 Task: Find connections with filter location Santiago del Torno with filter topic #Socialnetworkingwith filter profile language English with filter current company Truecaller with filter school Institute of Product Leadership with filter industry Women's Handbag Manufacturing with filter service category Consulting with filter keywords title Finance Manager
Action: Mouse moved to (594, 87)
Screenshot: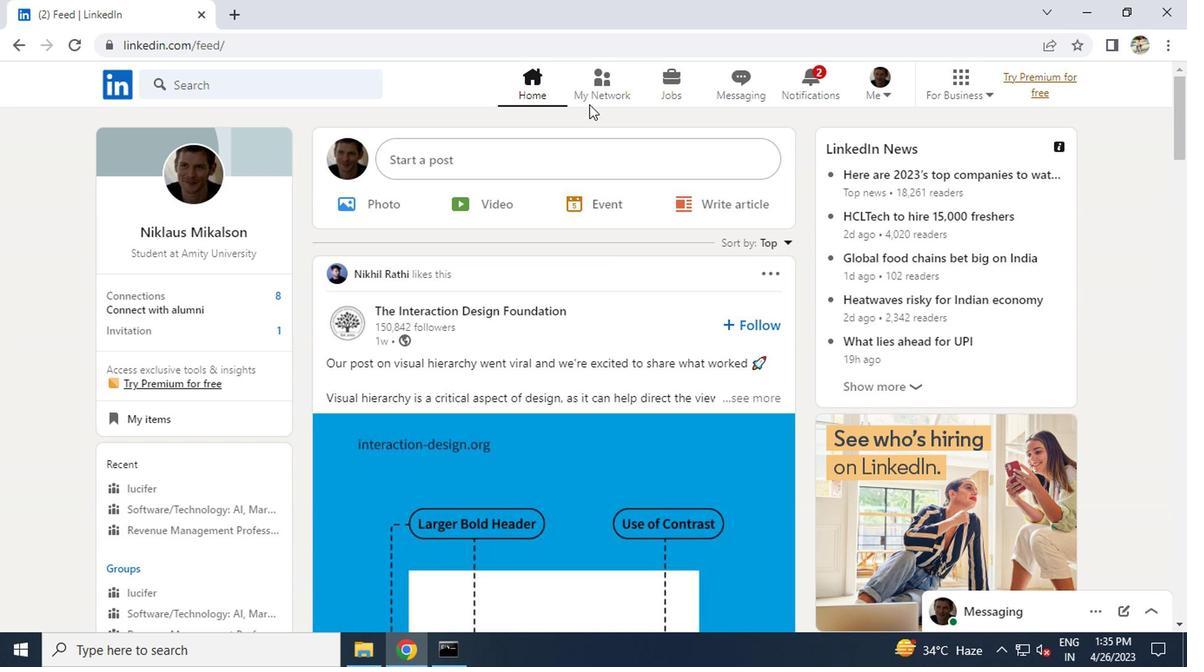 
Action: Mouse pressed left at (594, 87)
Screenshot: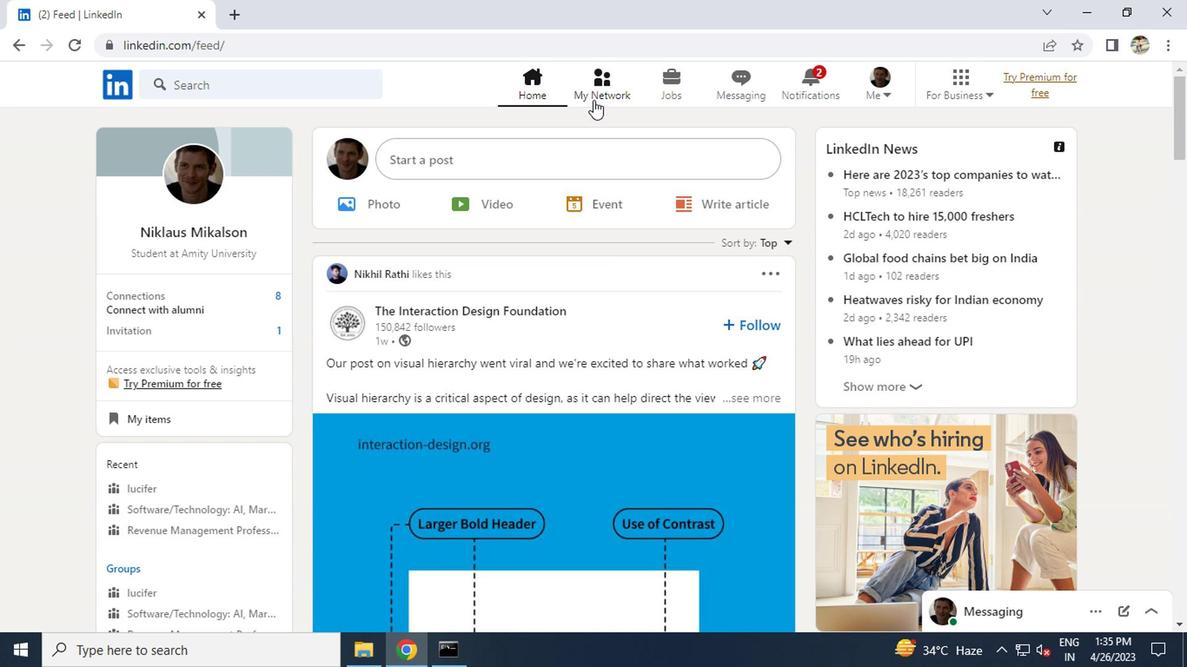 
Action: Mouse moved to (213, 178)
Screenshot: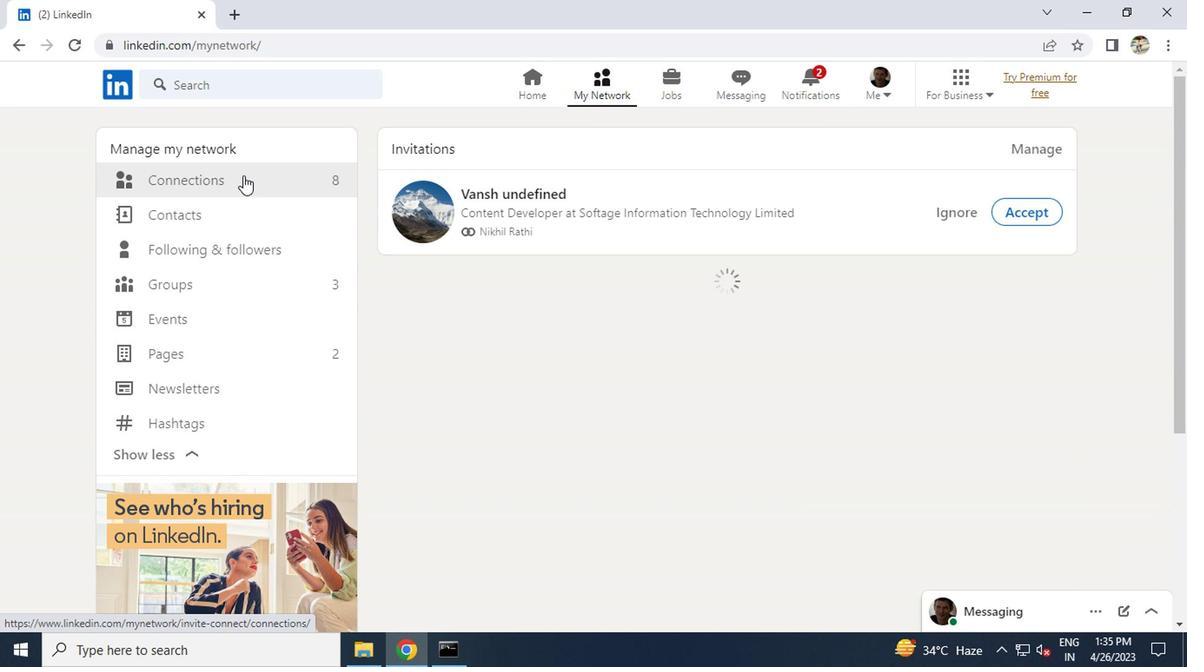 
Action: Mouse pressed left at (213, 178)
Screenshot: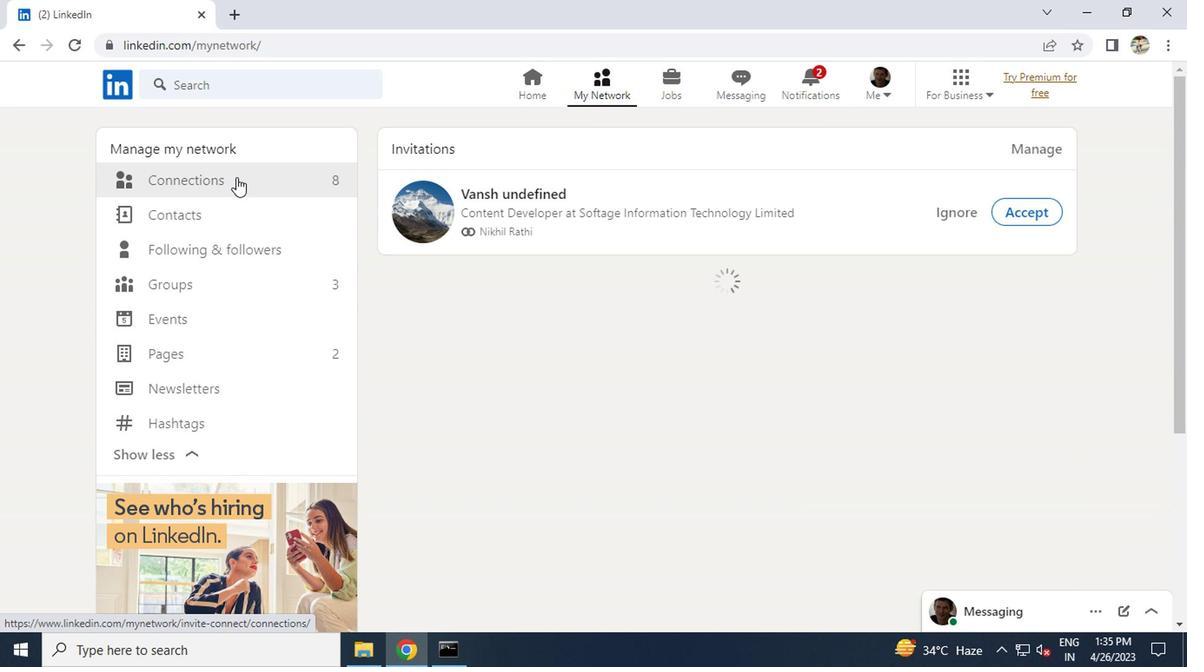 
Action: Mouse moved to (720, 176)
Screenshot: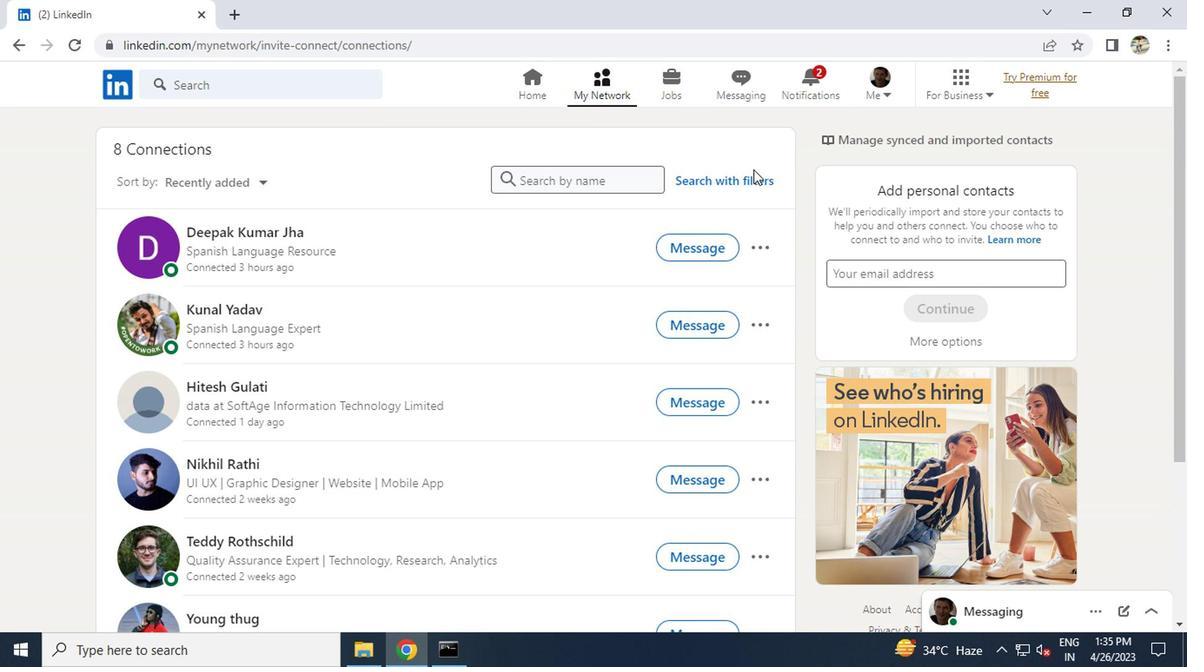 
Action: Mouse pressed left at (720, 176)
Screenshot: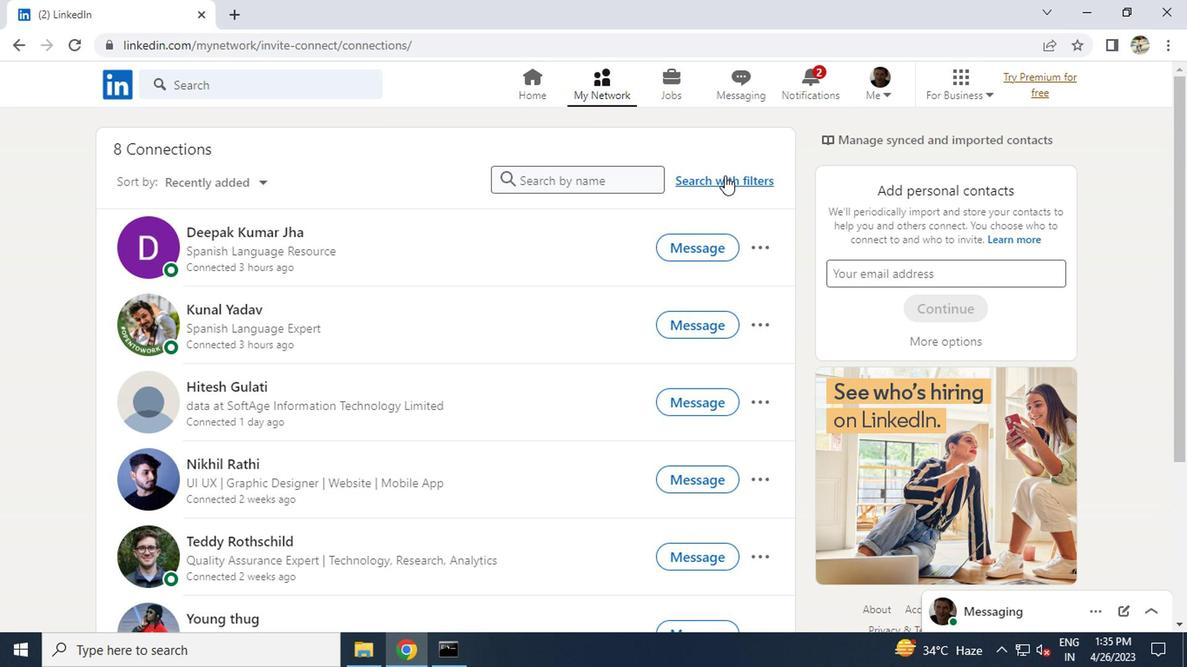 
Action: Mouse moved to (563, 131)
Screenshot: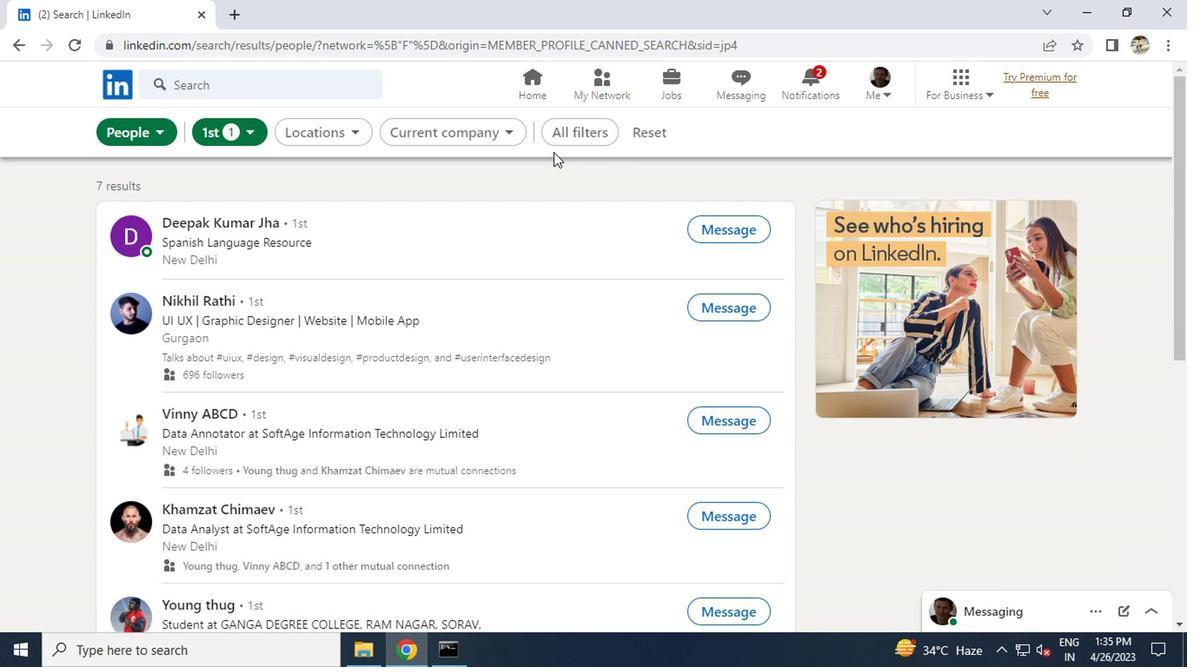 
Action: Mouse pressed left at (563, 131)
Screenshot: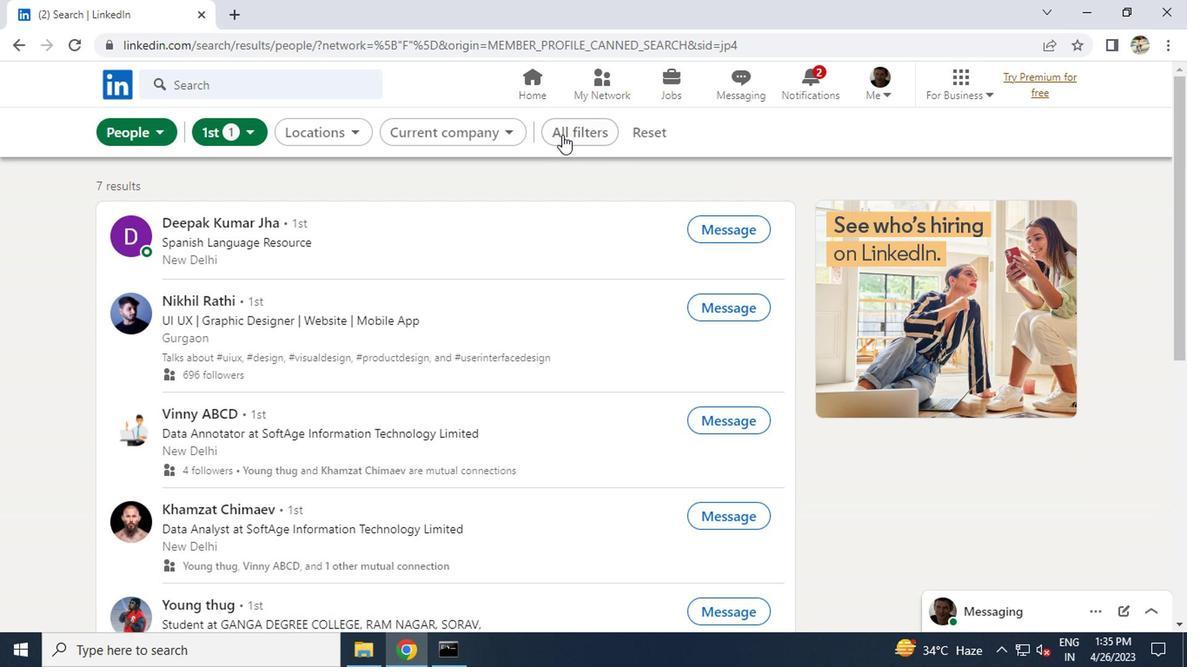 
Action: Mouse moved to (972, 401)
Screenshot: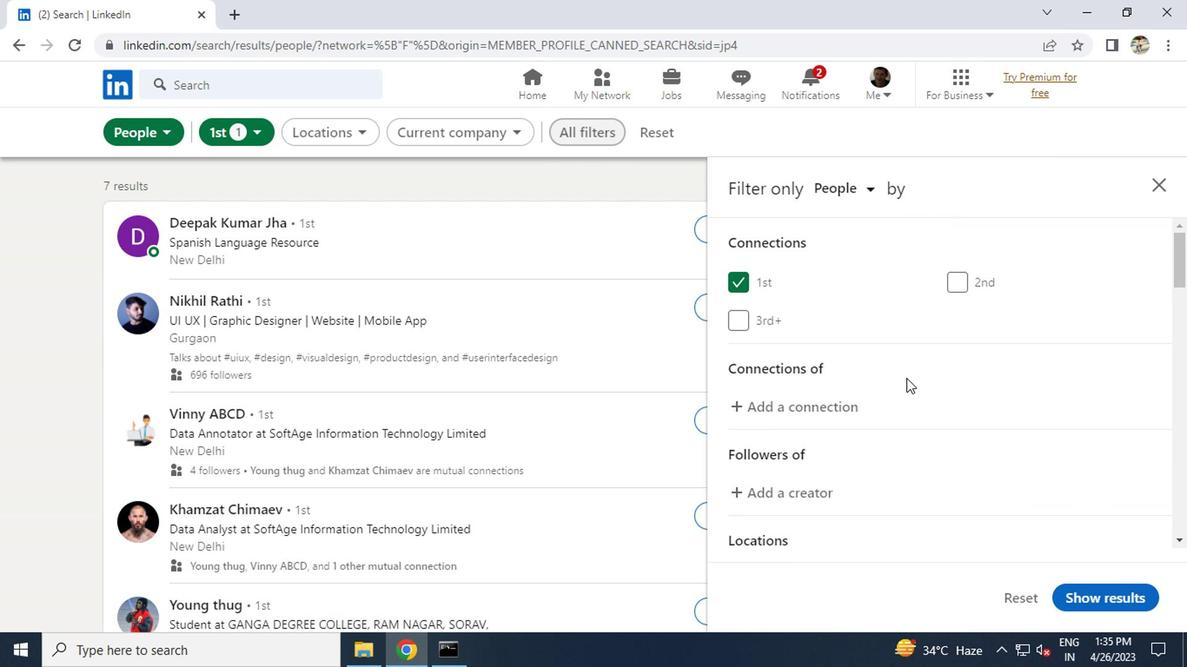 
Action: Mouse scrolled (972, 400) with delta (0, -1)
Screenshot: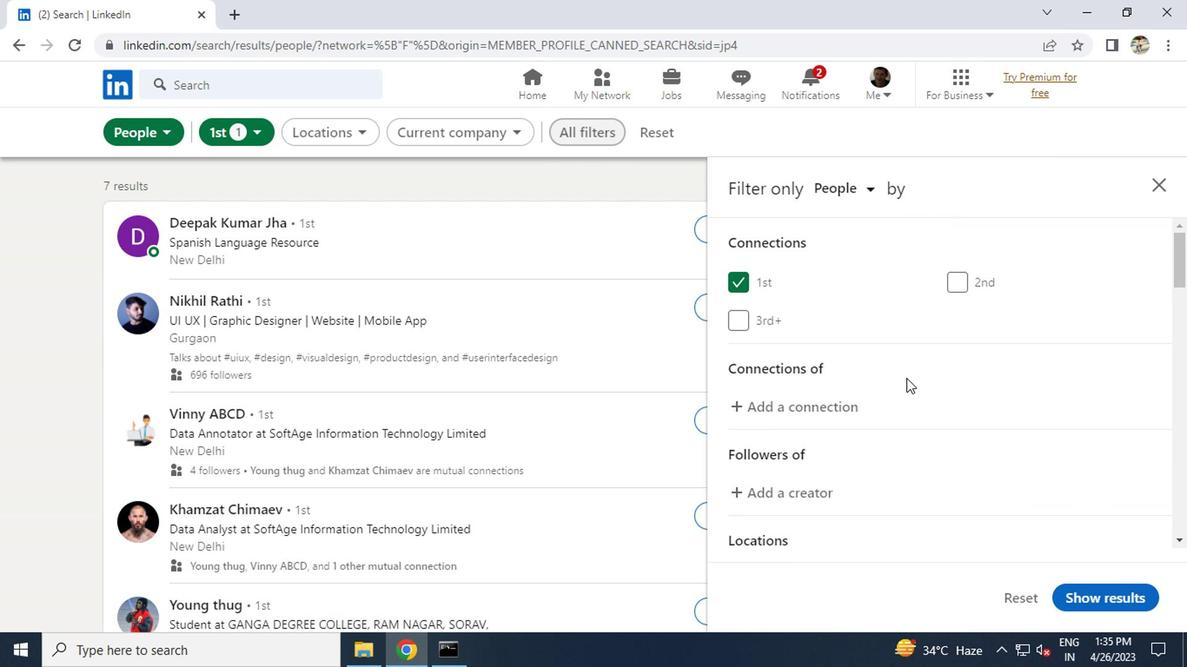 
Action: Mouse moved to (975, 401)
Screenshot: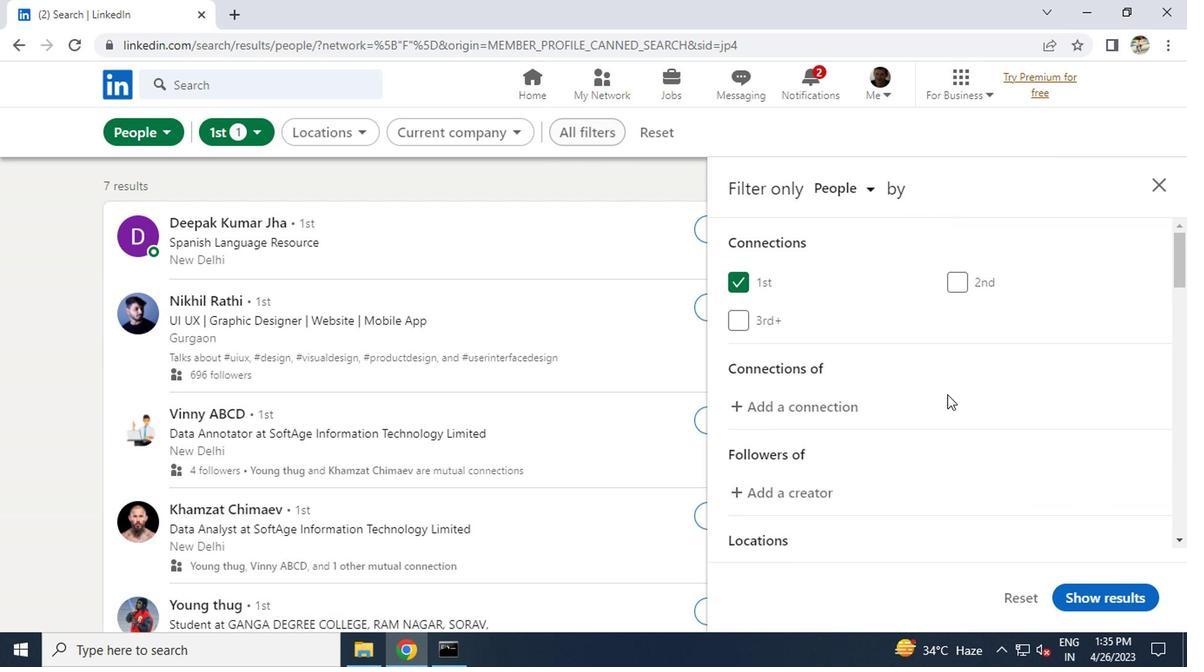 
Action: Mouse scrolled (975, 400) with delta (0, -1)
Screenshot: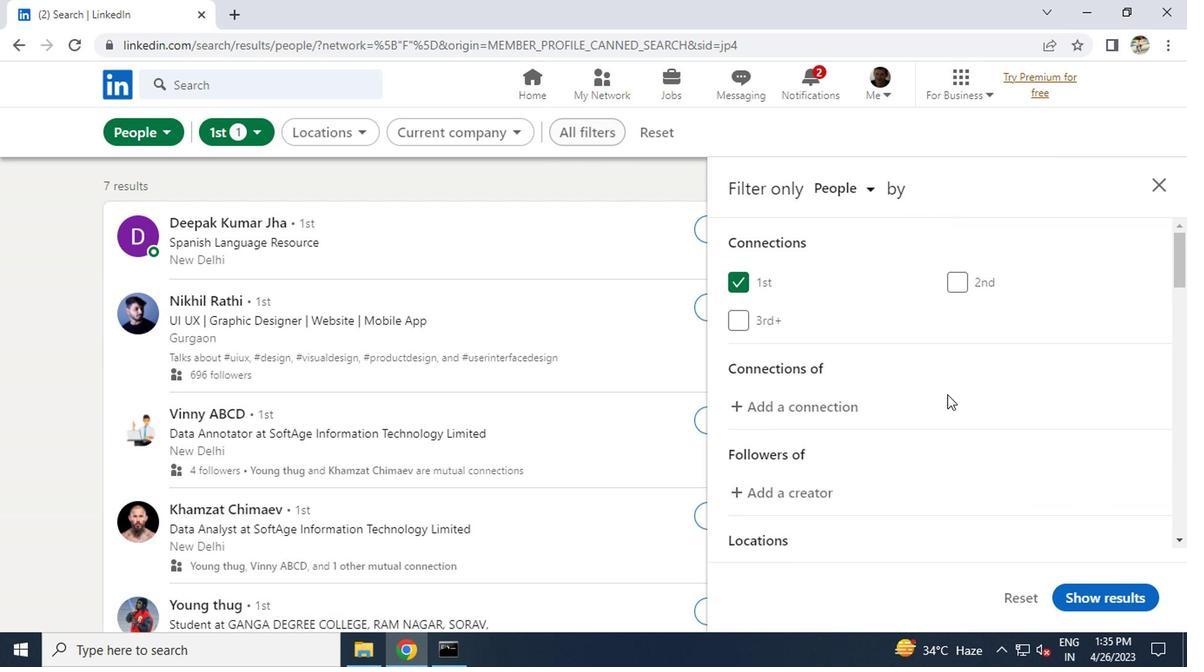 
Action: Mouse moved to (976, 400)
Screenshot: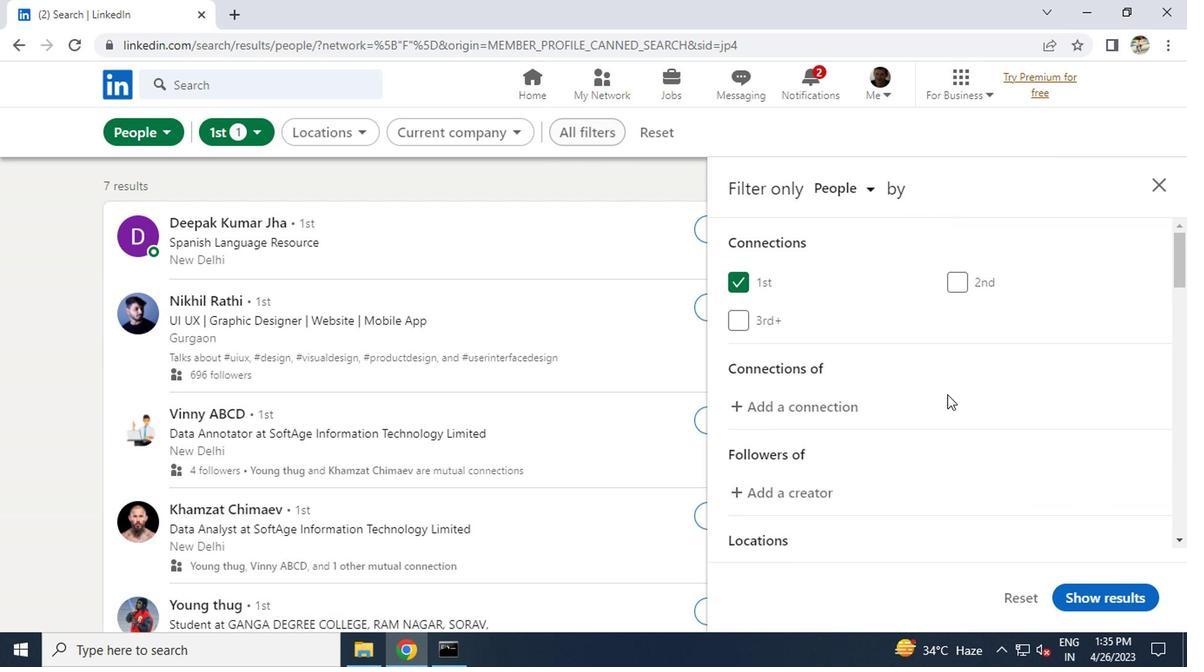 
Action: Mouse scrolled (976, 400) with delta (0, 0)
Screenshot: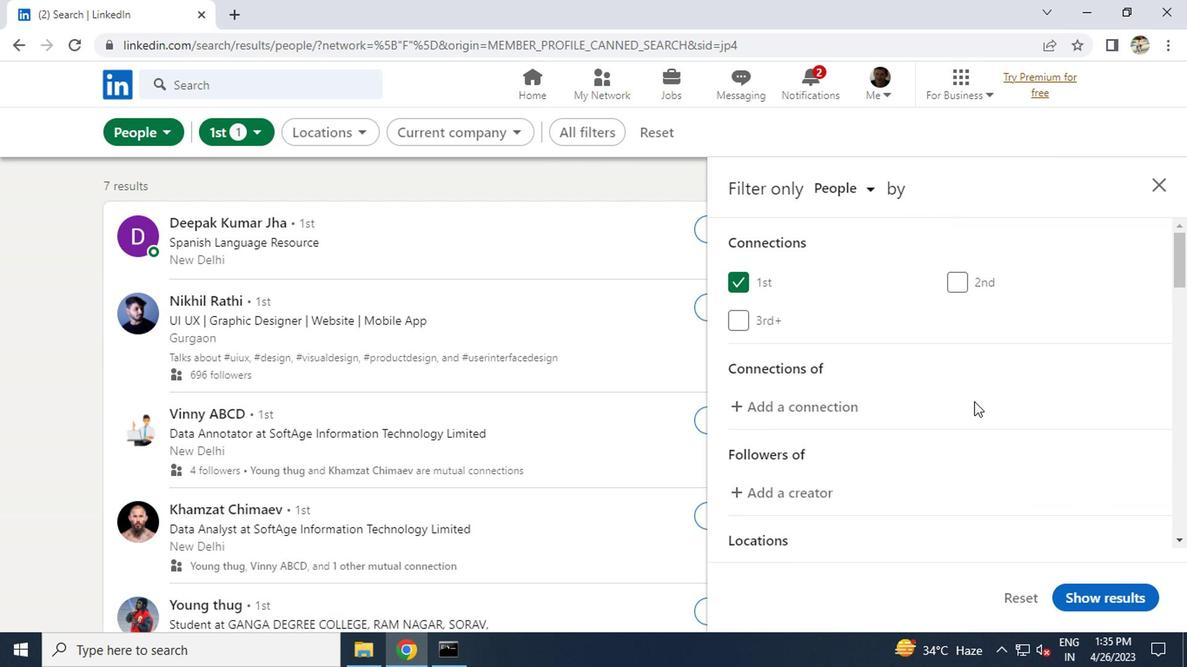 
Action: Mouse moved to (980, 390)
Screenshot: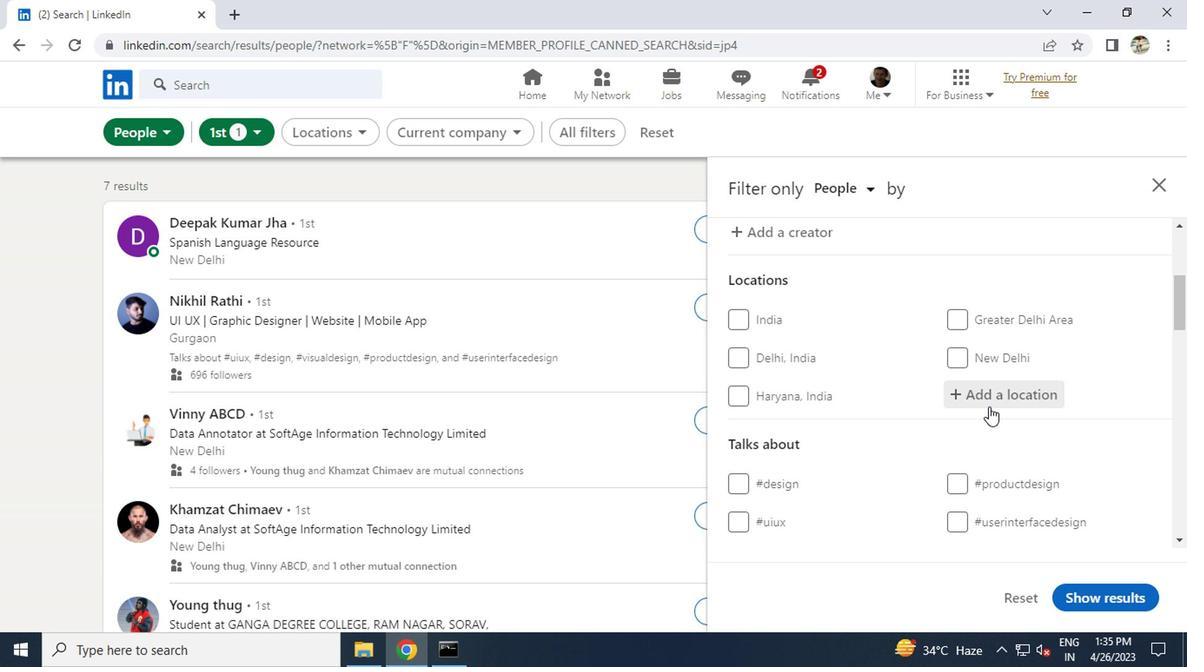 
Action: Mouse pressed left at (980, 390)
Screenshot: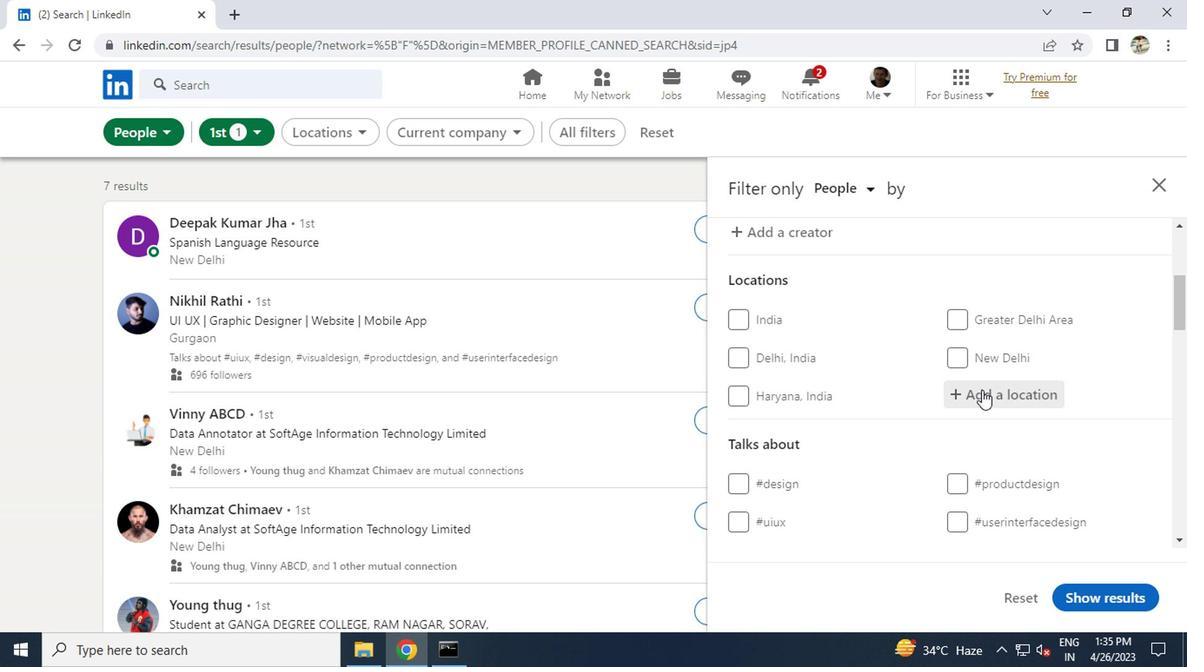 
Action: Key pressed <Key.caps_lock>s<Key.caps_lock>anti
Screenshot: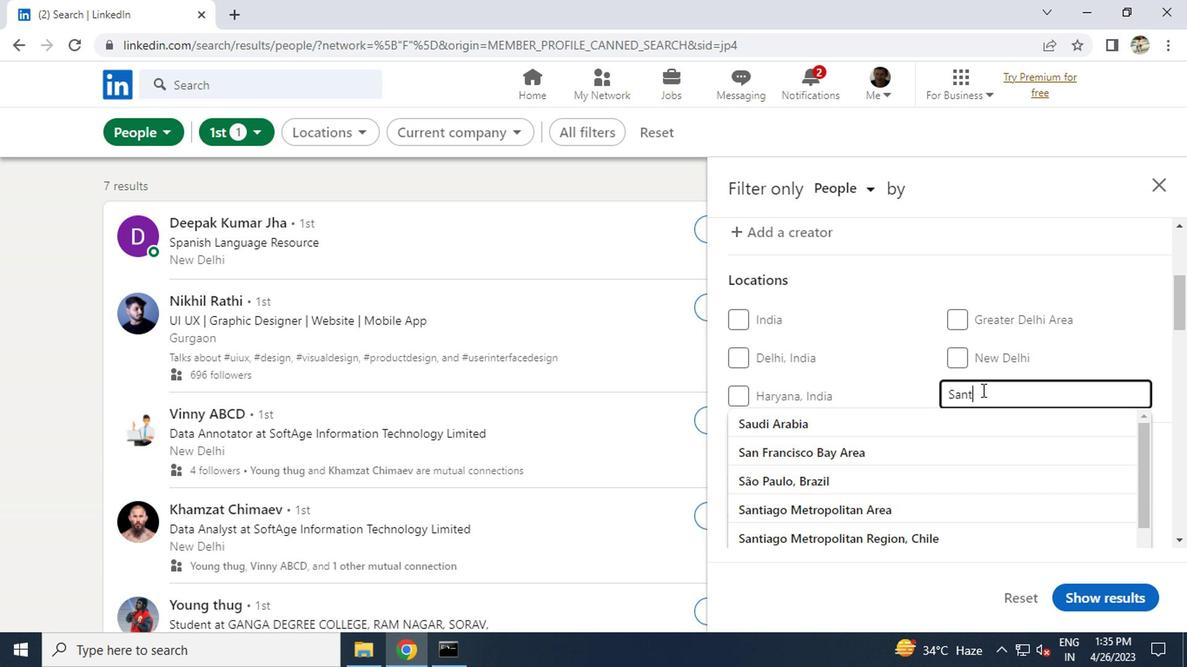 
Action: Mouse moved to (980, 389)
Screenshot: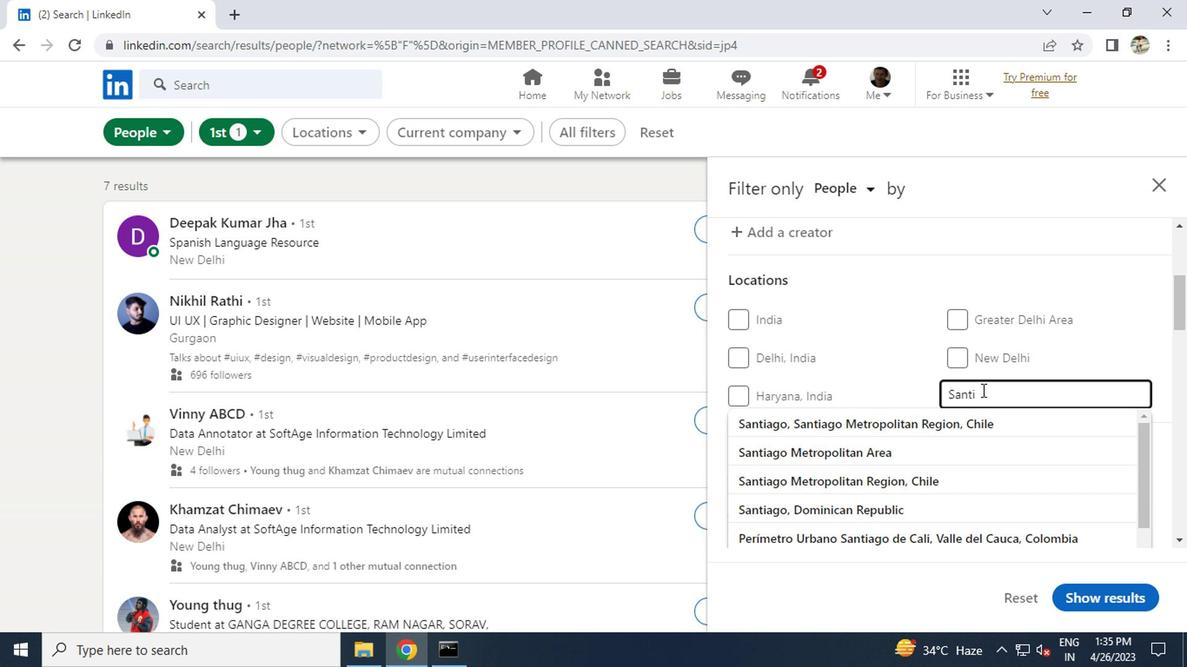 
Action: Key pressed ago<Key.space>del<Key.space><Key.caps_lock>t<Key.caps_lock>orno<Key.enter>
Screenshot: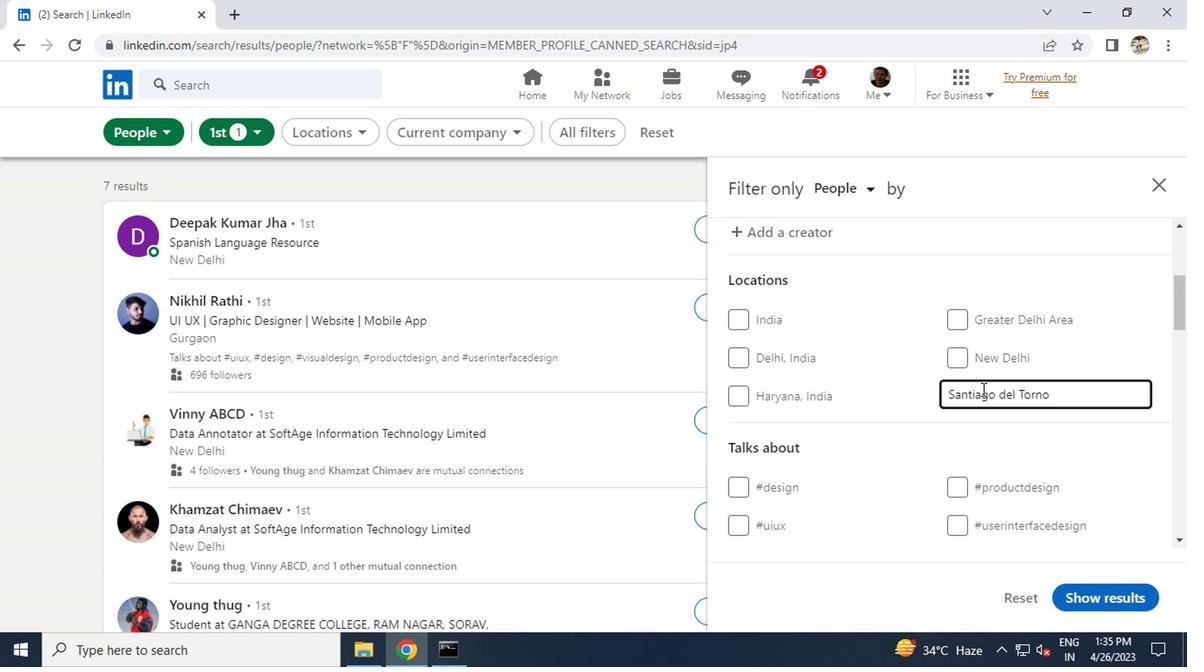 
Action: Mouse scrolled (980, 388) with delta (0, 0)
Screenshot: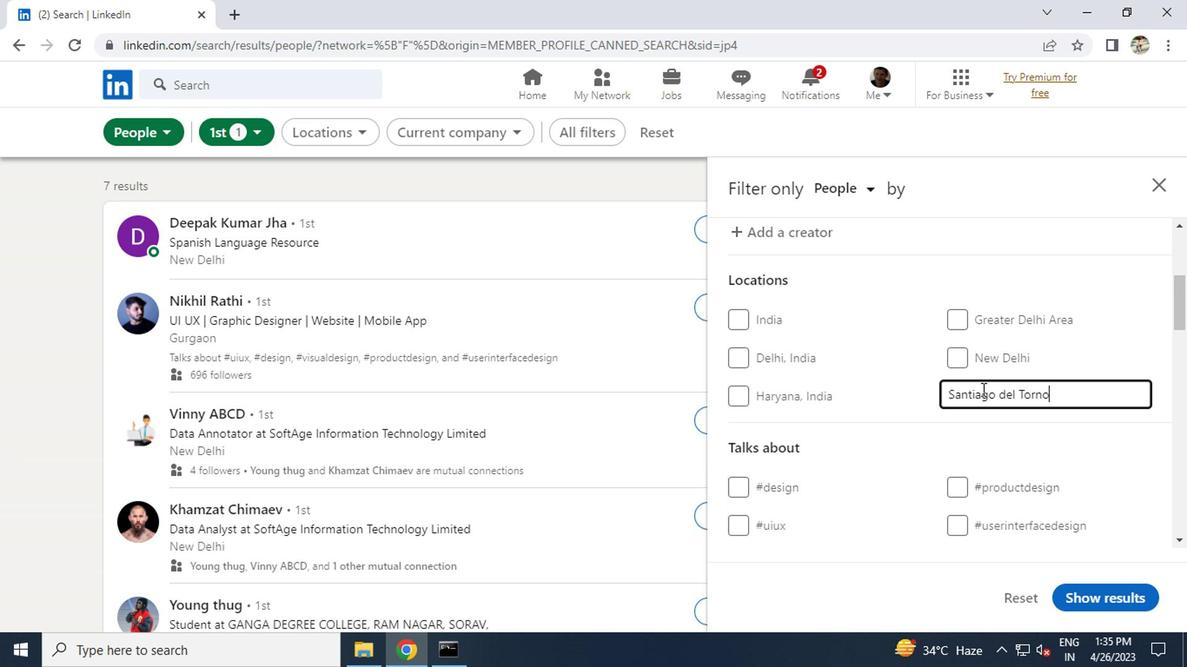 
Action: Mouse moved to (976, 481)
Screenshot: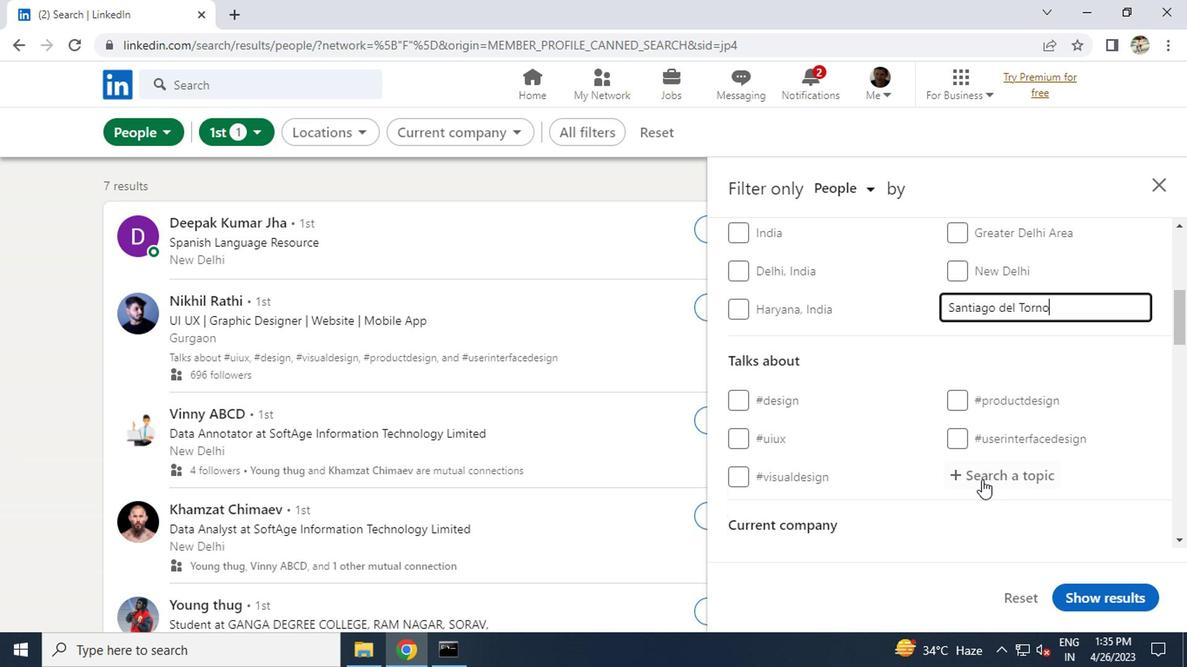 
Action: Mouse pressed left at (976, 481)
Screenshot: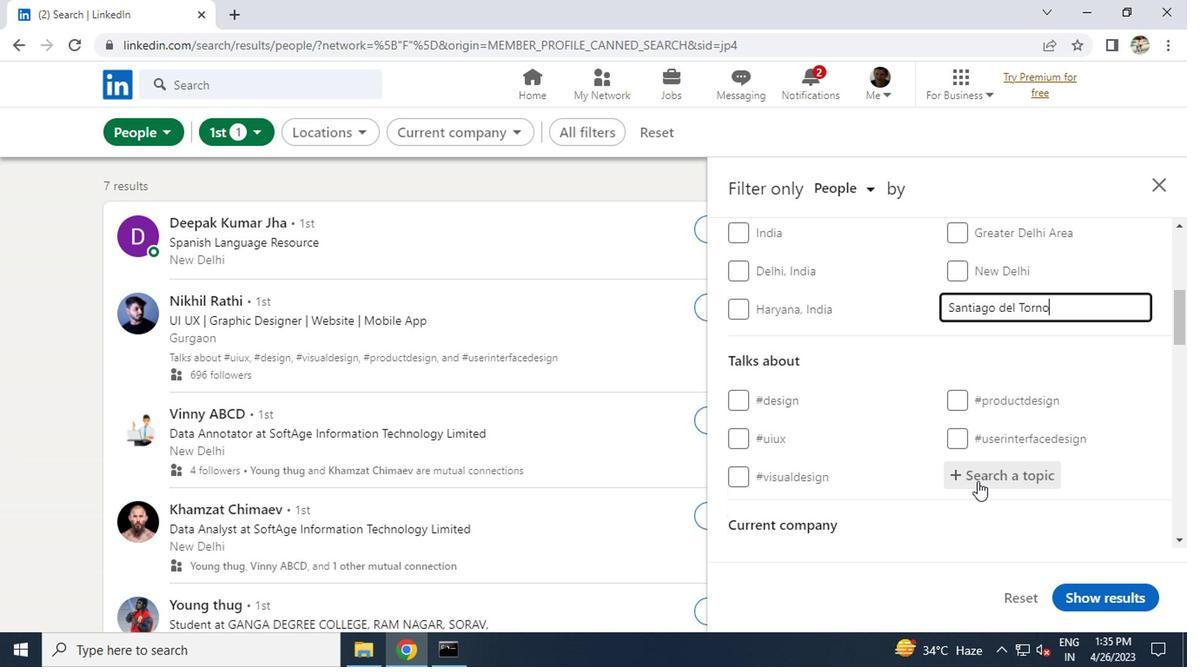 
Action: Key pressed <Key.shift><Key.shift>#<Key.caps_lock>S<Key.caps_lock>OCIALNETWORKING
Screenshot: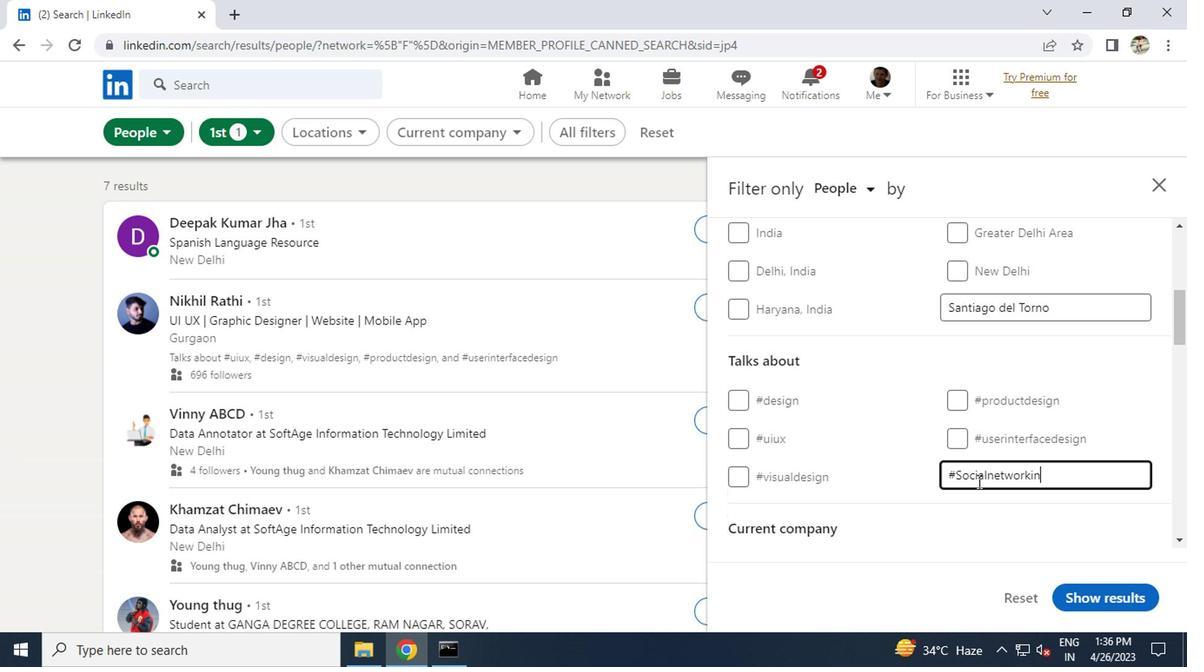 
Action: Mouse scrolled (976, 480) with delta (0, -1)
Screenshot: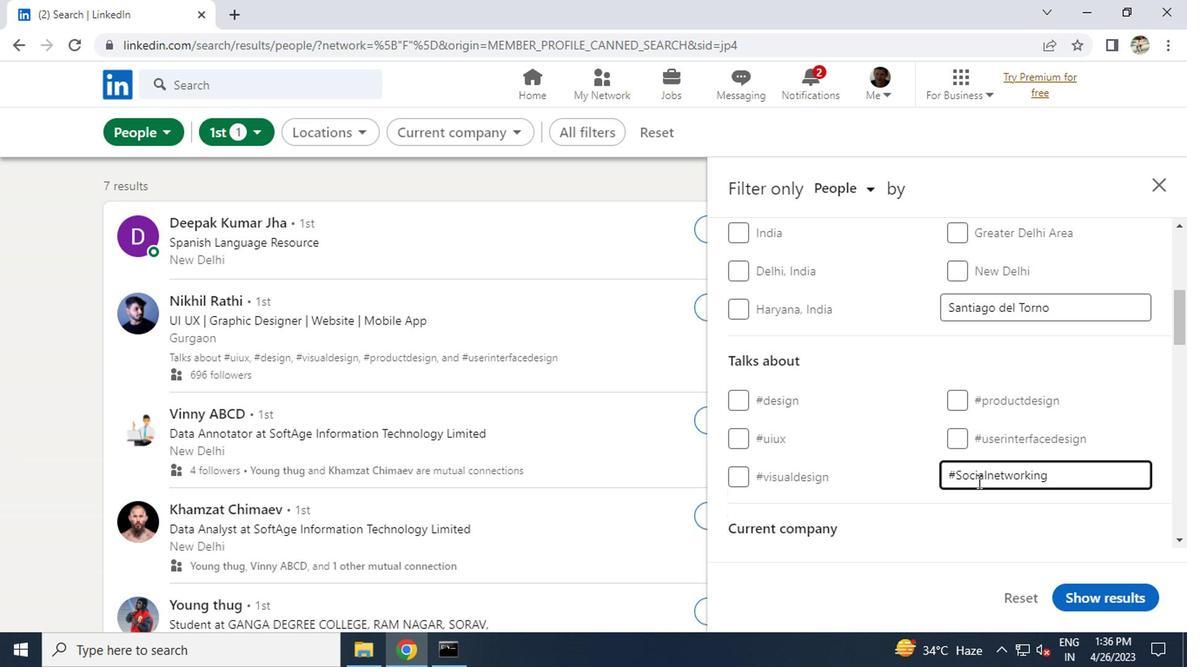 
Action: Mouse scrolled (976, 480) with delta (0, -1)
Screenshot: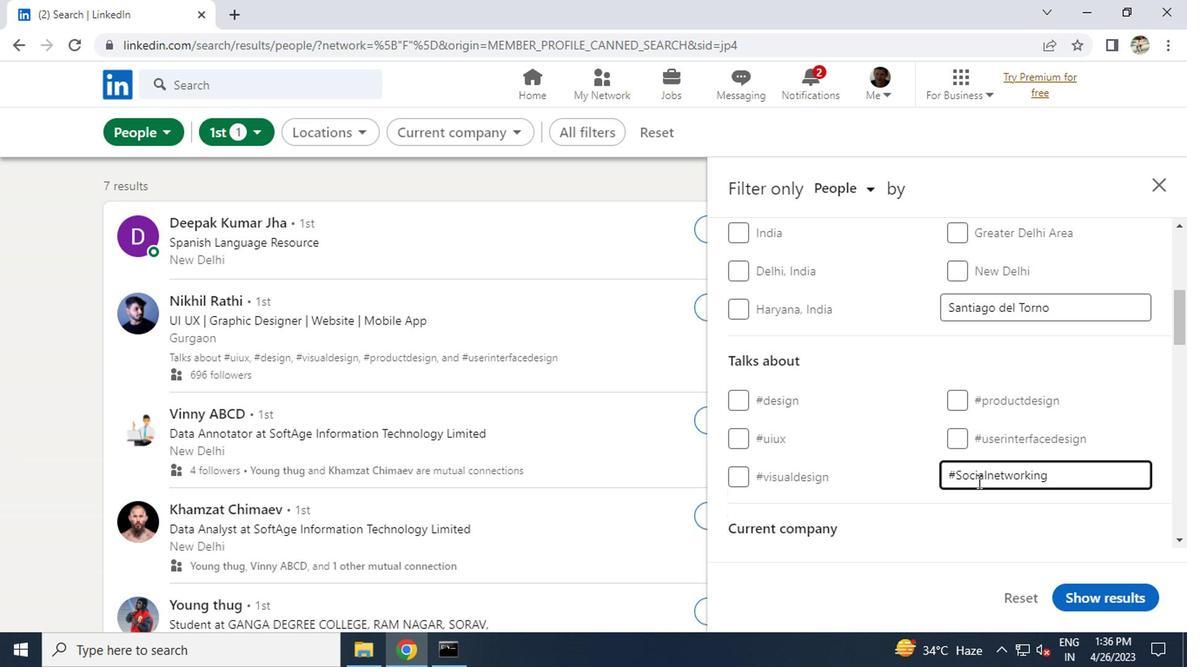 
Action: Mouse moved to (941, 469)
Screenshot: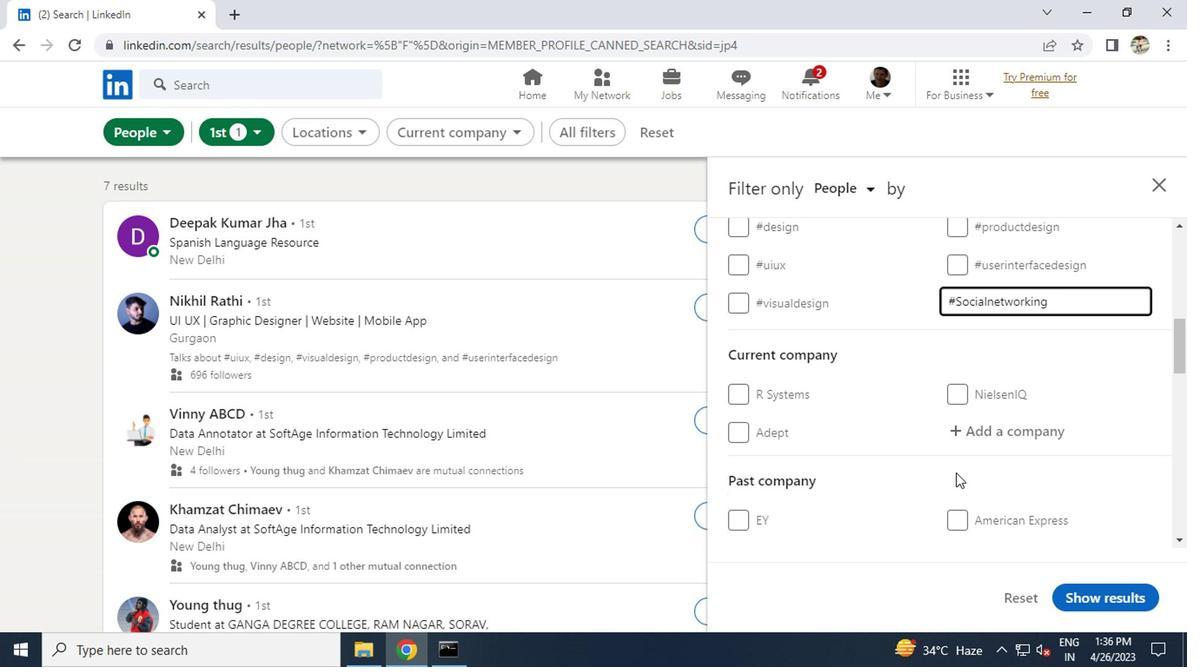 
Action: Mouse scrolled (941, 469) with delta (0, 0)
Screenshot: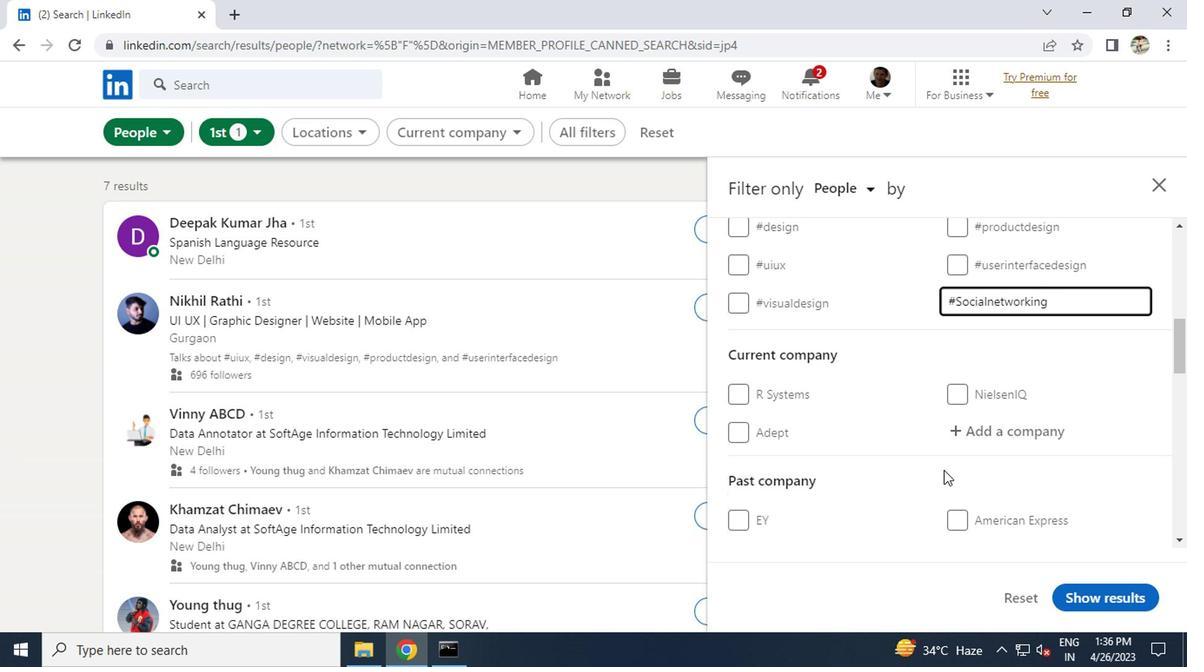 
Action: Mouse scrolled (941, 469) with delta (0, 0)
Screenshot: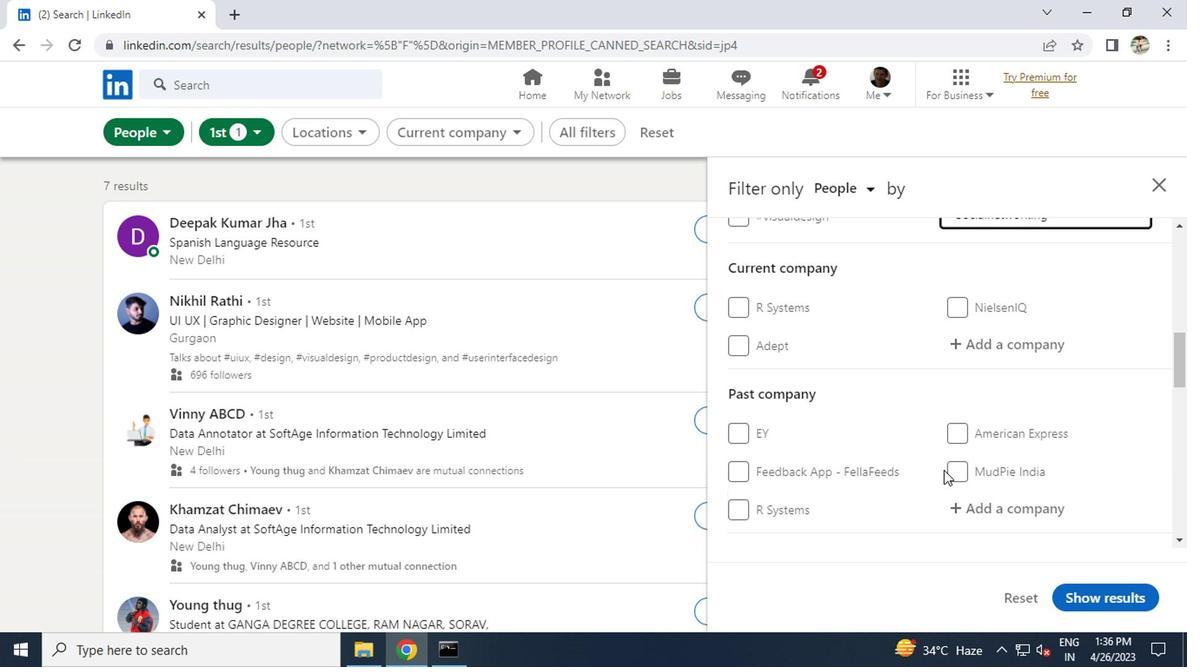 
Action: Mouse scrolled (941, 469) with delta (0, 0)
Screenshot: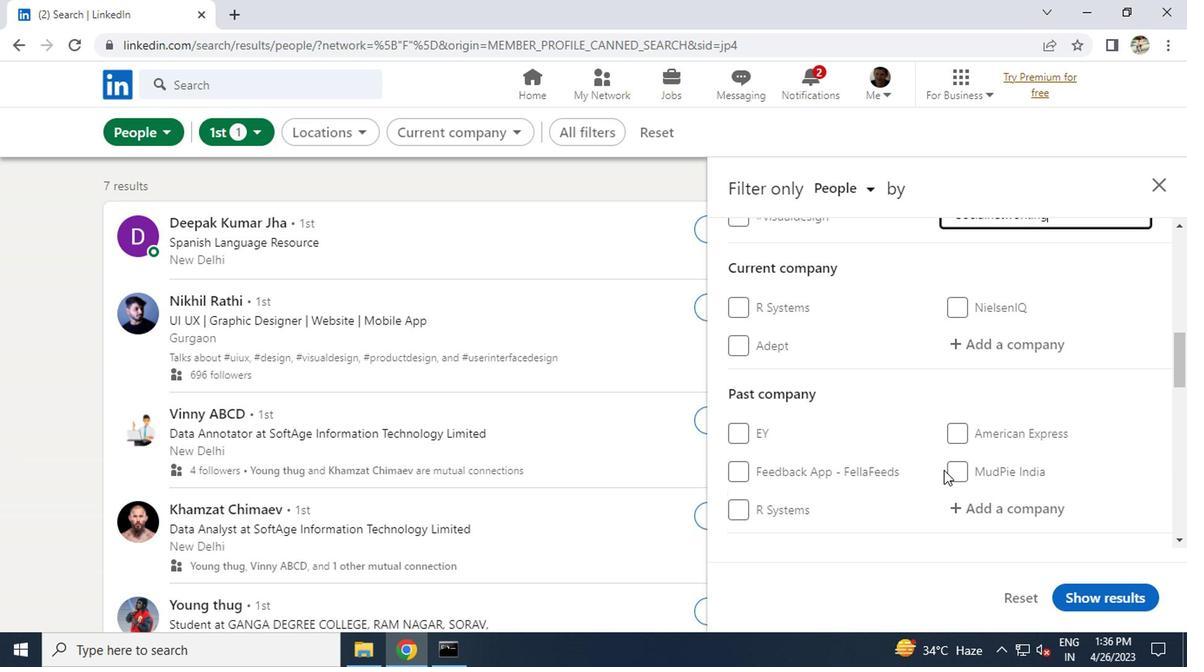 
Action: Mouse scrolled (941, 469) with delta (0, 0)
Screenshot: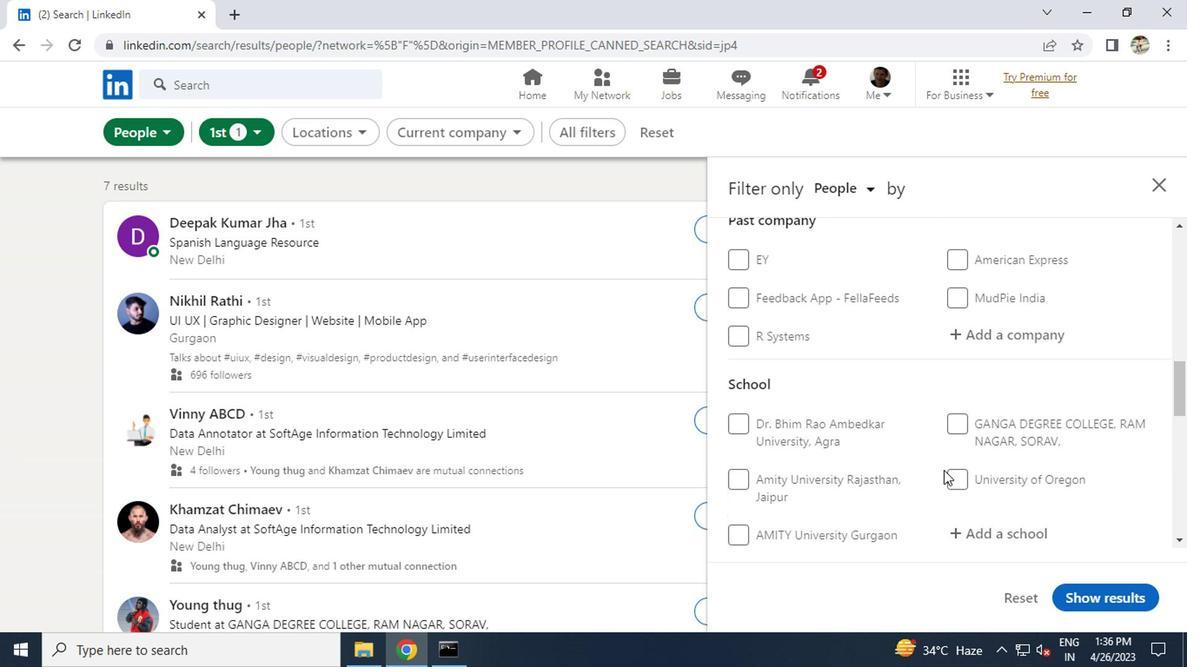 
Action: Mouse scrolled (941, 469) with delta (0, 0)
Screenshot: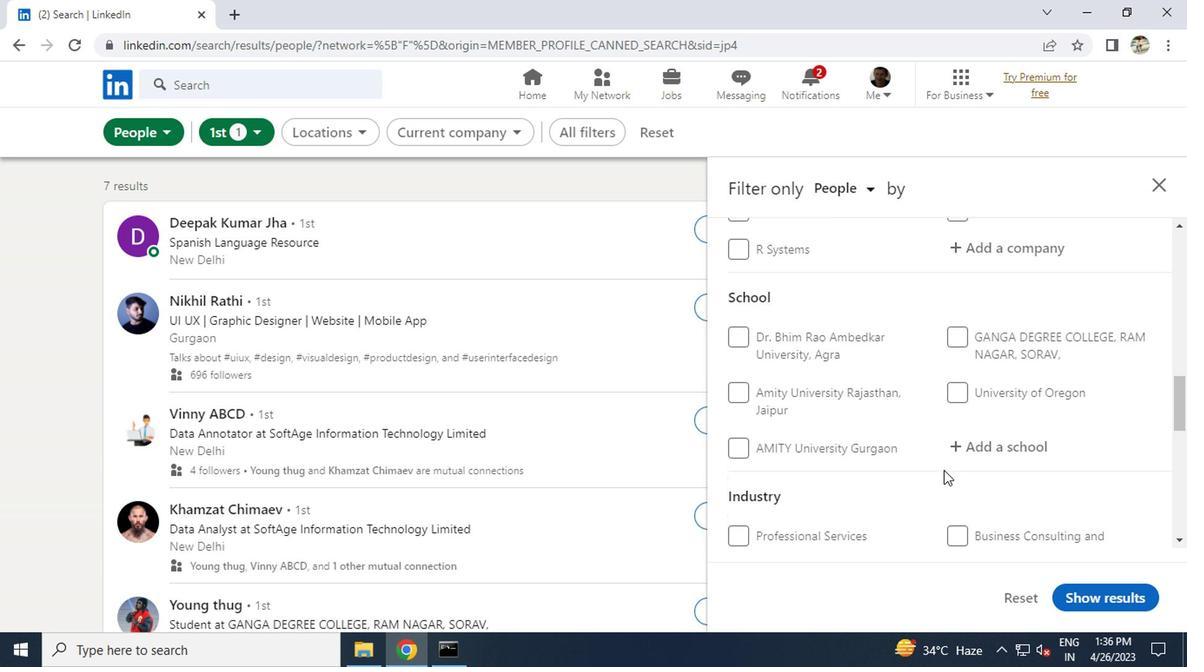 
Action: Mouse scrolled (941, 469) with delta (0, 0)
Screenshot: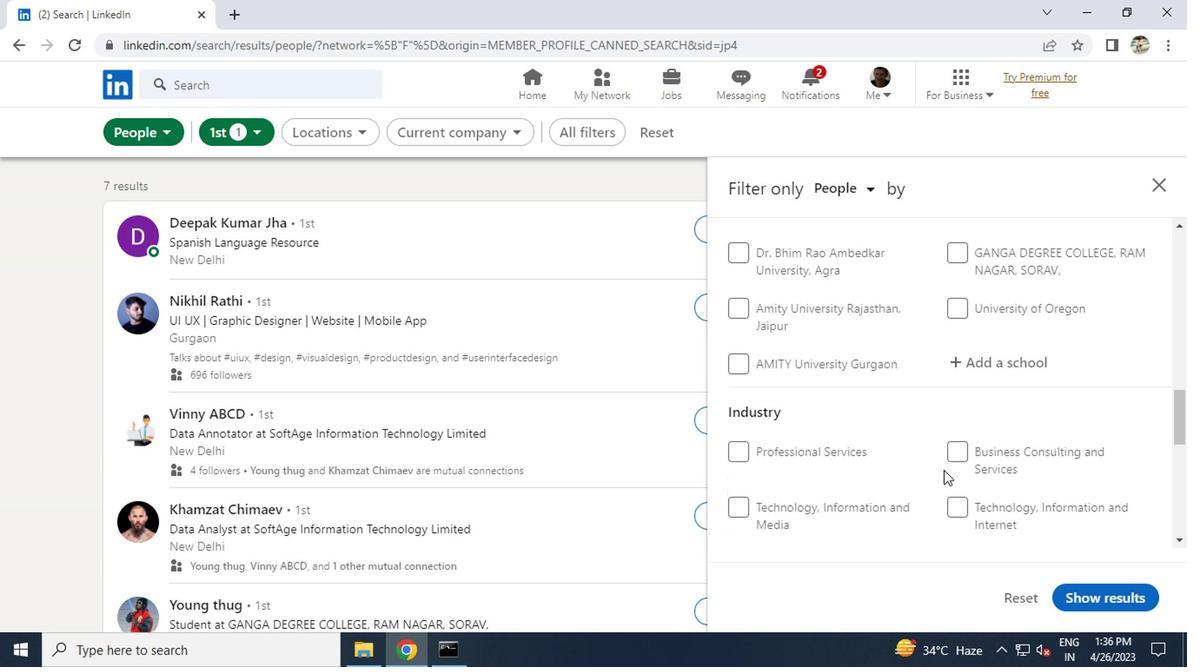 
Action: Mouse scrolled (941, 469) with delta (0, 0)
Screenshot: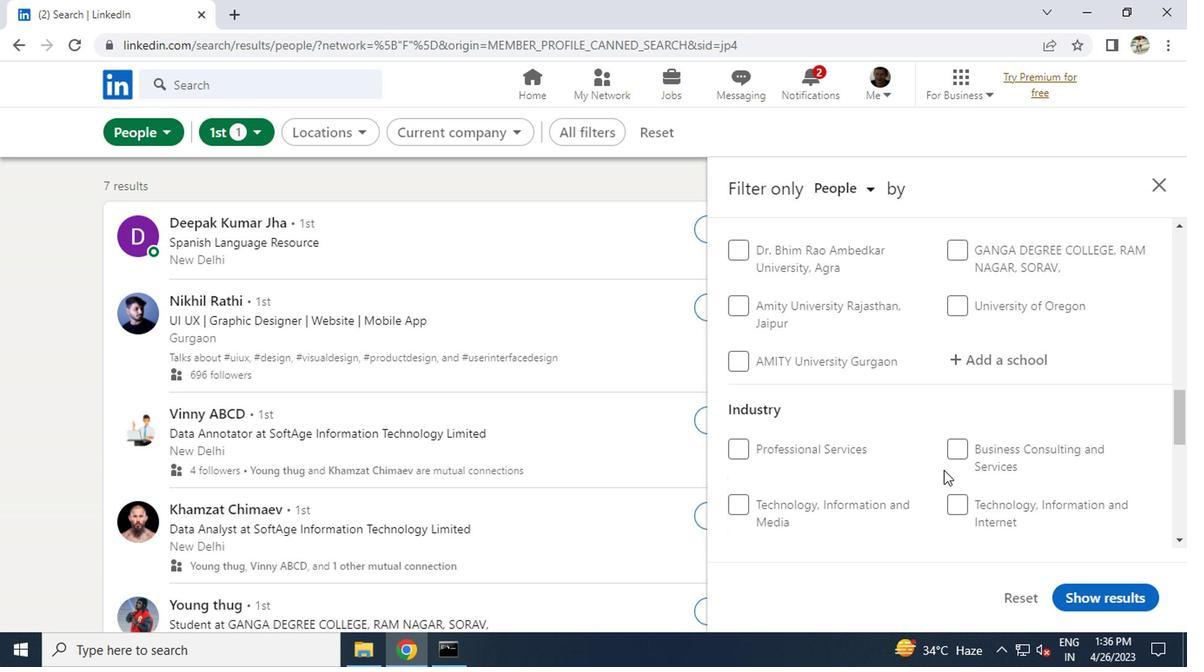 
Action: Mouse moved to (907, 462)
Screenshot: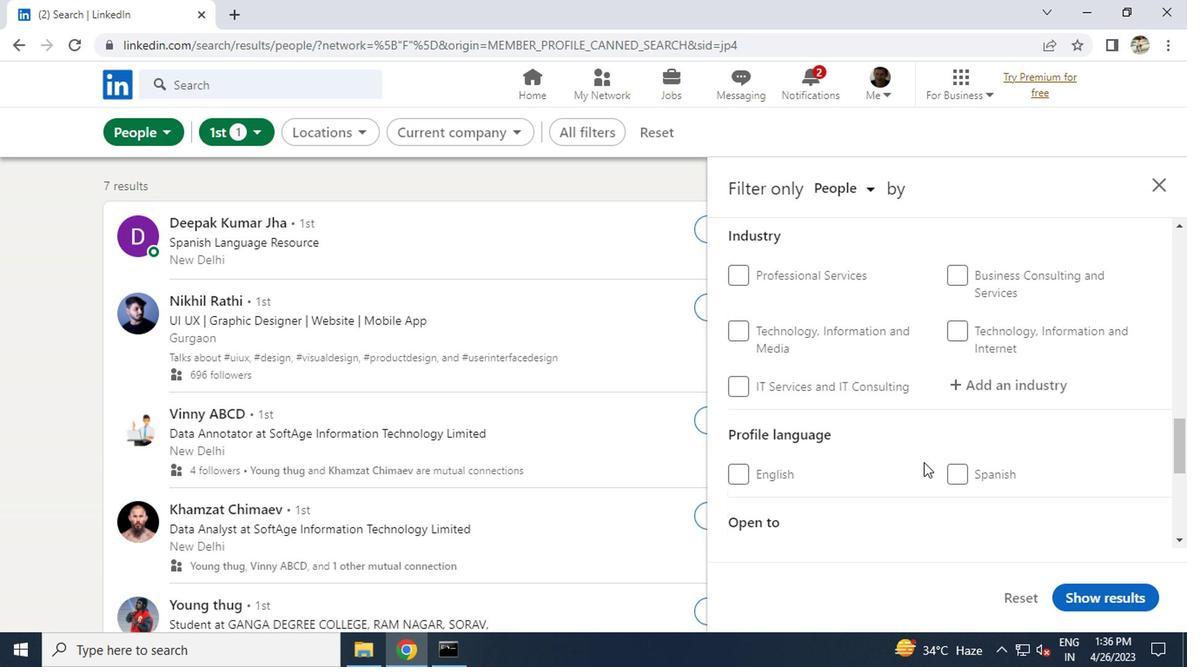 
Action: Mouse scrolled (907, 461) with delta (0, -1)
Screenshot: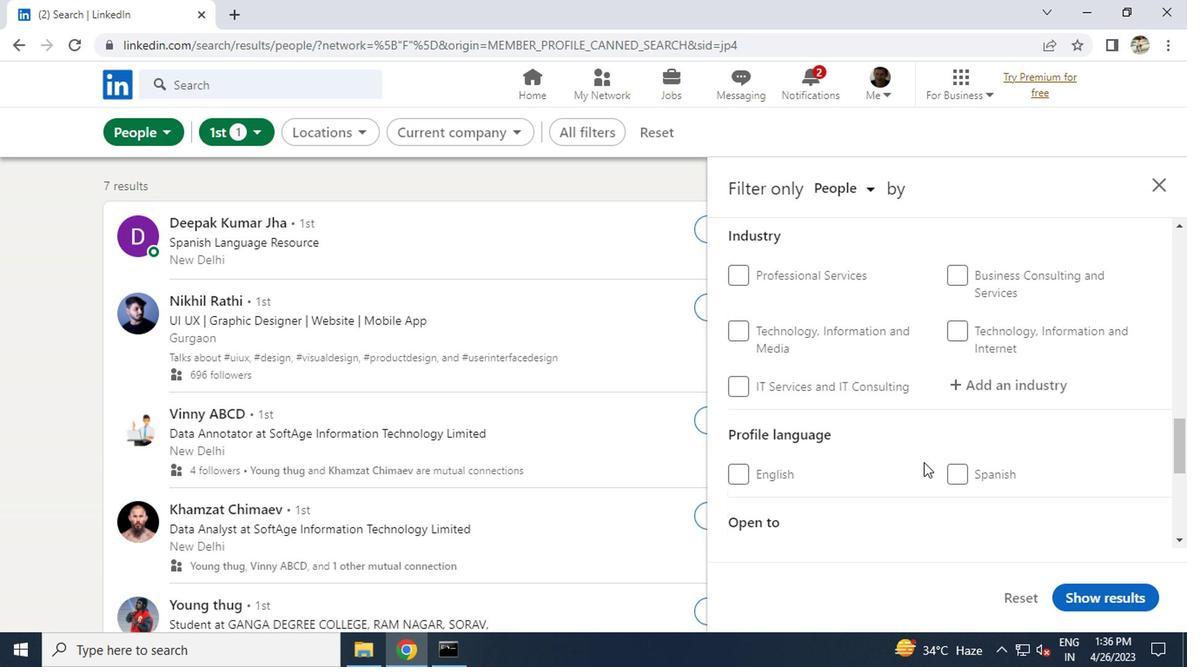
Action: Mouse moved to (905, 462)
Screenshot: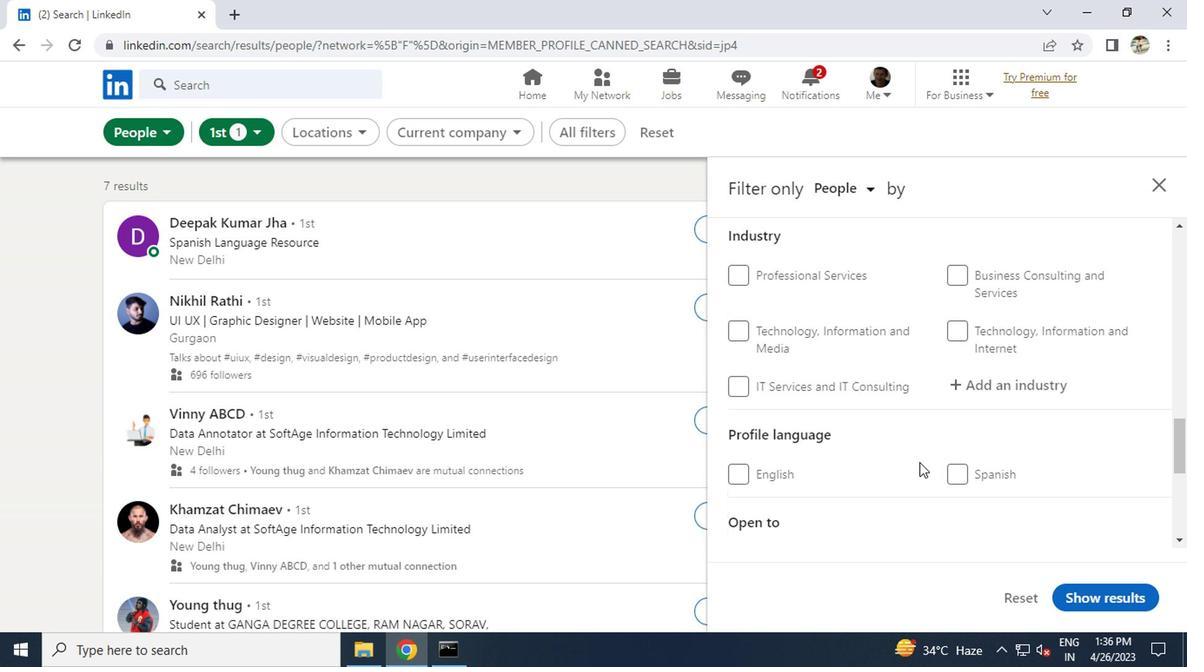 
Action: Mouse scrolled (905, 461) with delta (0, -1)
Screenshot: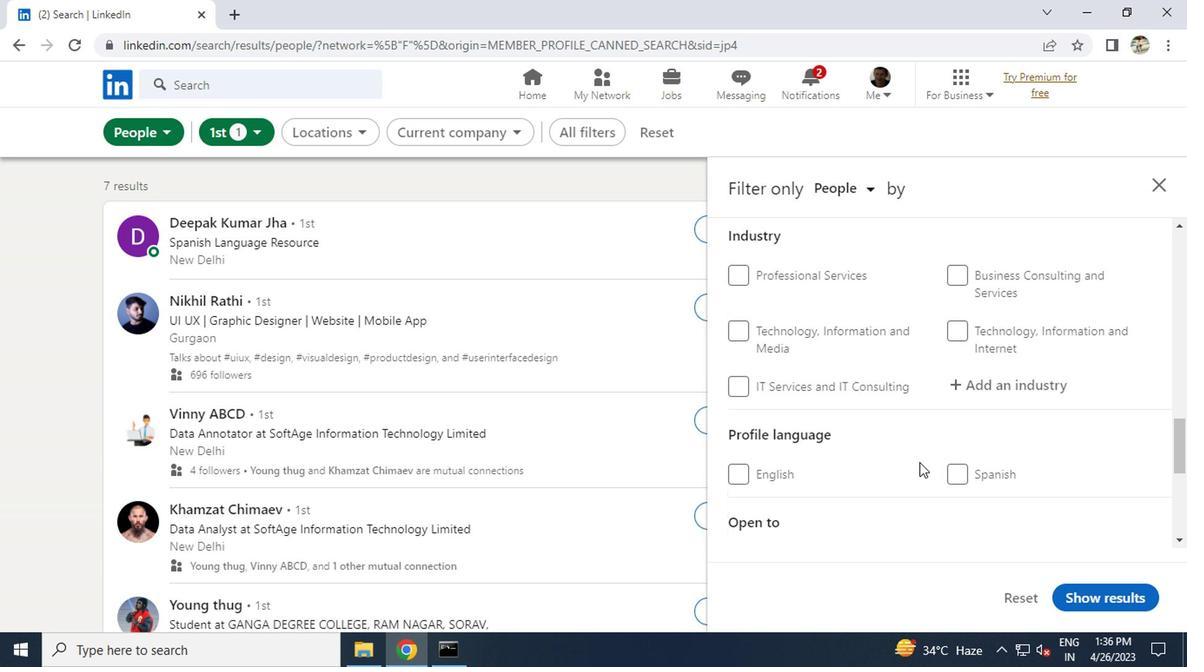 
Action: Mouse moved to (730, 304)
Screenshot: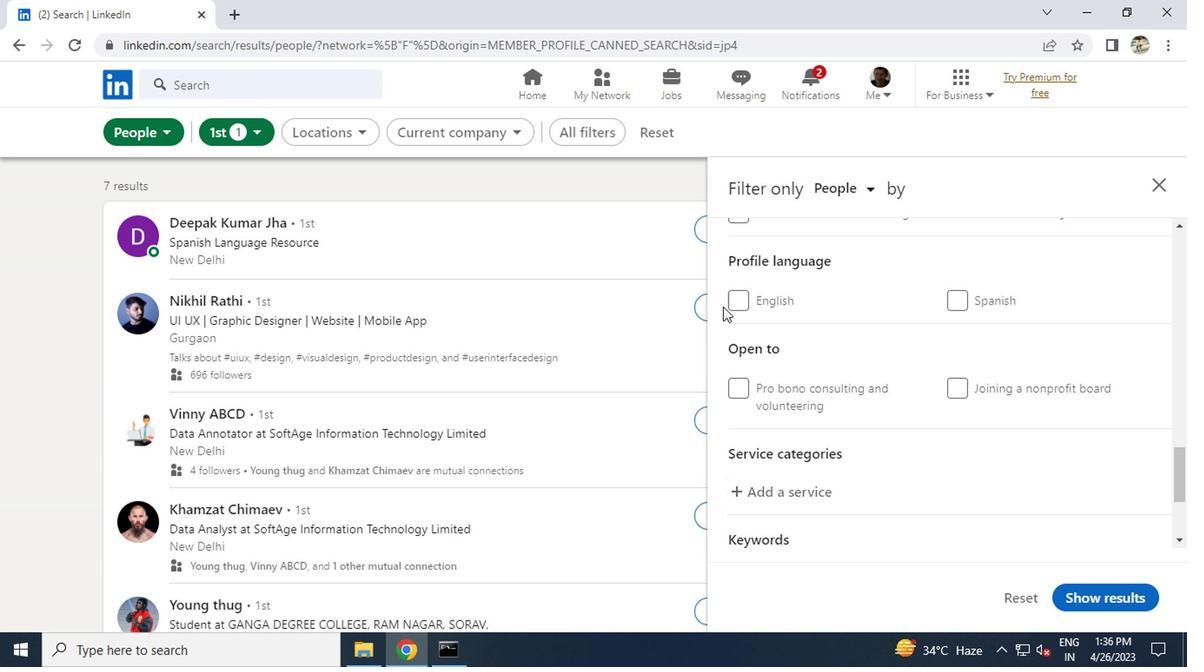 
Action: Mouse pressed left at (730, 304)
Screenshot: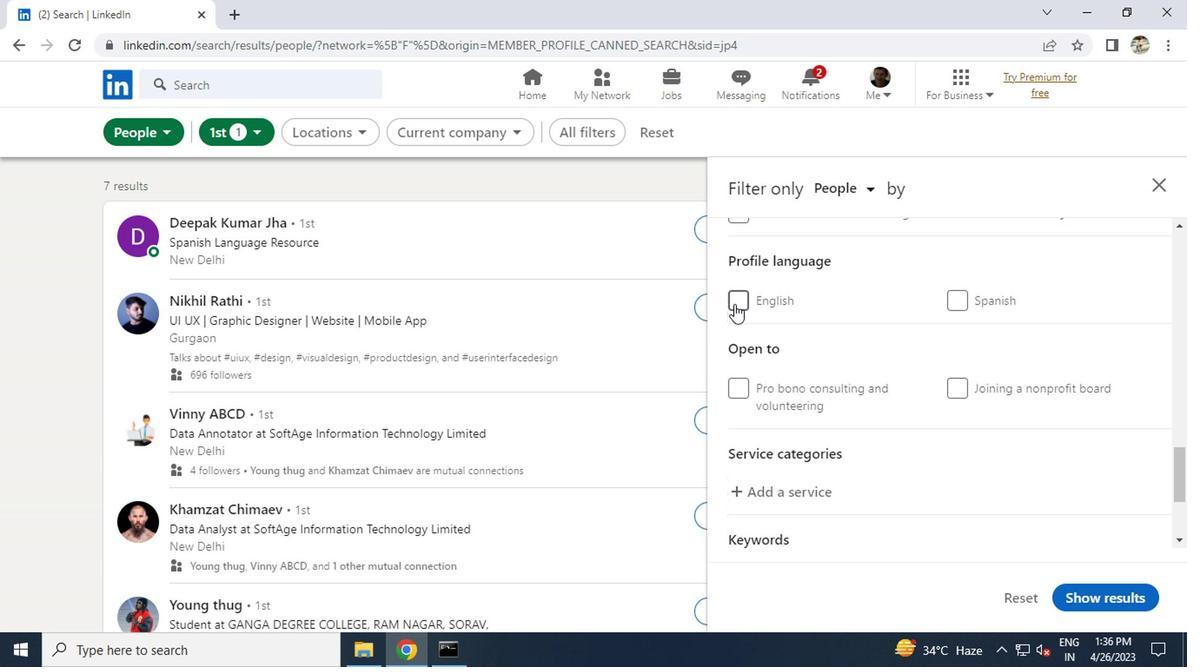 
Action: Mouse moved to (737, 301)
Screenshot: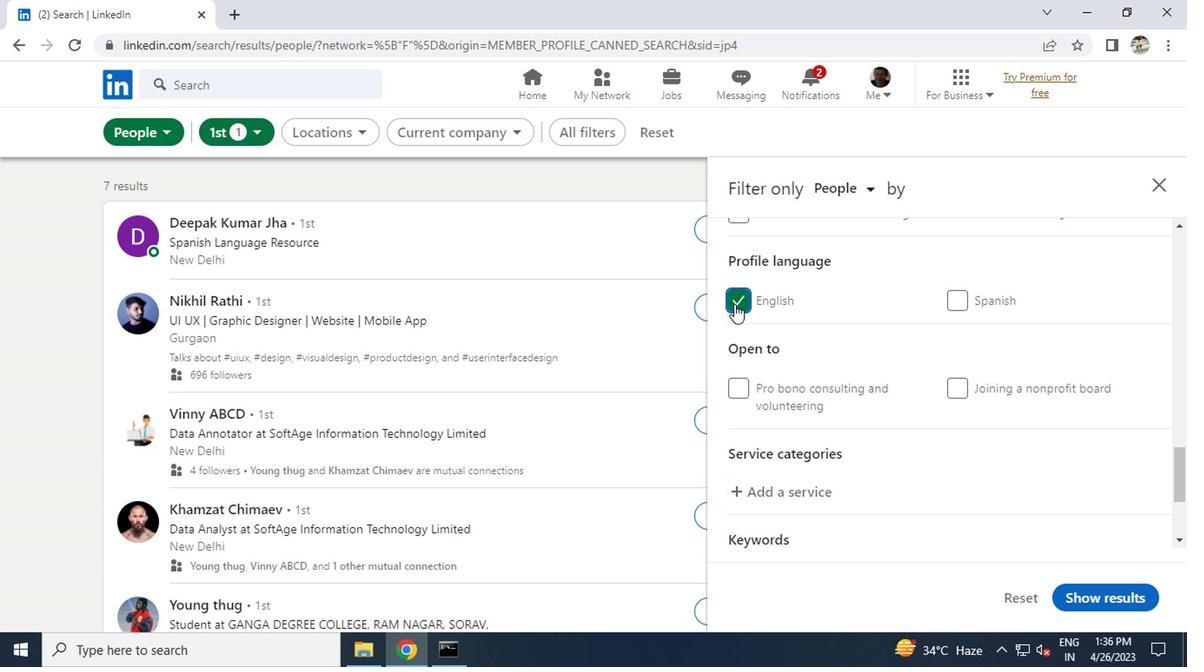 
Action: Mouse scrolled (737, 302) with delta (0, 0)
Screenshot: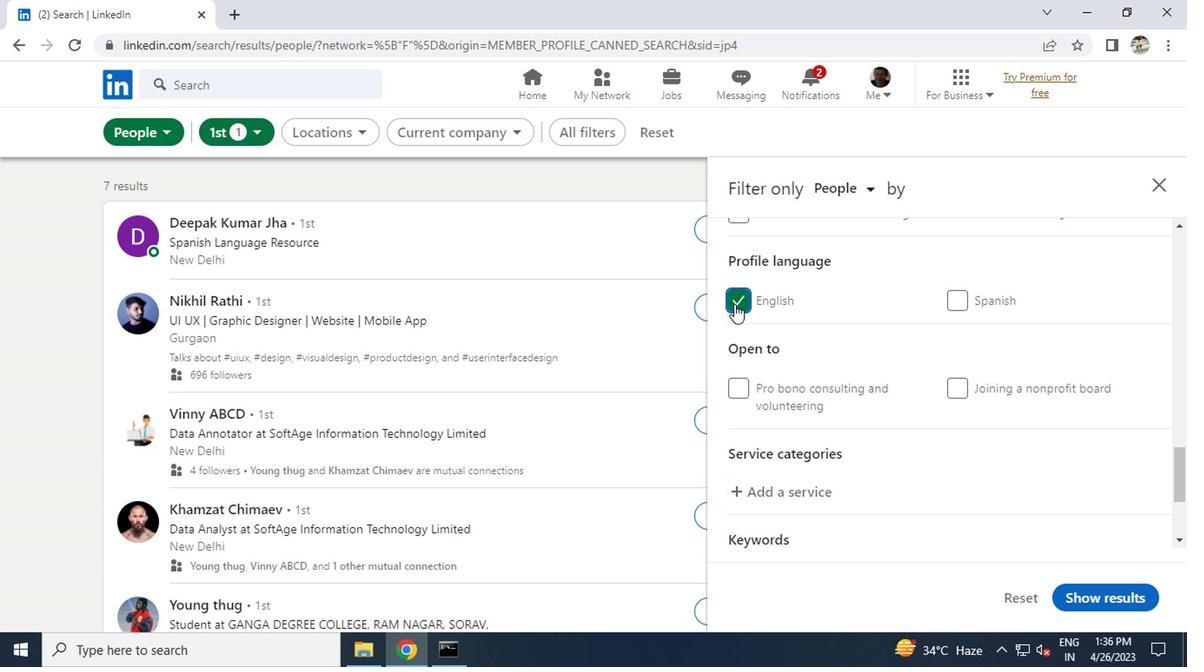 
Action: Mouse moved to (737, 300)
Screenshot: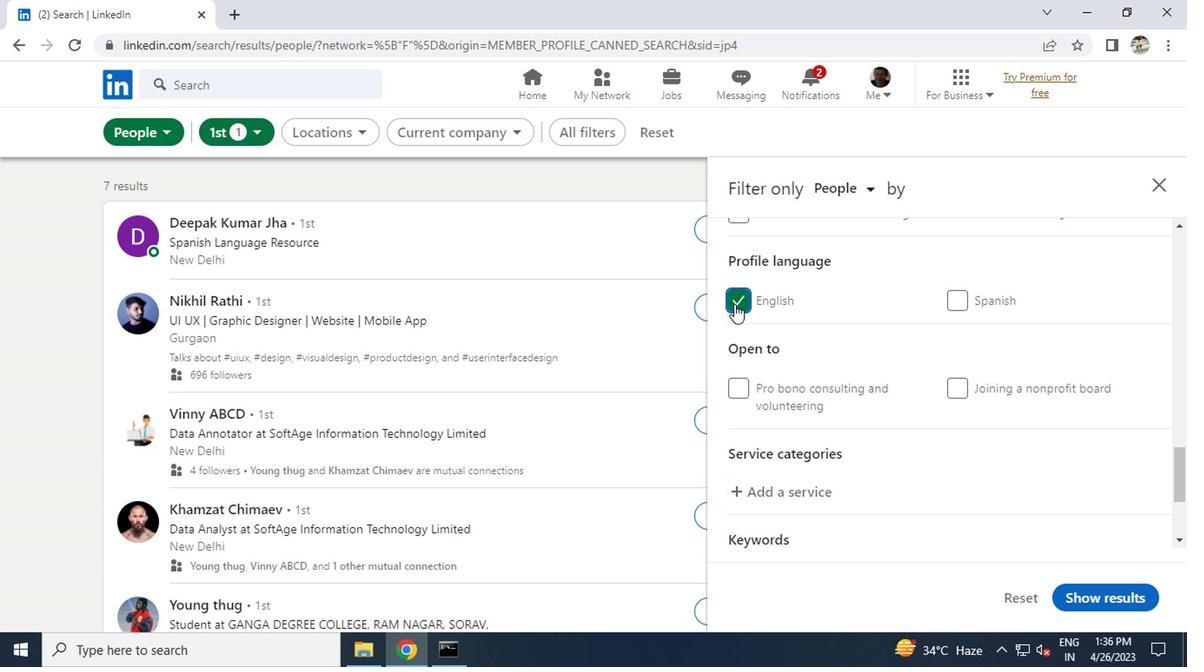 
Action: Mouse scrolled (737, 301) with delta (0, 1)
Screenshot: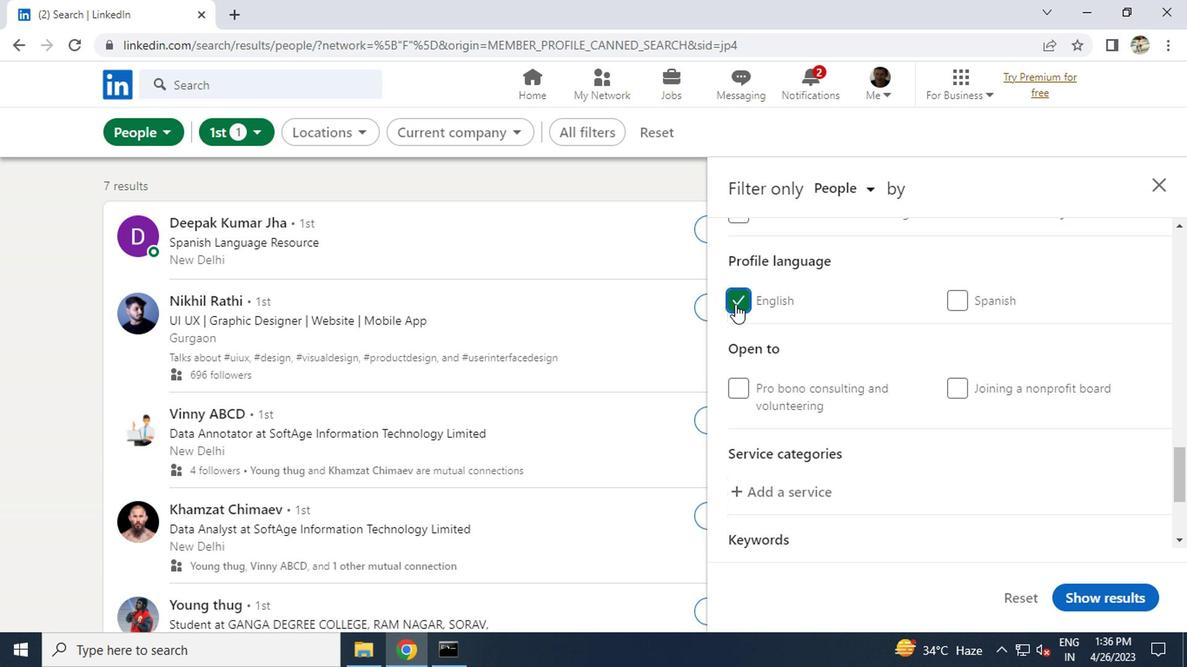 
Action: Mouse scrolled (737, 301) with delta (0, 1)
Screenshot: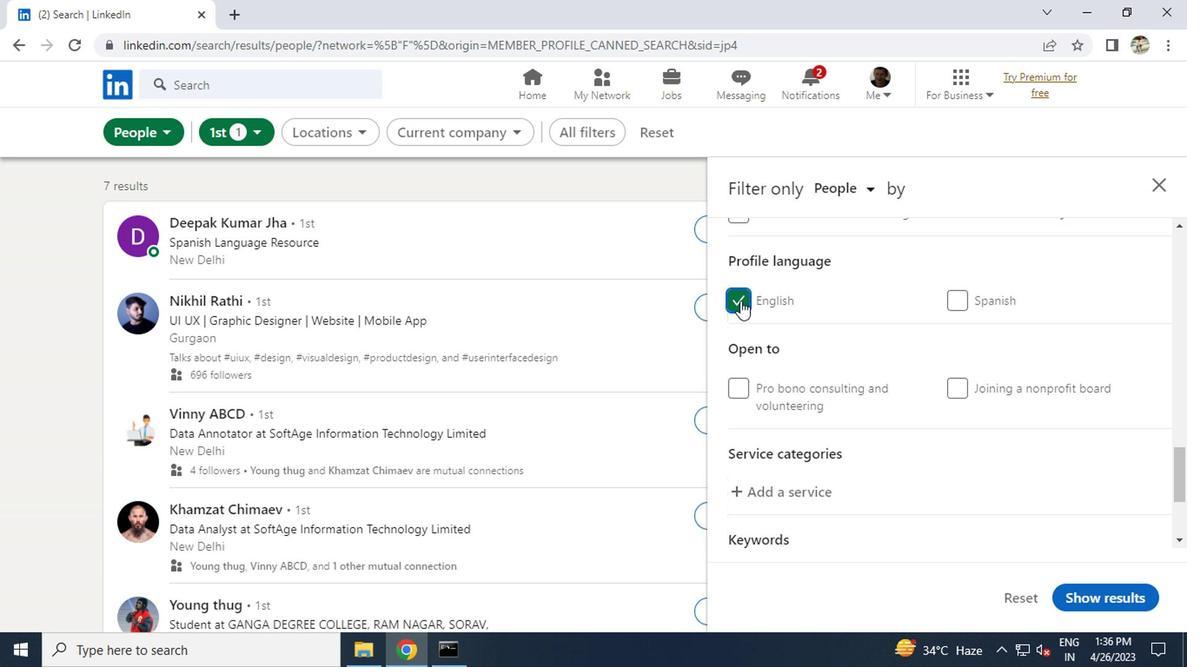 
Action: Mouse scrolled (737, 301) with delta (0, 1)
Screenshot: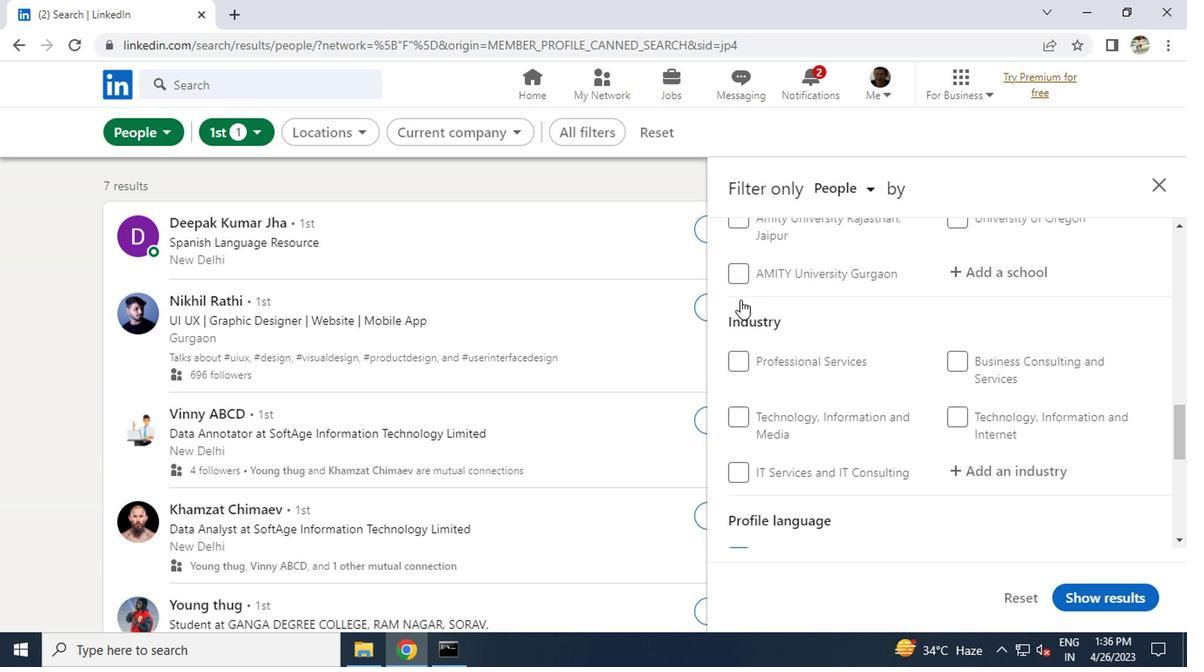 
Action: Mouse moved to (751, 328)
Screenshot: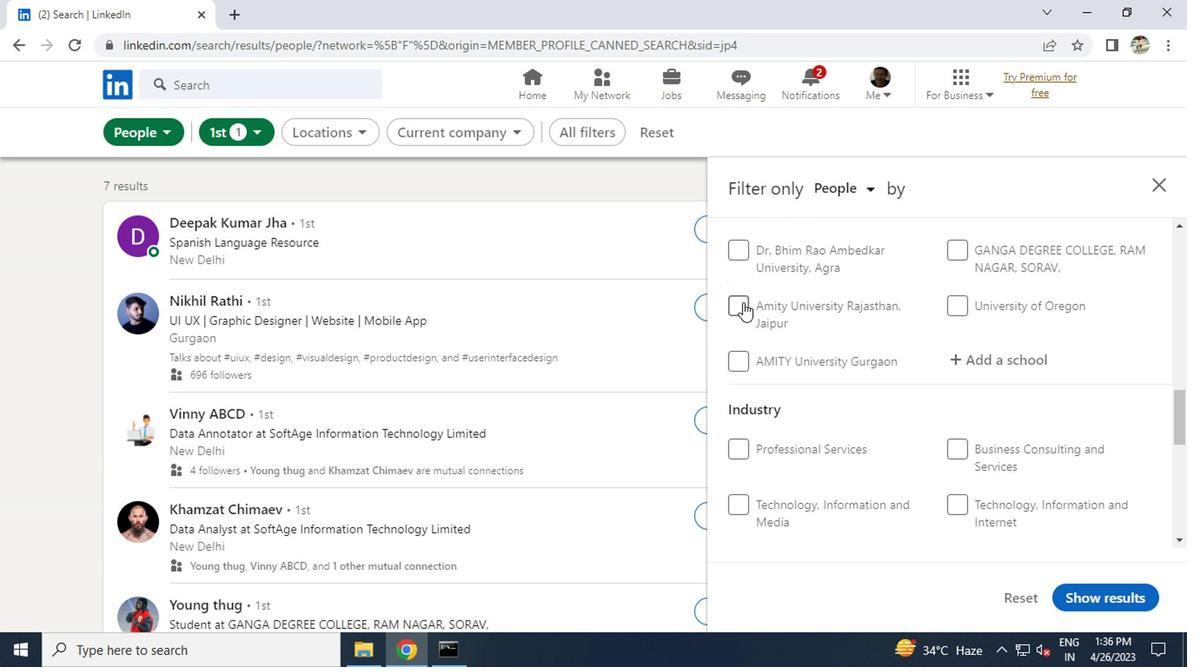 
Action: Mouse scrolled (751, 330) with delta (0, 1)
Screenshot: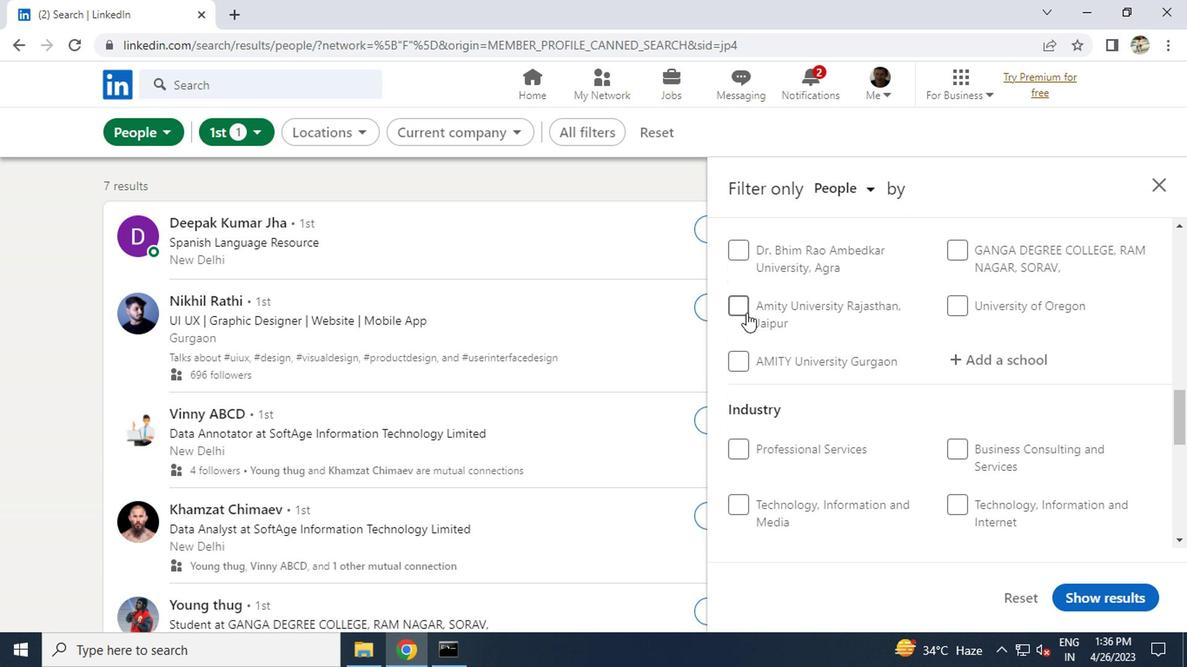 
Action: Mouse scrolled (751, 330) with delta (0, 1)
Screenshot: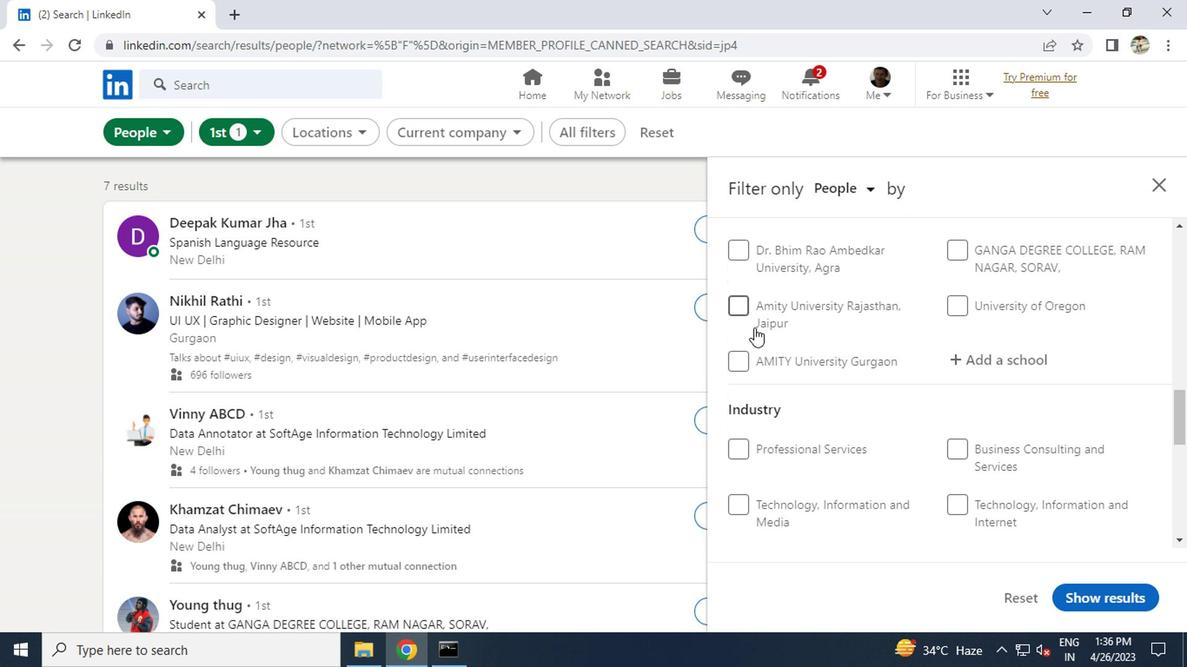 
Action: Mouse moved to (754, 352)
Screenshot: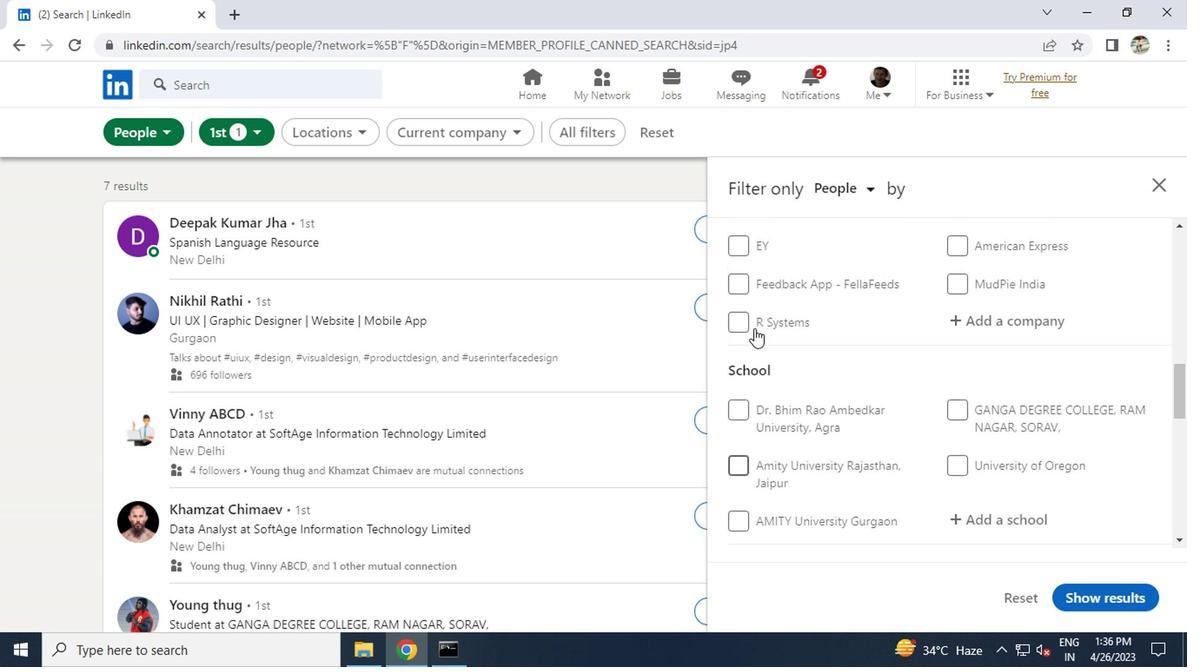 
Action: Mouse scrolled (754, 353) with delta (0, 0)
Screenshot: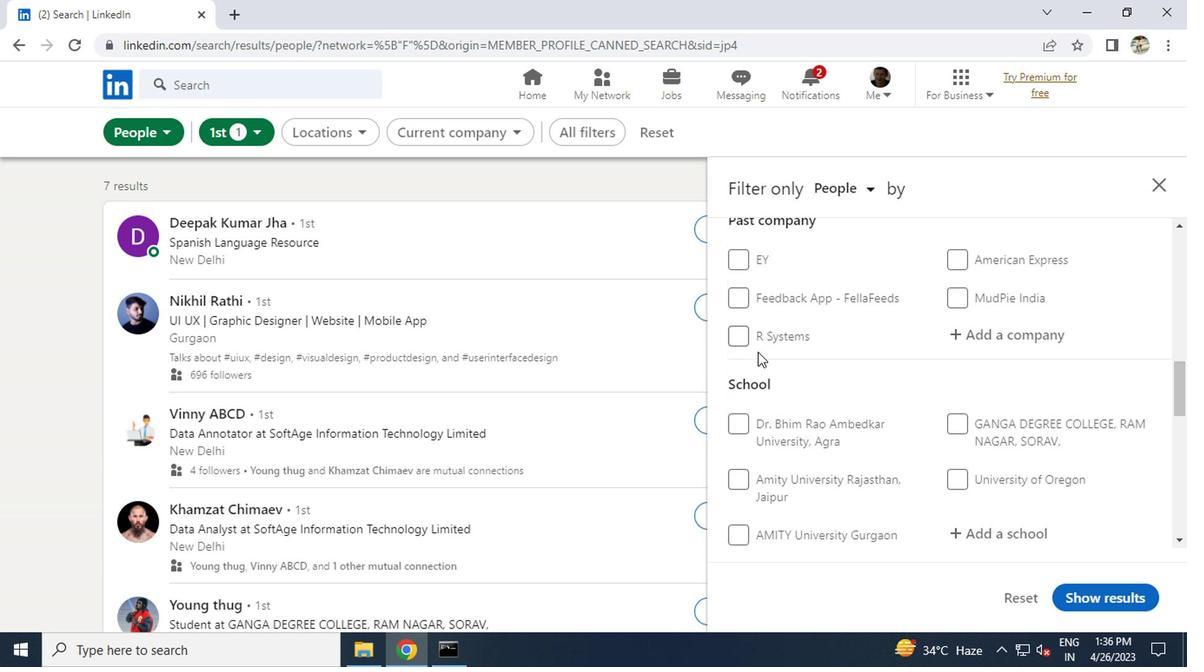 
Action: Mouse moved to (754, 354)
Screenshot: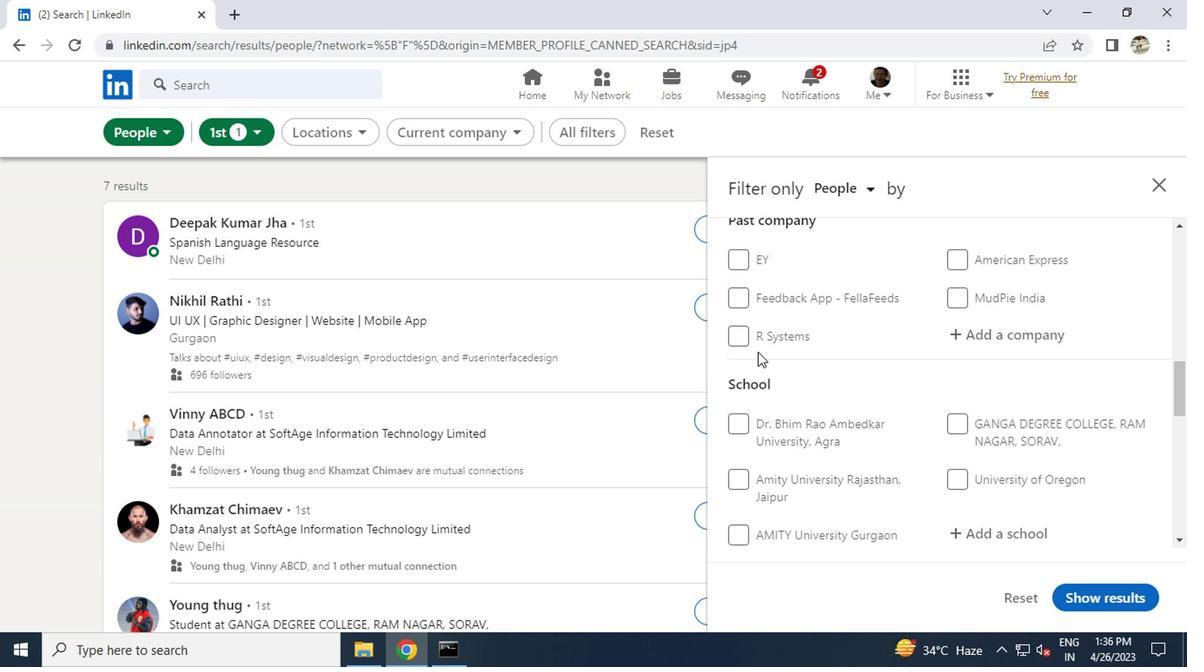
Action: Mouse scrolled (754, 356) with delta (0, 1)
Screenshot: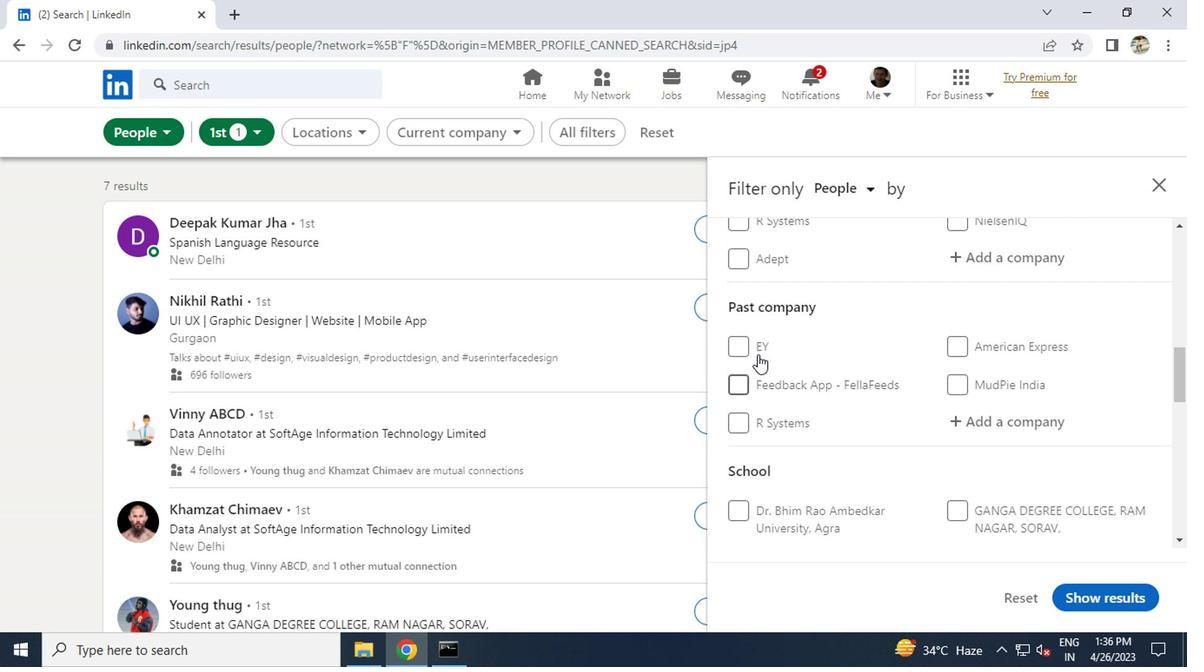 
Action: Mouse scrolled (754, 356) with delta (0, 1)
Screenshot: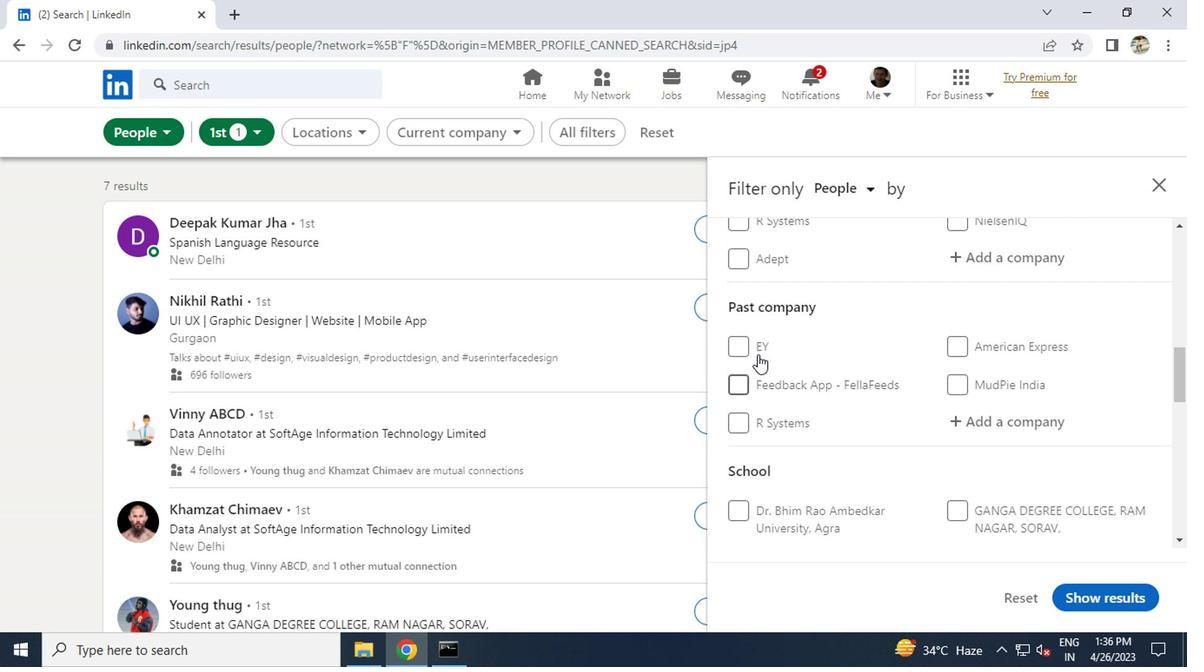 
Action: Mouse moved to (963, 425)
Screenshot: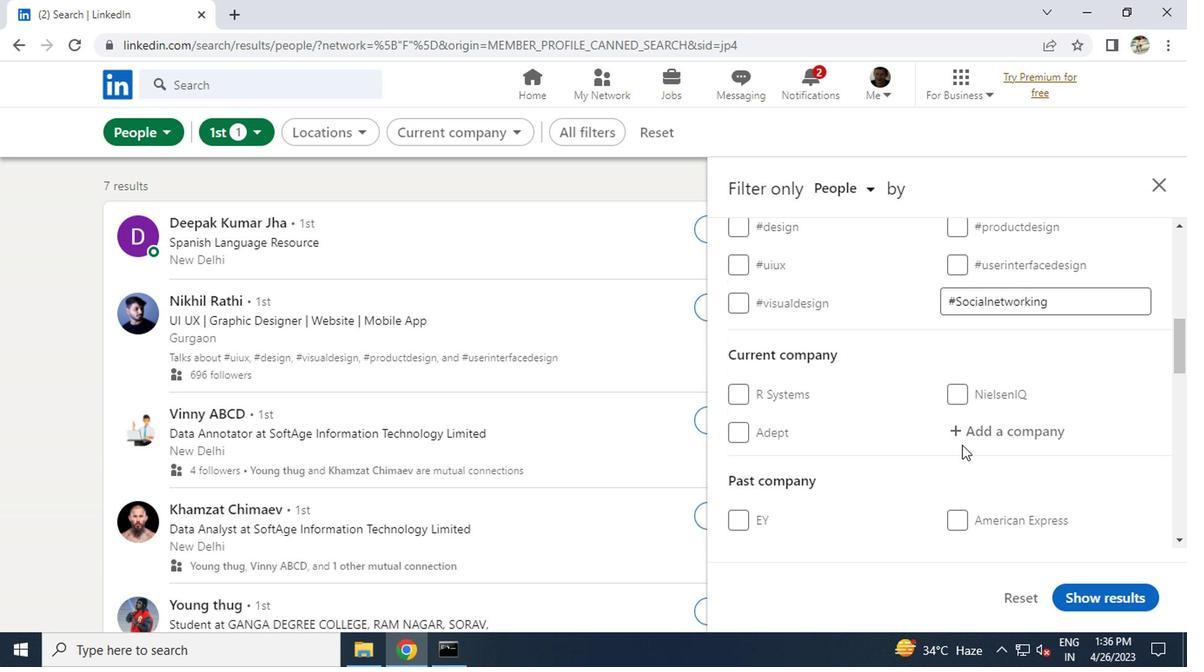
Action: Mouse pressed left at (963, 425)
Screenshot: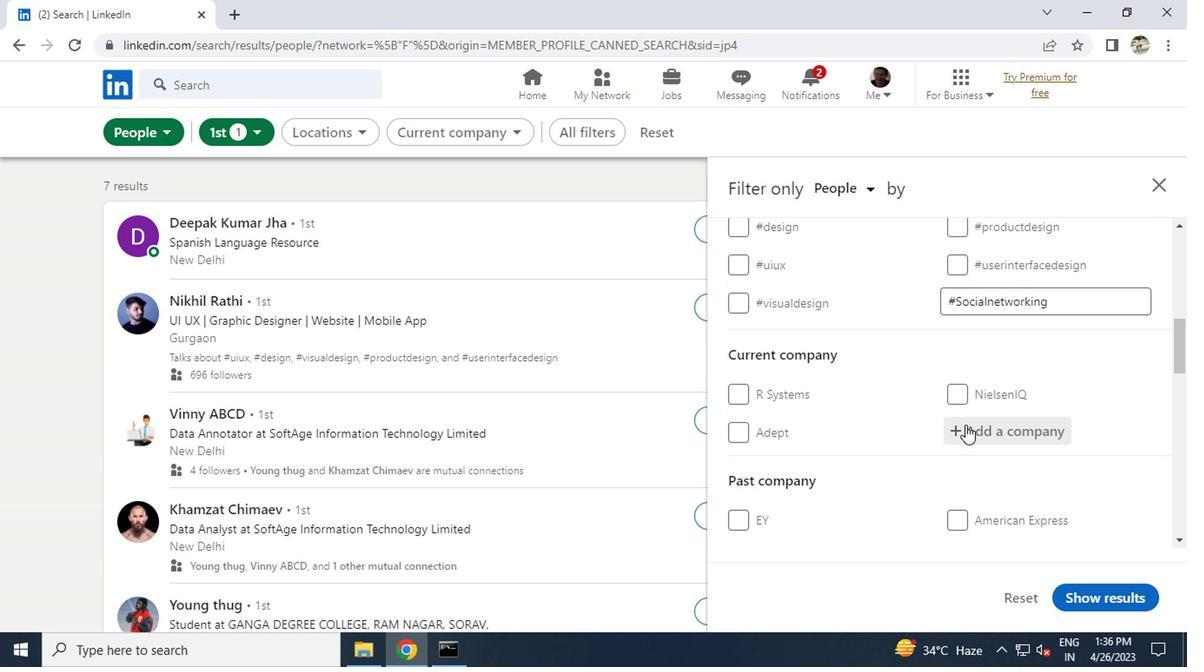 
Action: Key pressed <Key.caps_lock>Y<Key.backspace>T<Key.caps_lock>RUE
Screenshot: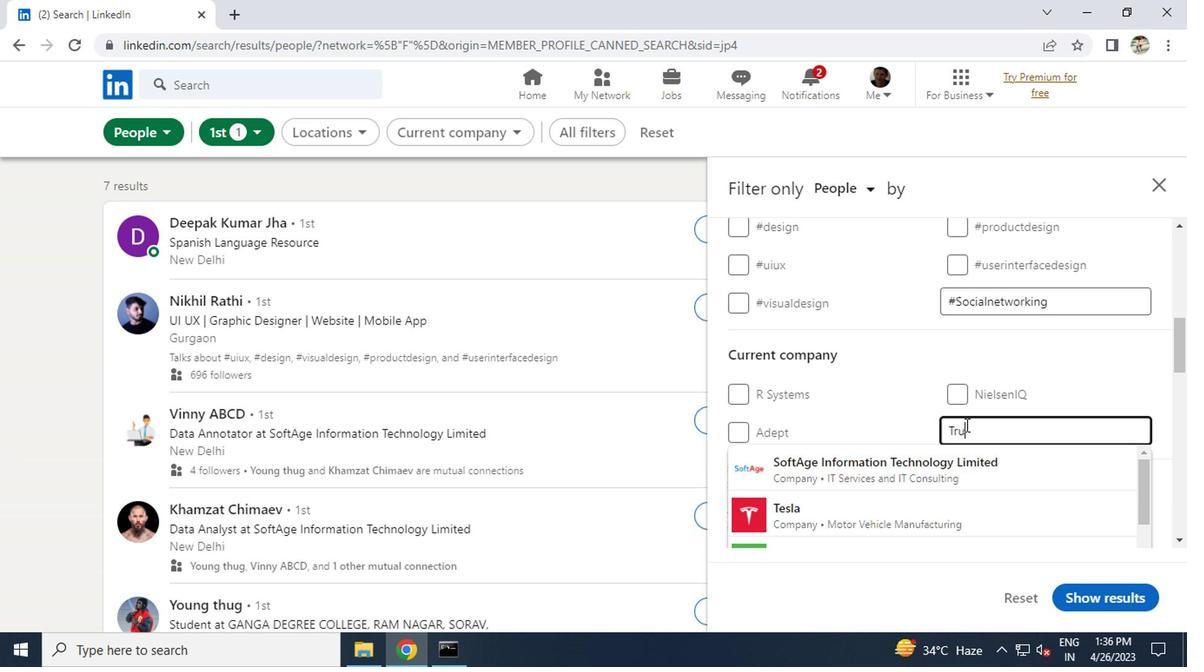
Action: Mouse moved to (963, 425)
Screenshot: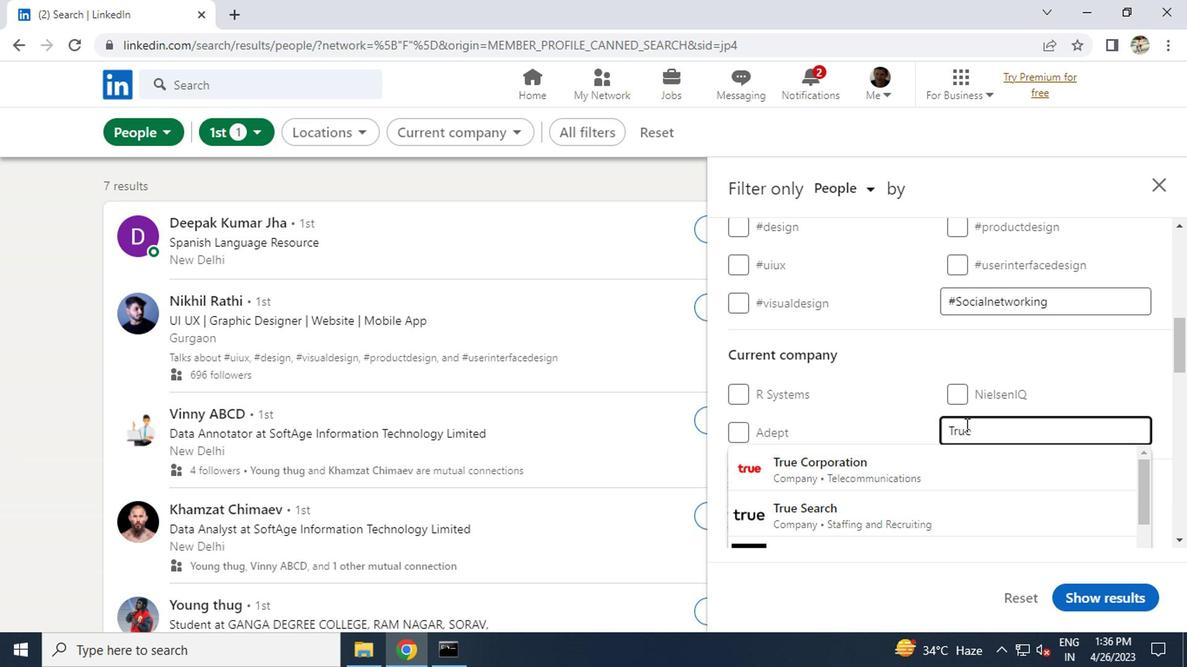 
Action: Key pressed C
Screenshot: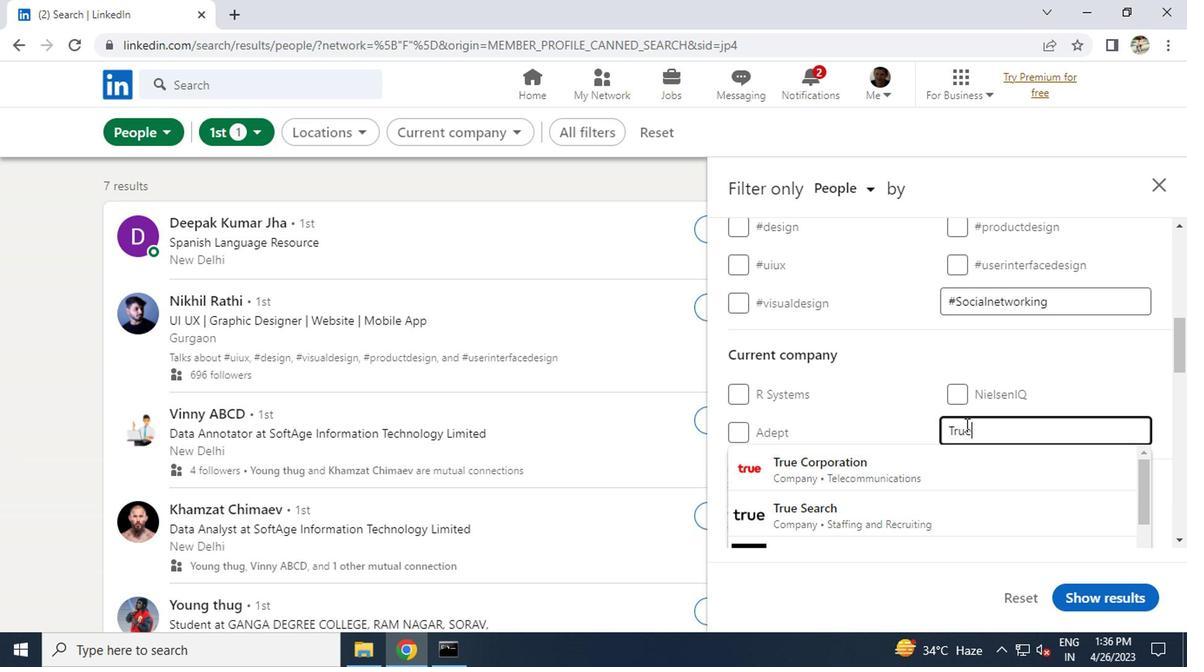 
Action: Mouse moved to (965, 424)
Screenshot: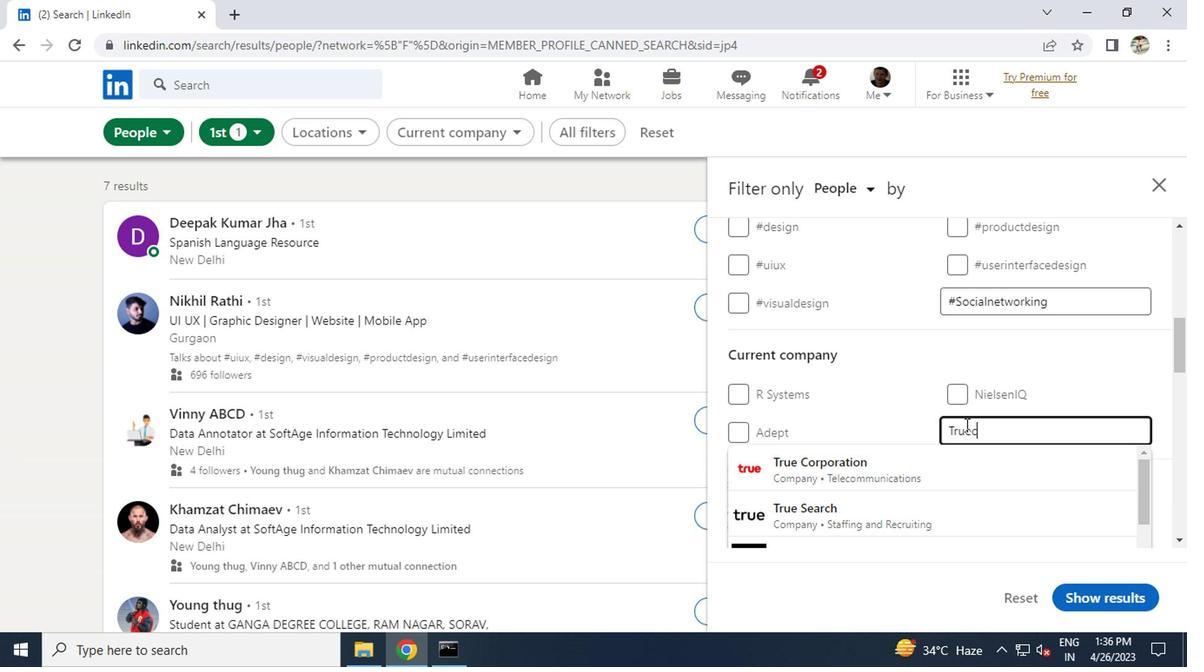 
Action: Key pressed ALL
Screenshot: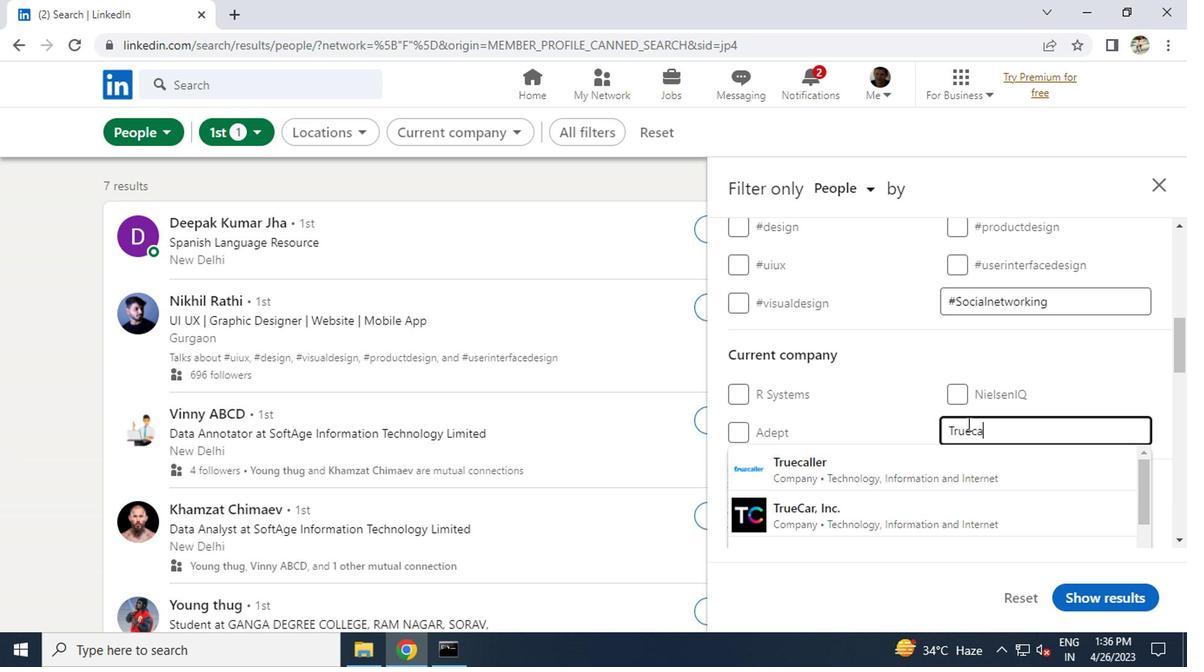
Action: Mouse moved to (869, 452)
Screenshot: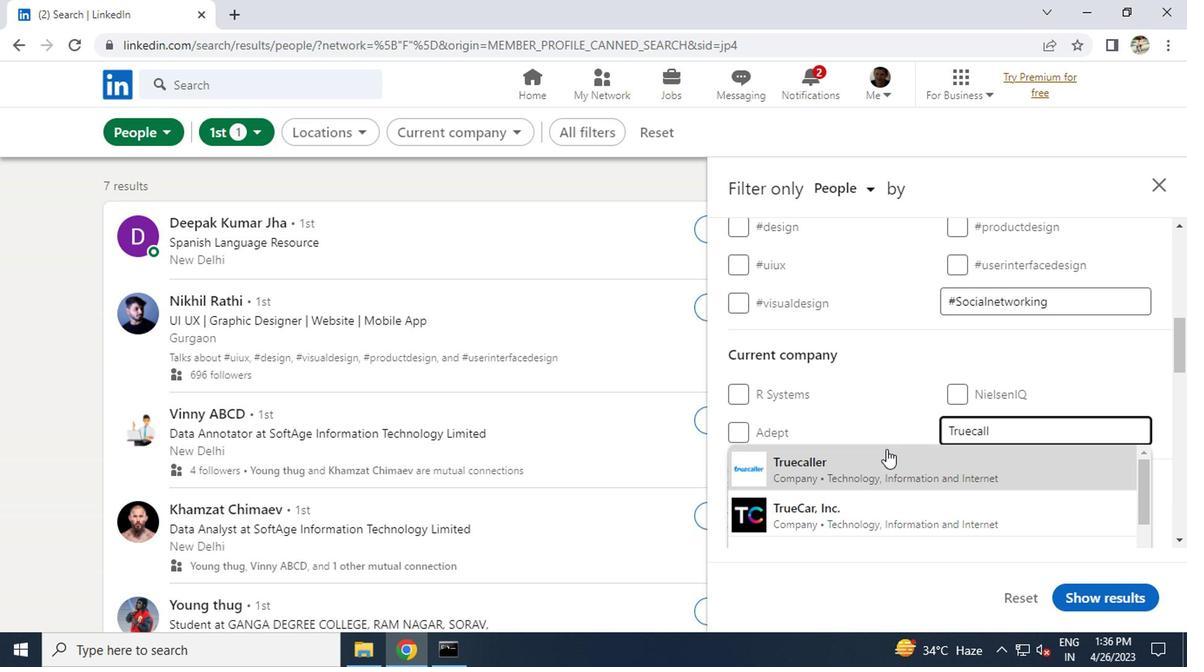 
Action: Mouse pressed left at (869, 452)
Screenshot: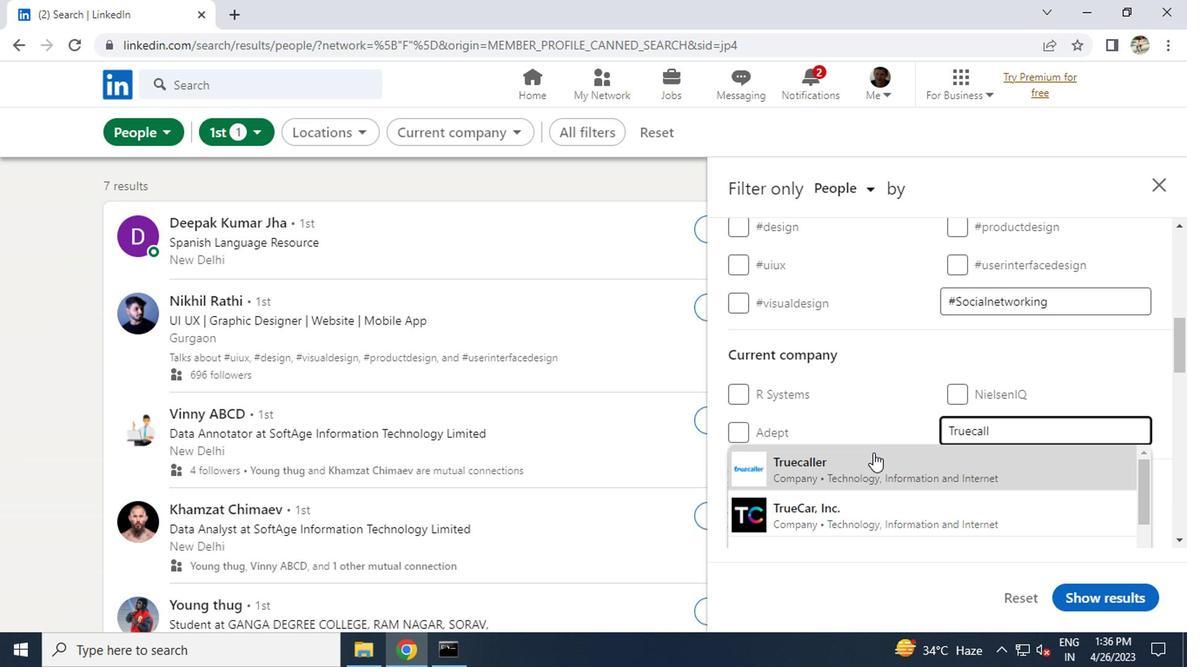 
Action: Mouse scrolled (869, 451) with delta (0, 0)
Screenshot: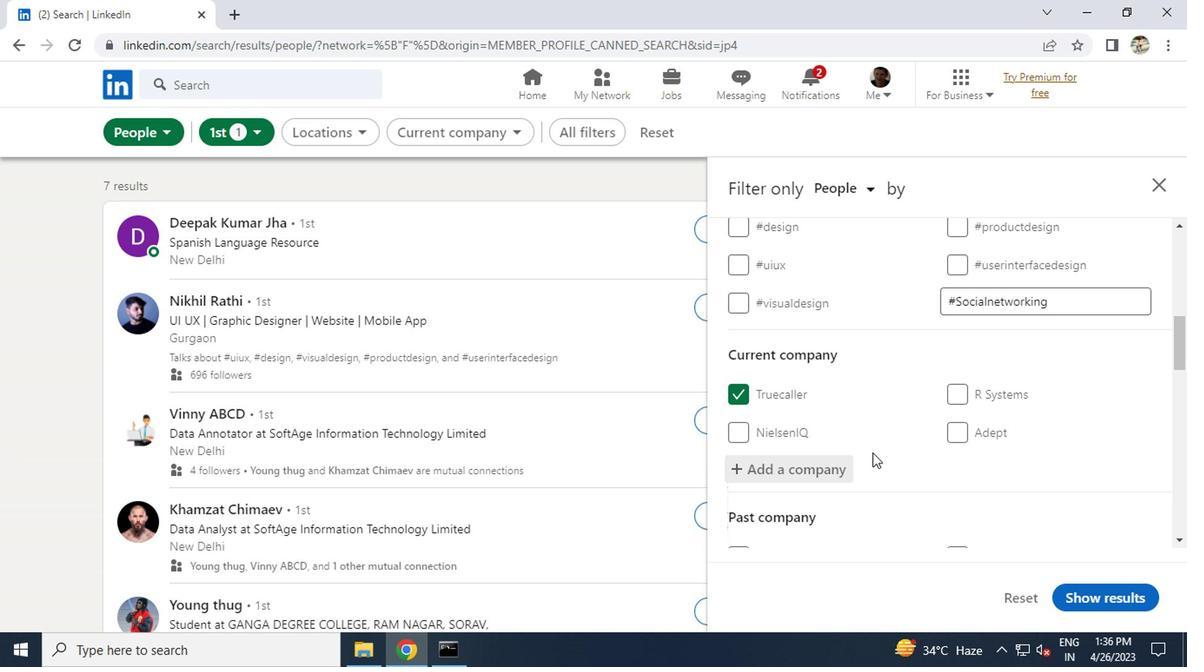 
Action: Mouse moved to (869, 452)
Screenshot: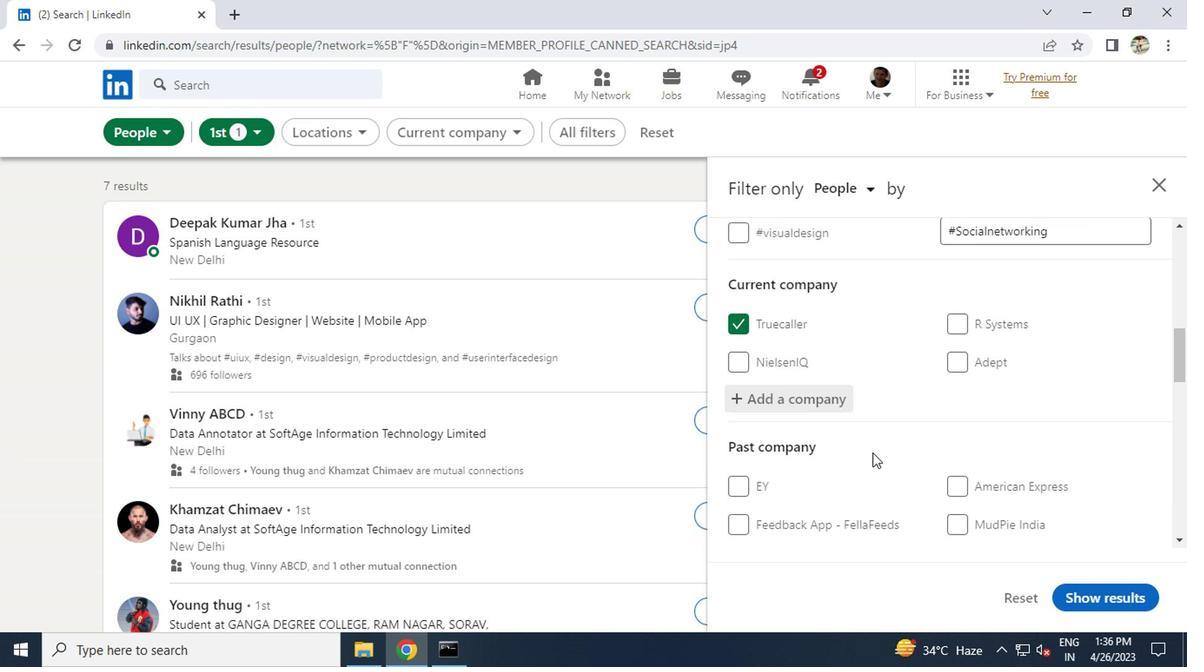 
Action: Mouse scrolled (869, 451) with delta (0, 0)
Screenshot: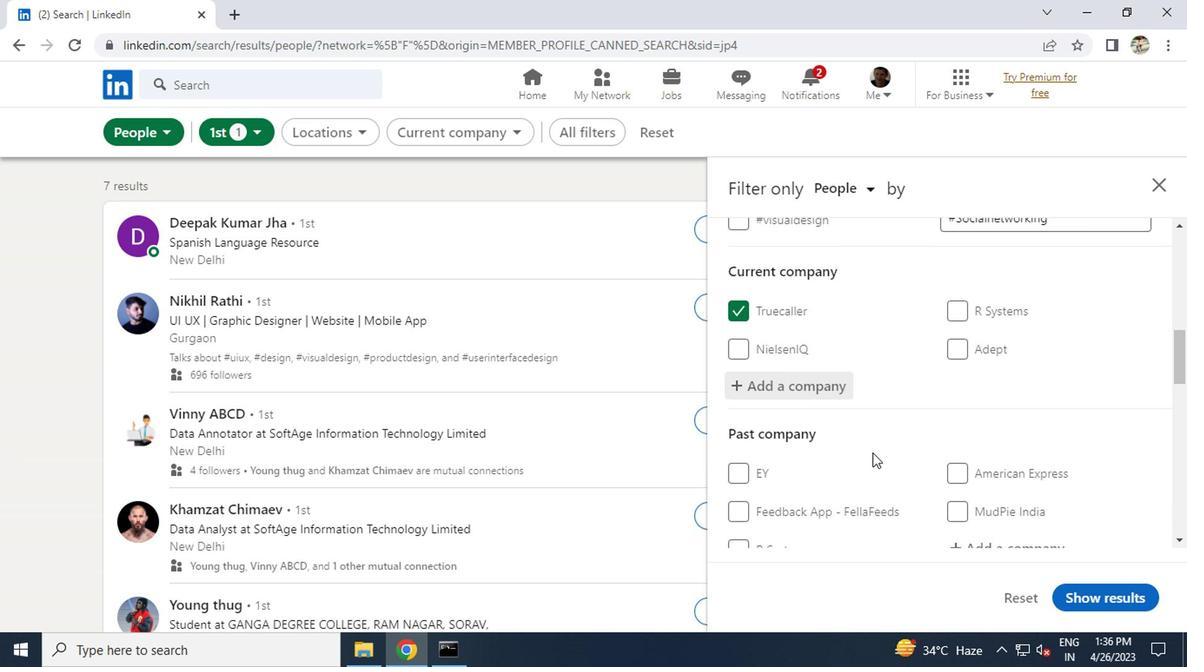 
Action: Mouse scrolled (869, 451) with delta (0, 0)
Screenshot: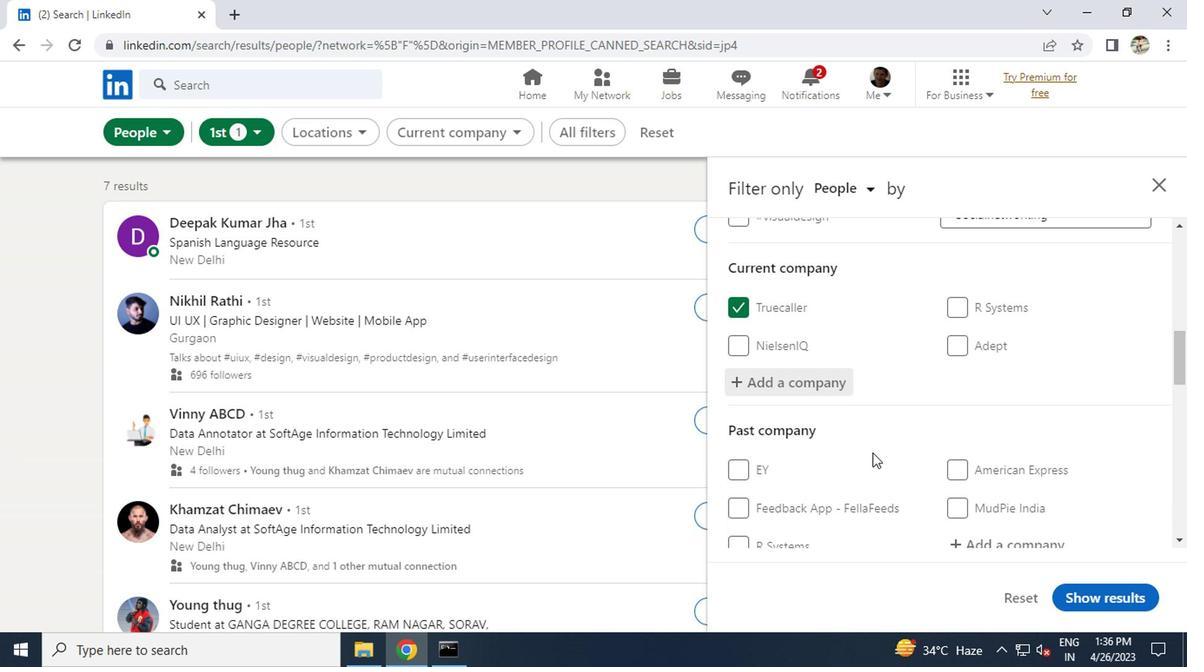
Action: Mouse moved to (872, 445)
Screenshot: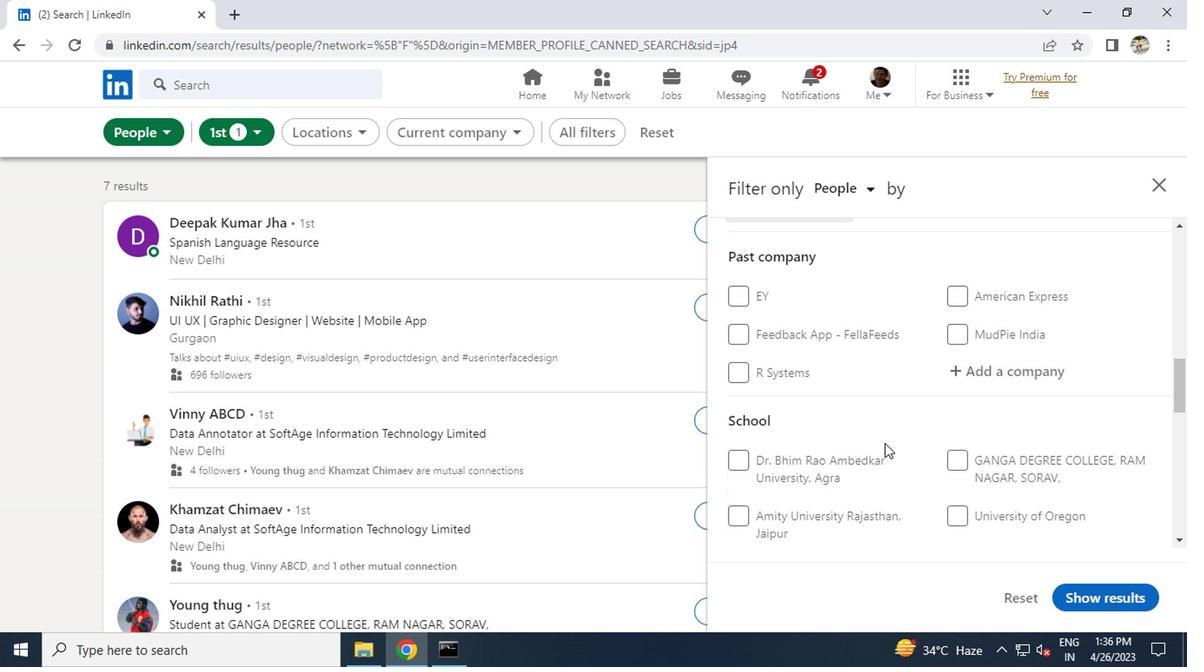 
Action: Mouse scrolled (872, 445) with delta (0, 0)
Screenshot: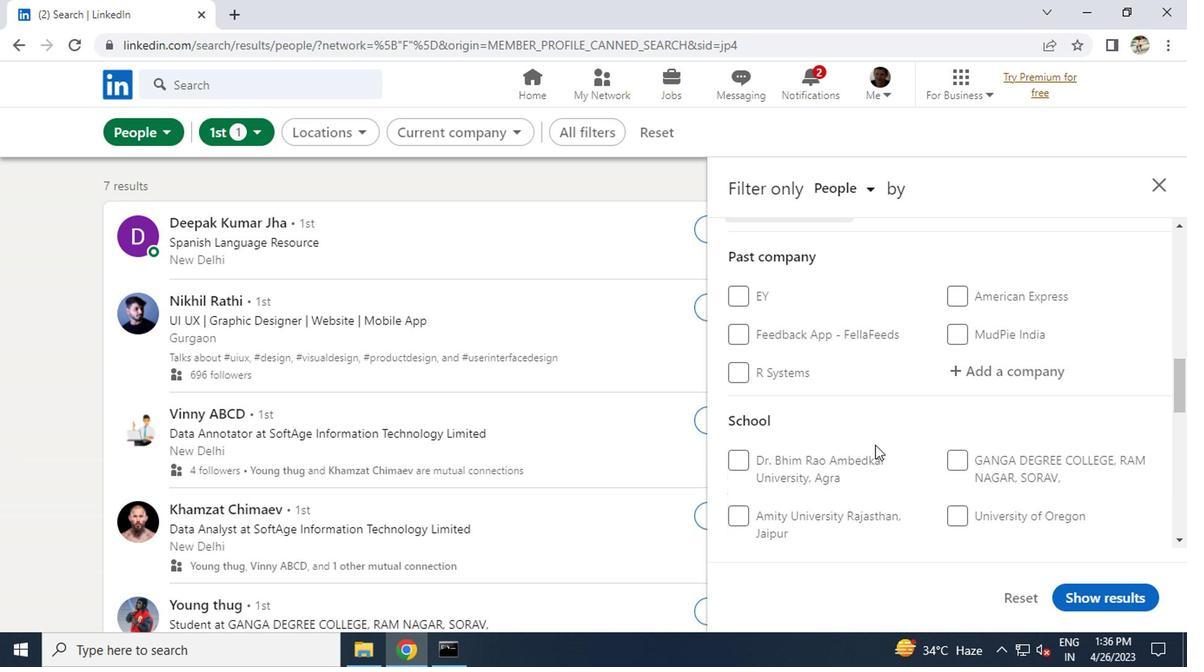 
Action: Mouse moved to (964, 482)
Screenshot: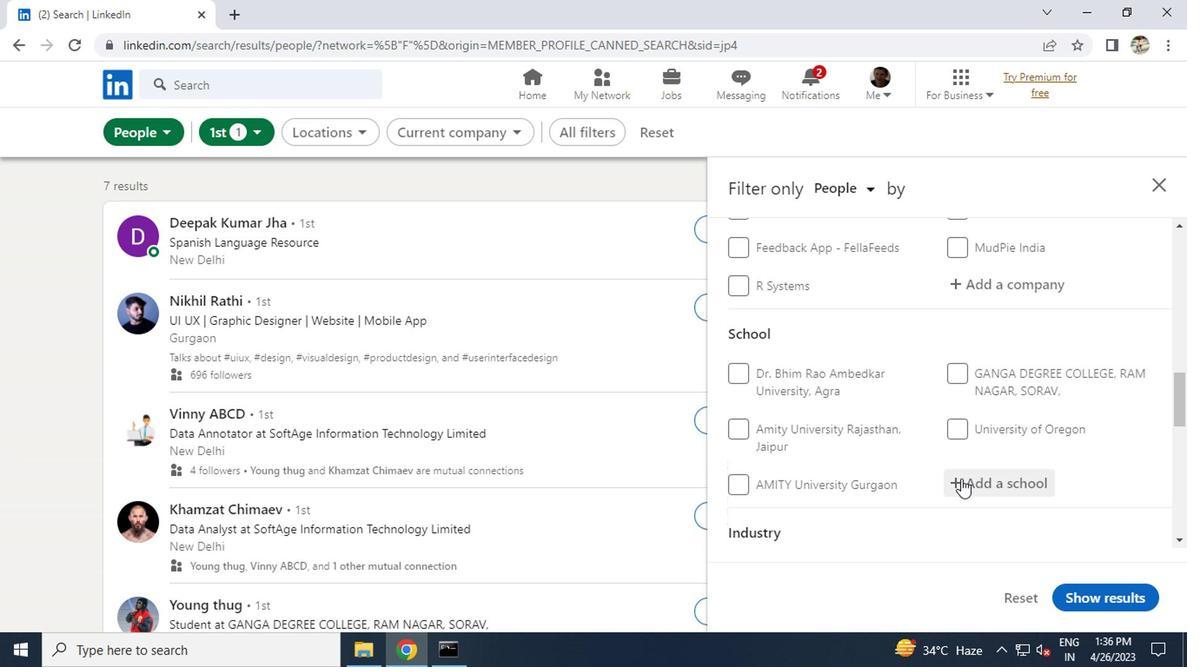 
Action: Mouse pressed left at (964, 482)
Screenshot: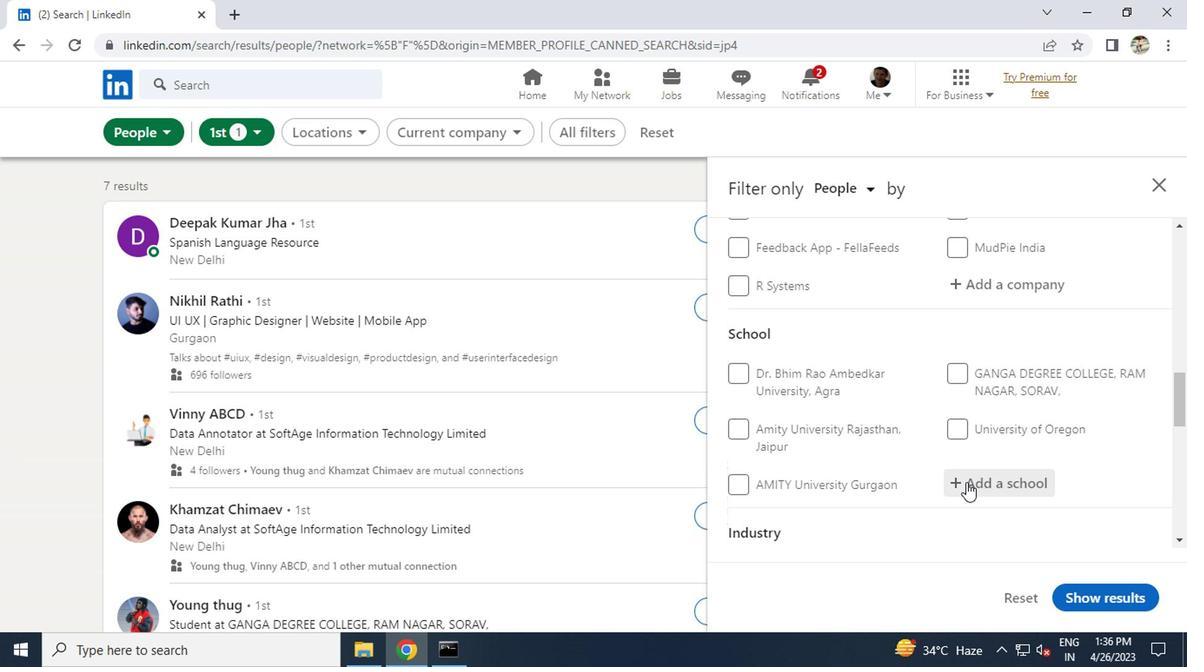 
Action: Key pressed <Key.caps_lock>I<Key.caps_lock>NSTITUTE<Key.space>OF<Key.space><Key.caps_lock>P<Key.caps_lock>R
Screenshot: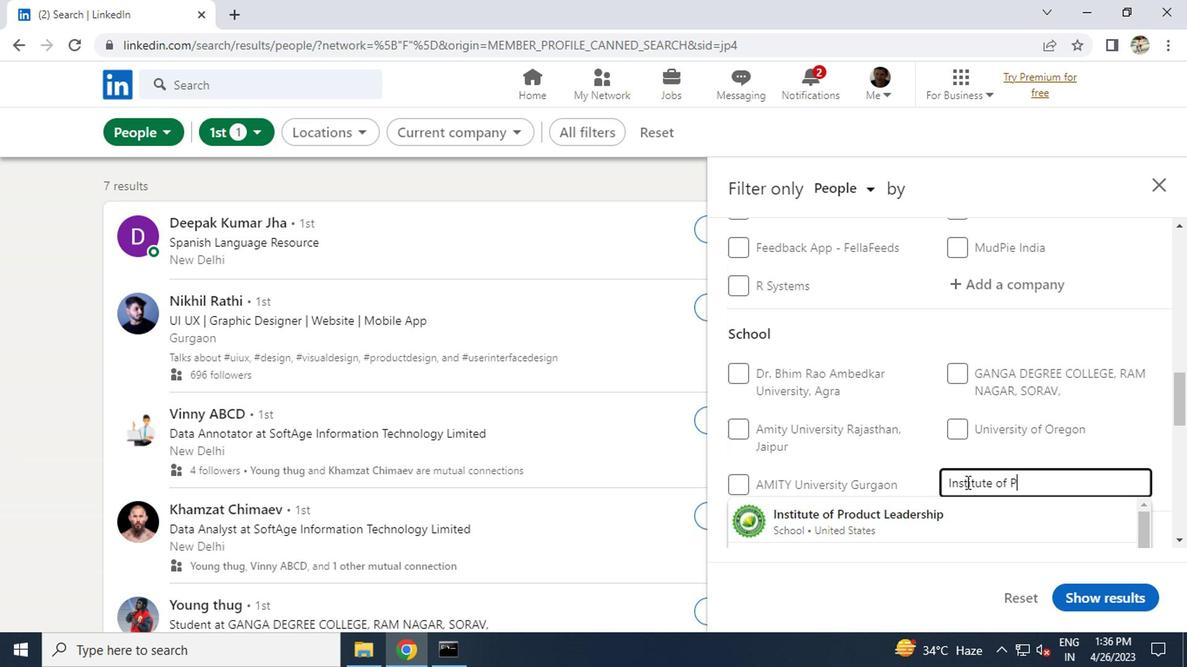 
Action: Mouse moved to (884, 521)
Screenshot: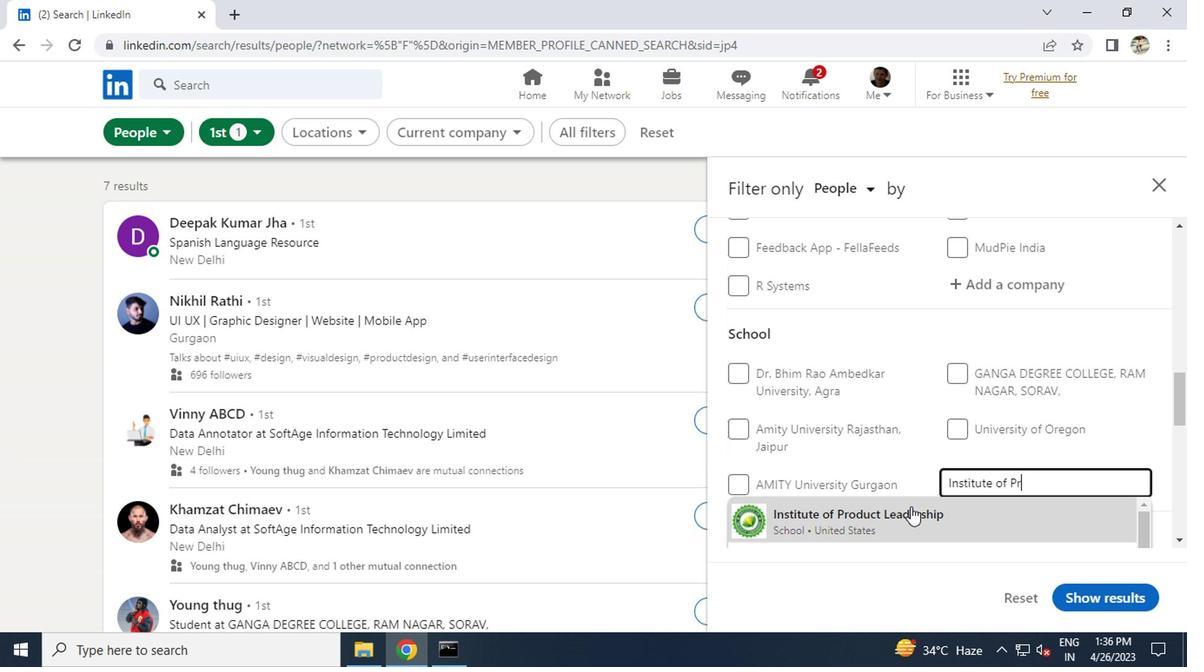 
Action: Mouse pressed left at (884, 521)
Screenshot: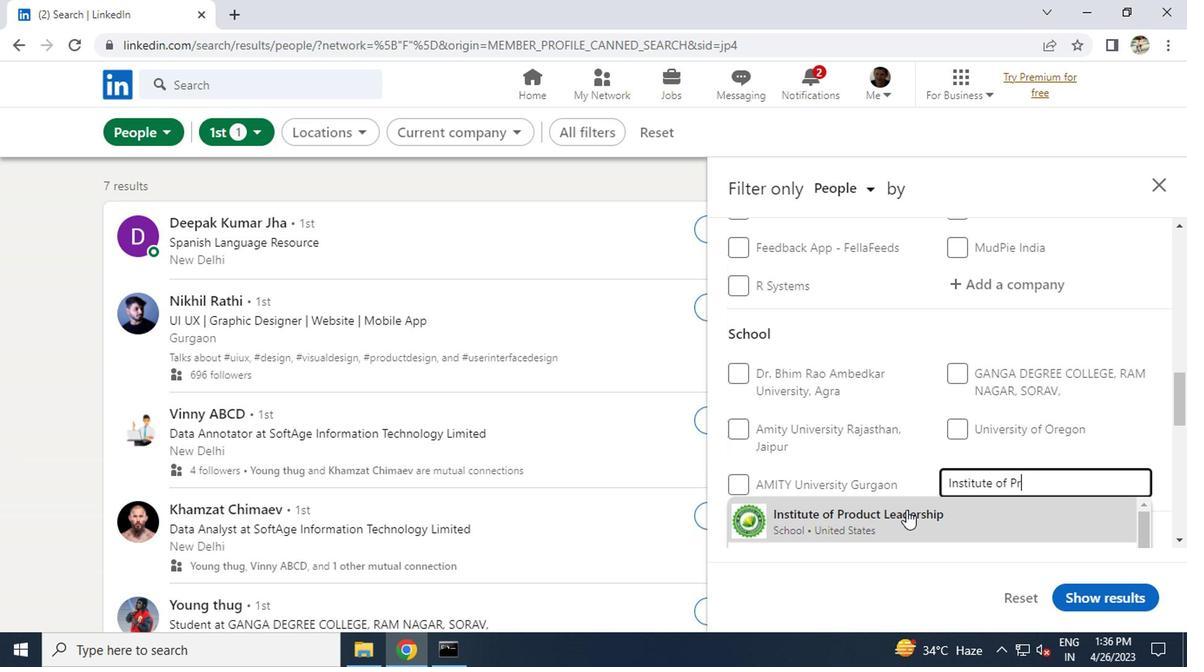 
Action: Mouse moved to (878, 498)
Screenshot: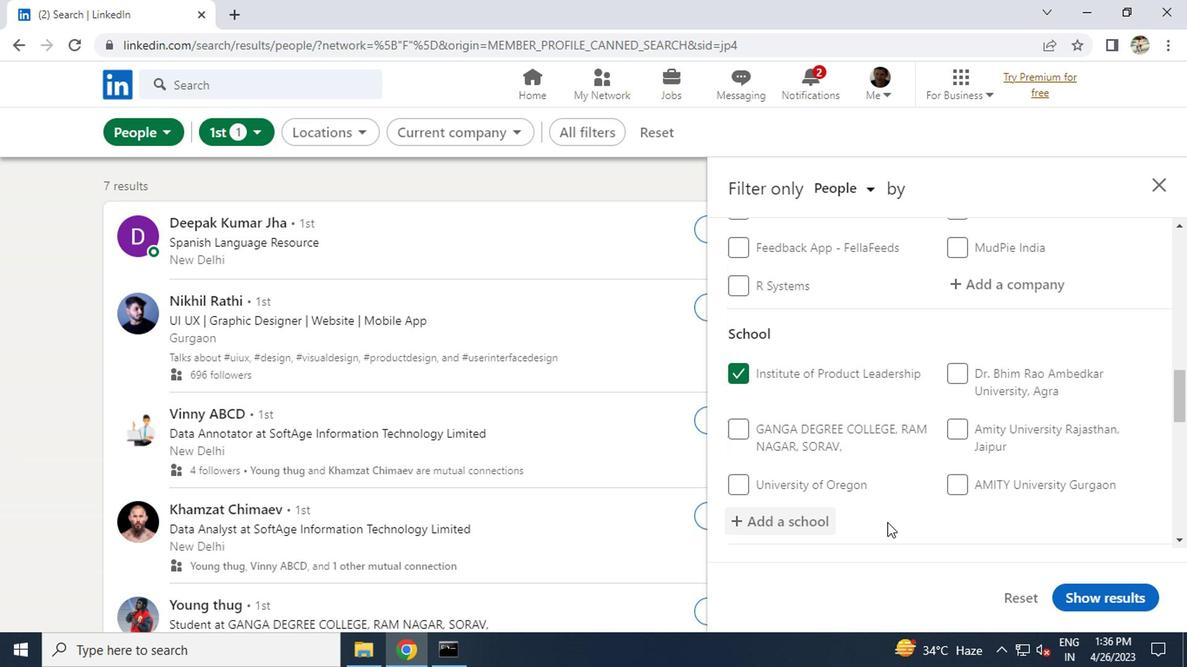
Action: Mouse scrolled (878, 497) with delta (0, -1)
Screenshot: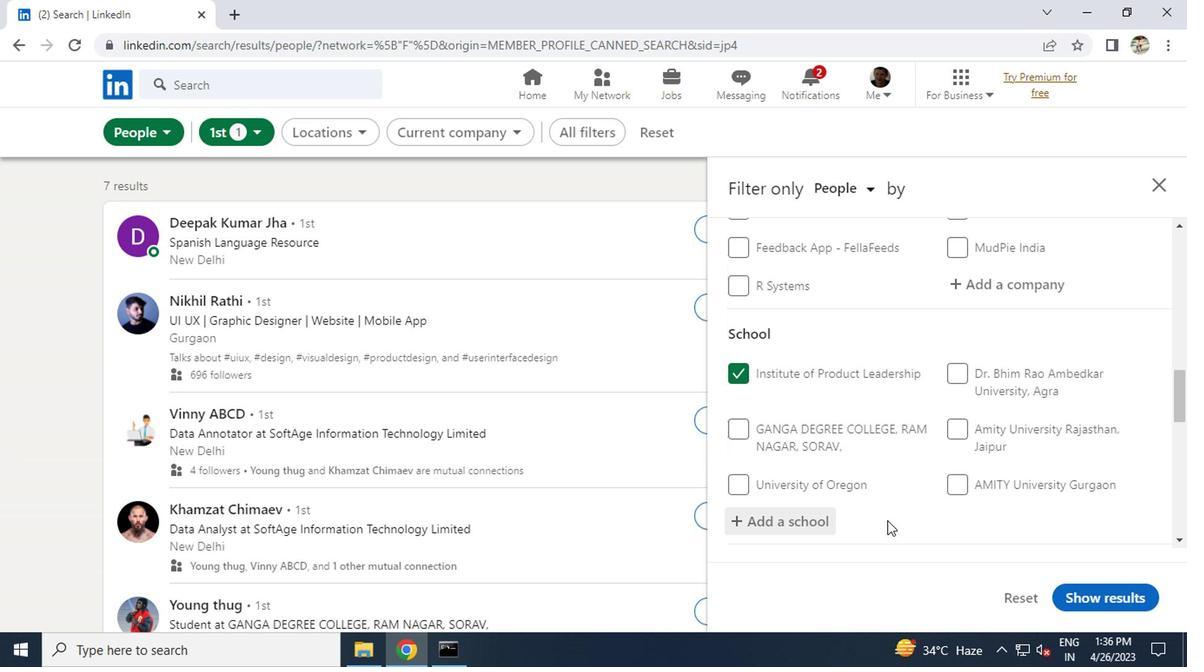 
Action: Mouse scrolled (878, 497) with delta (0, -1)
Screenshot: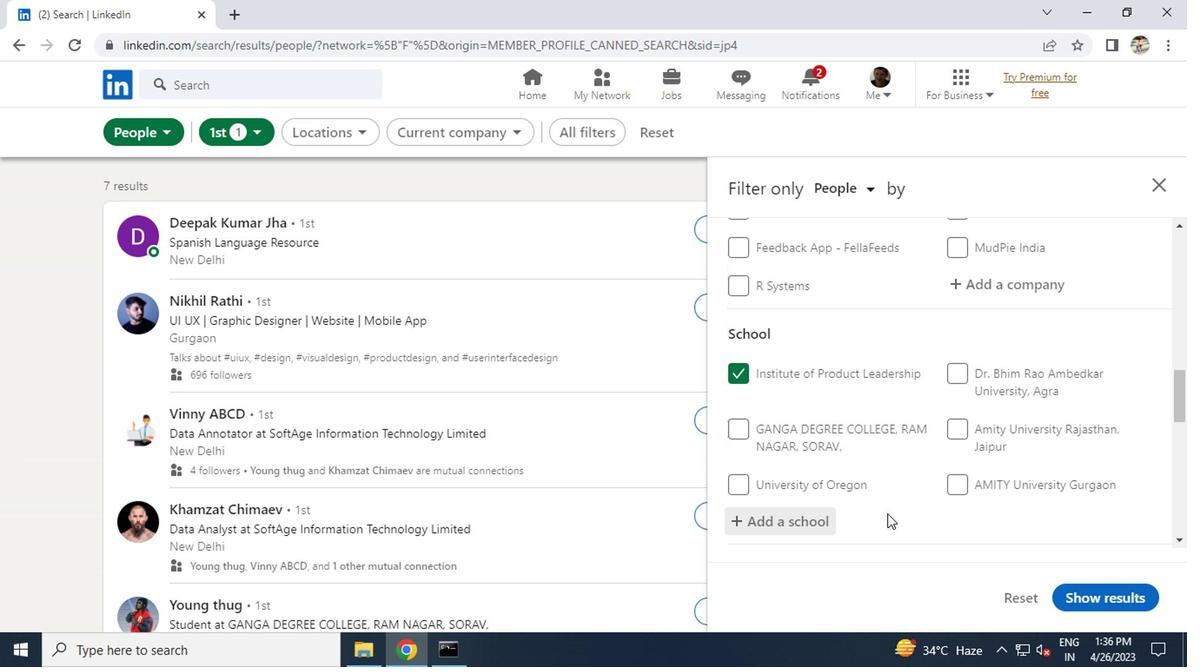 
Action: Mouse moved to (880, 490)
Screenshot: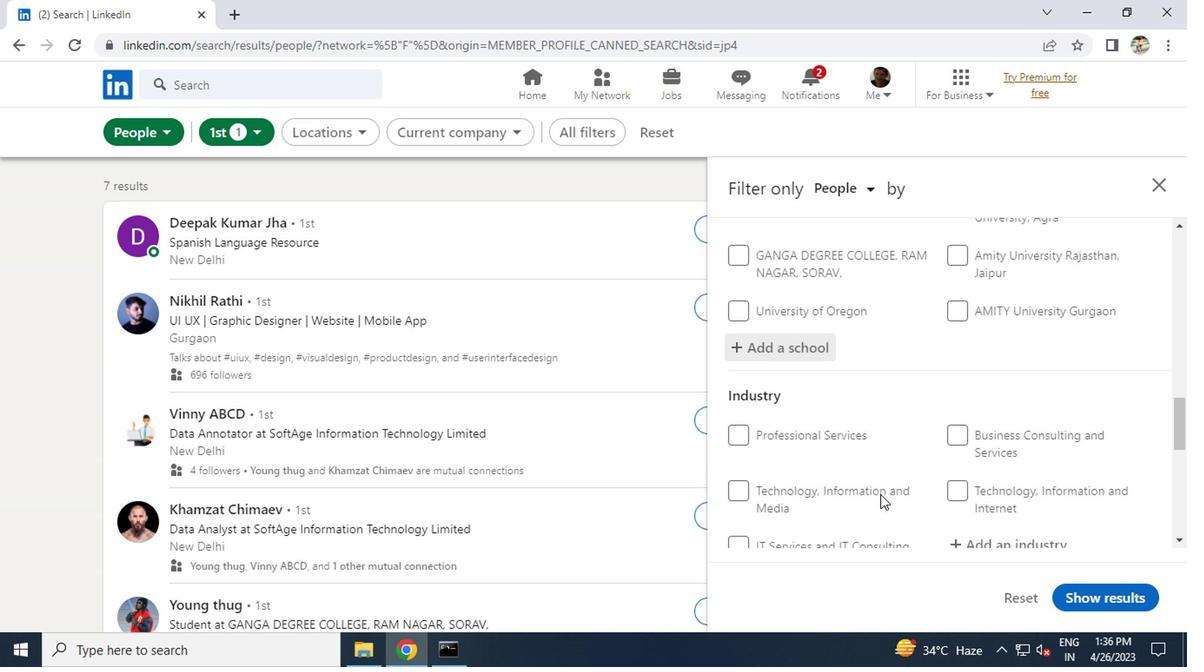 
Action: Mouse scrolled (880, 489) with delta (0, -1)
Screenshot: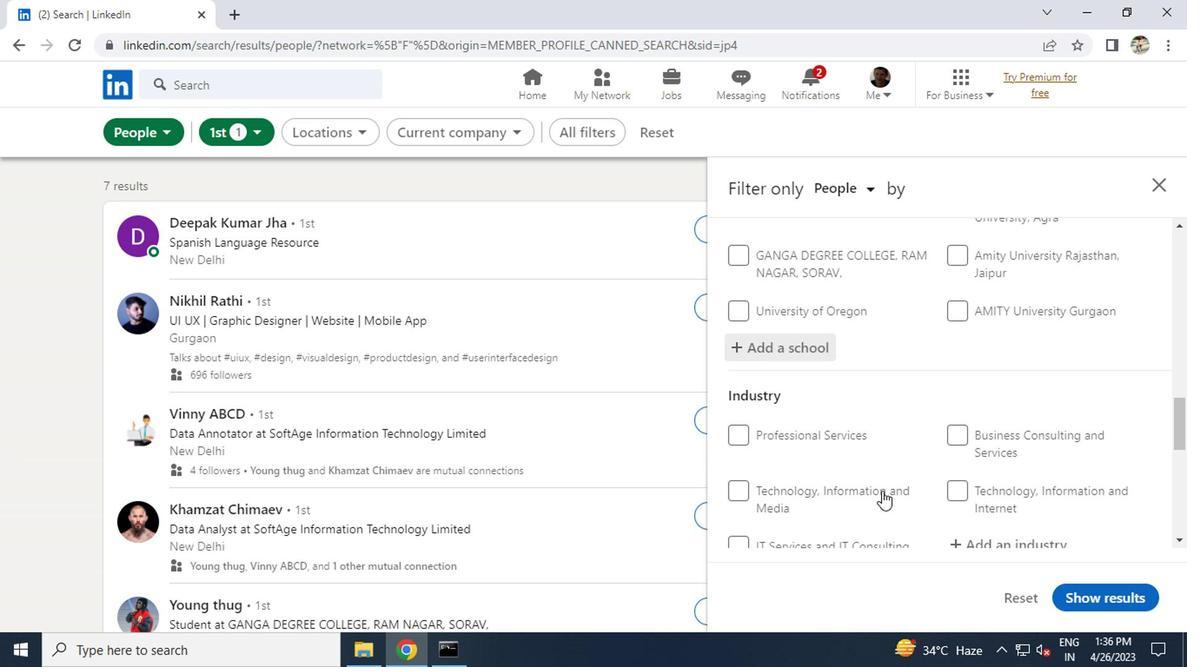 
Action: Mouse scrolled (880, 489) with delta (0, -1)
Screenshot: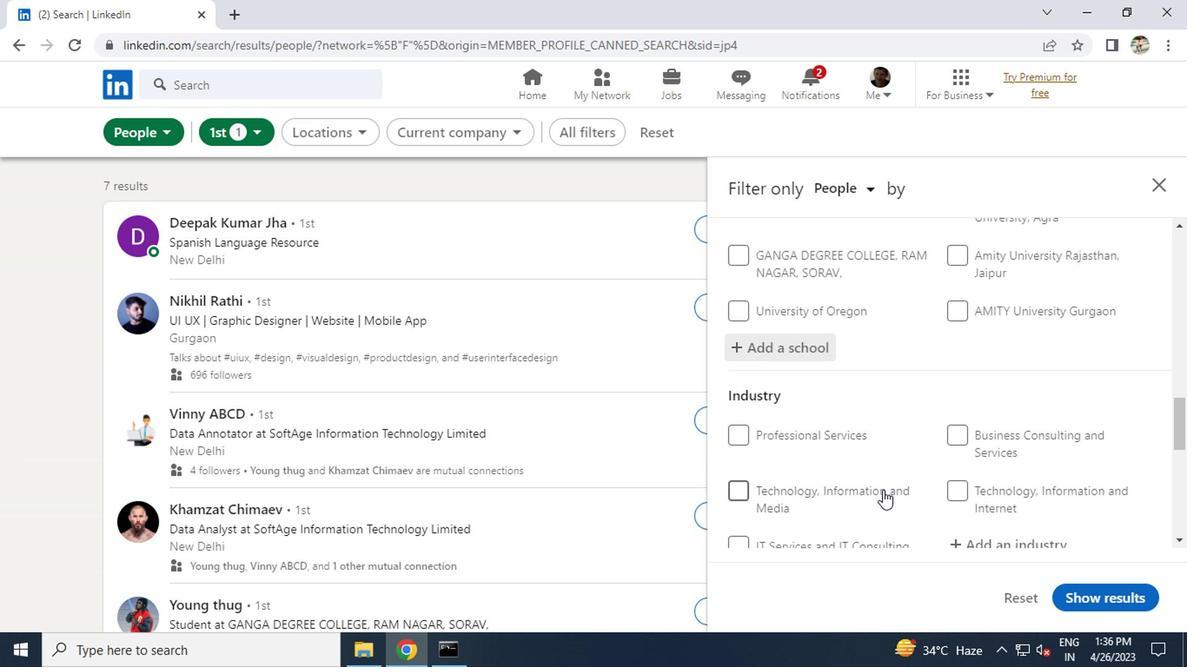 
Action: Mouse moved to (991, 367)
Screenshot: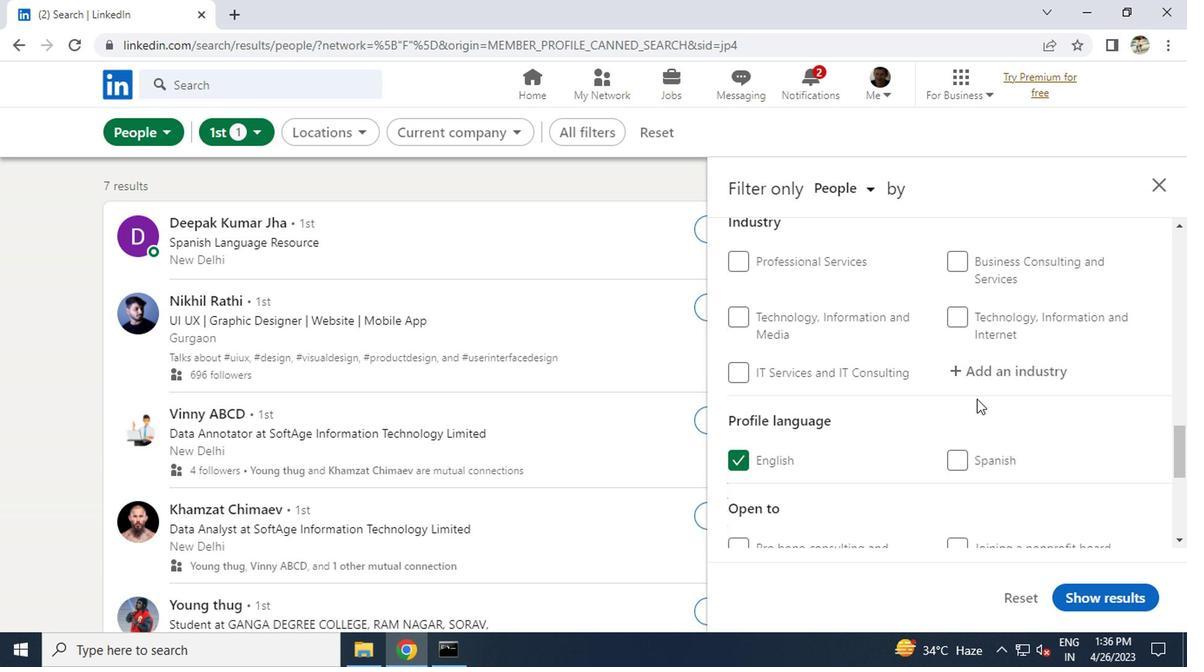 
Action: Mouse pressed left at (991, 367)
Screenshot: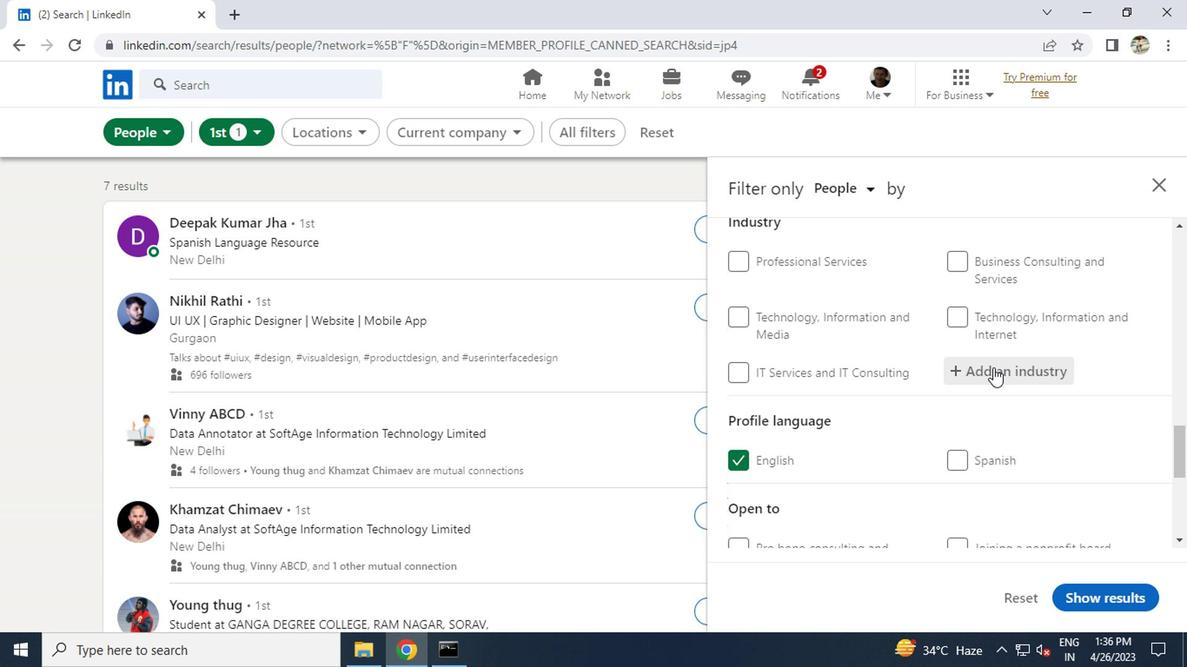 
Action: Key pressed WOMENS<Key.space>
Screenshot: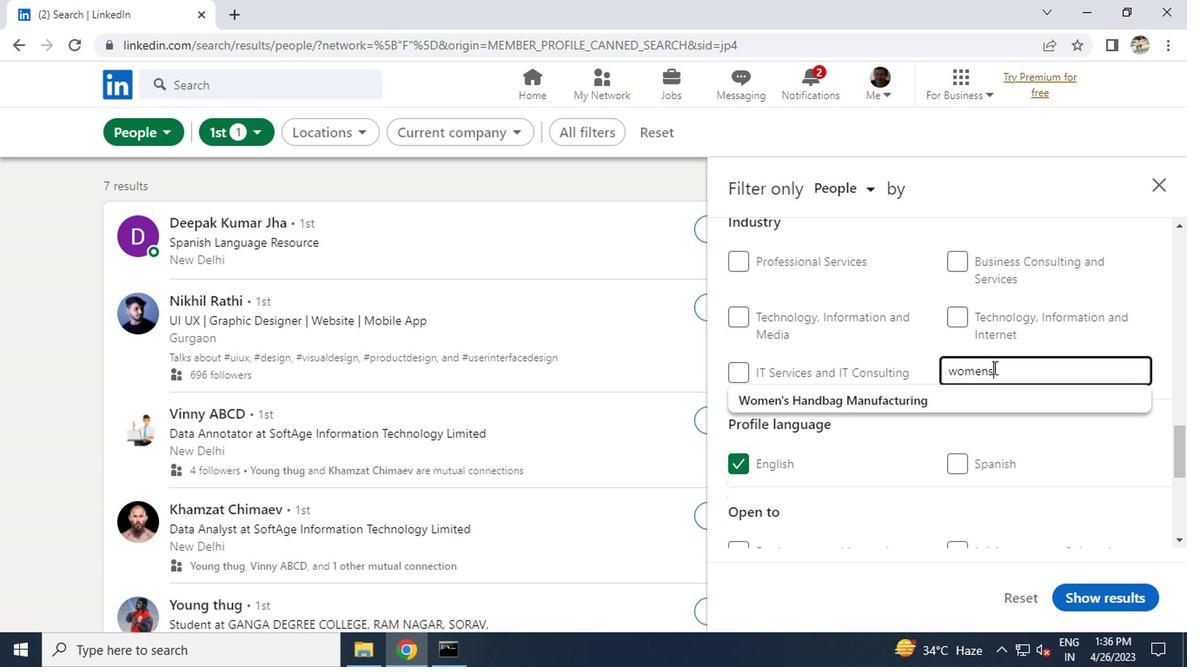 
Action: Mouse moved to (920, 399)
Screenshot: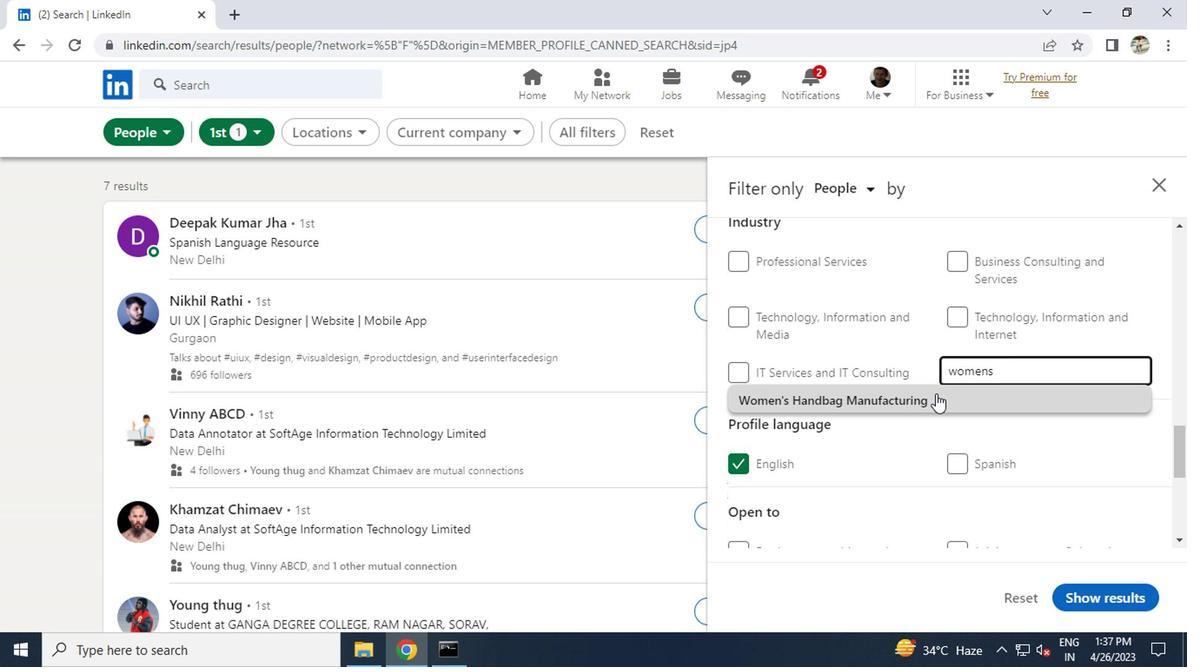
Action: Mouse pressed left at (920, 399)
Screenshot: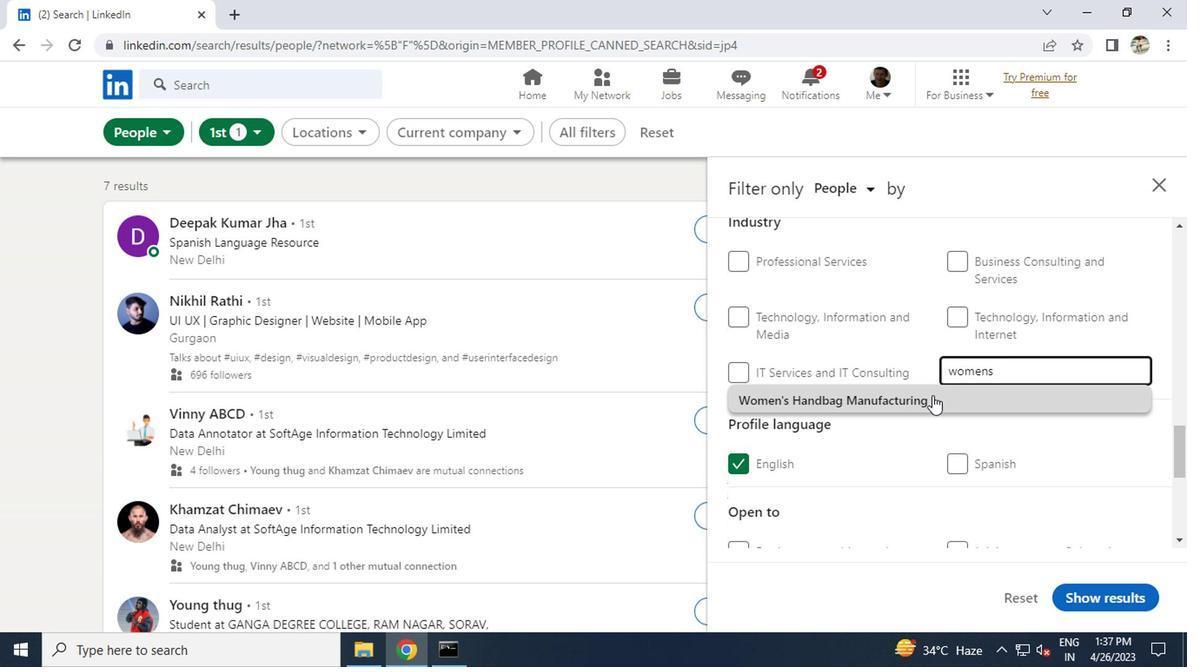 
Action: Mouse moved to (899, 399)
Screenshot: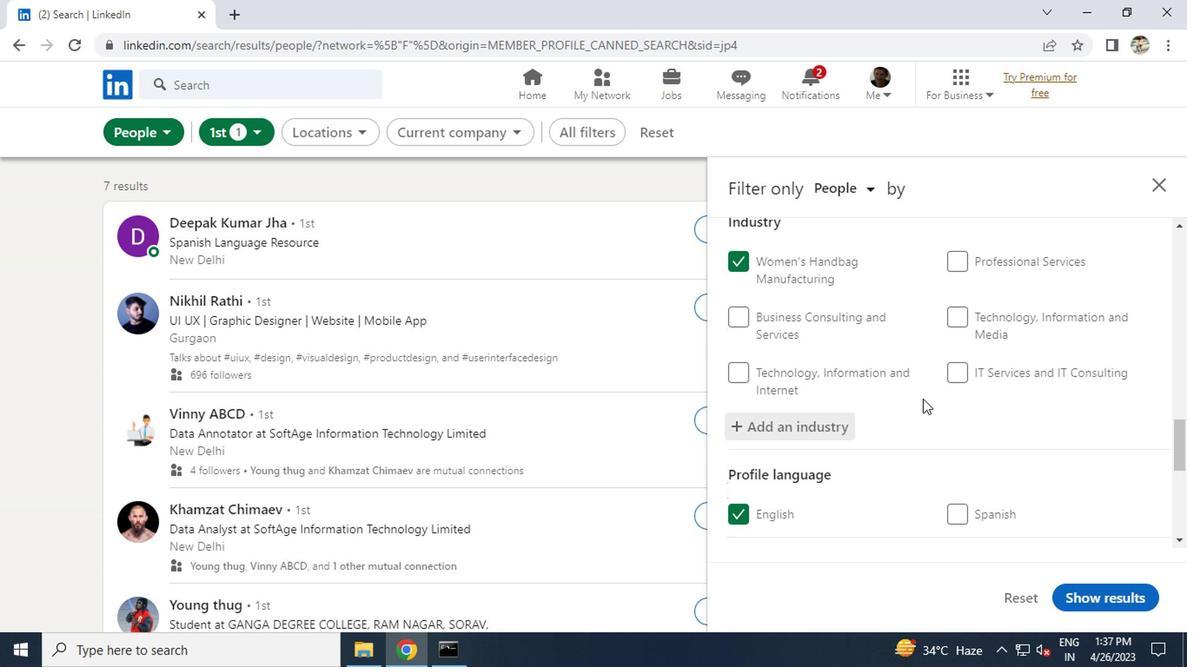 
Action: Mouse scrolled (899, 398) with delta (0, -1)
Screenshot: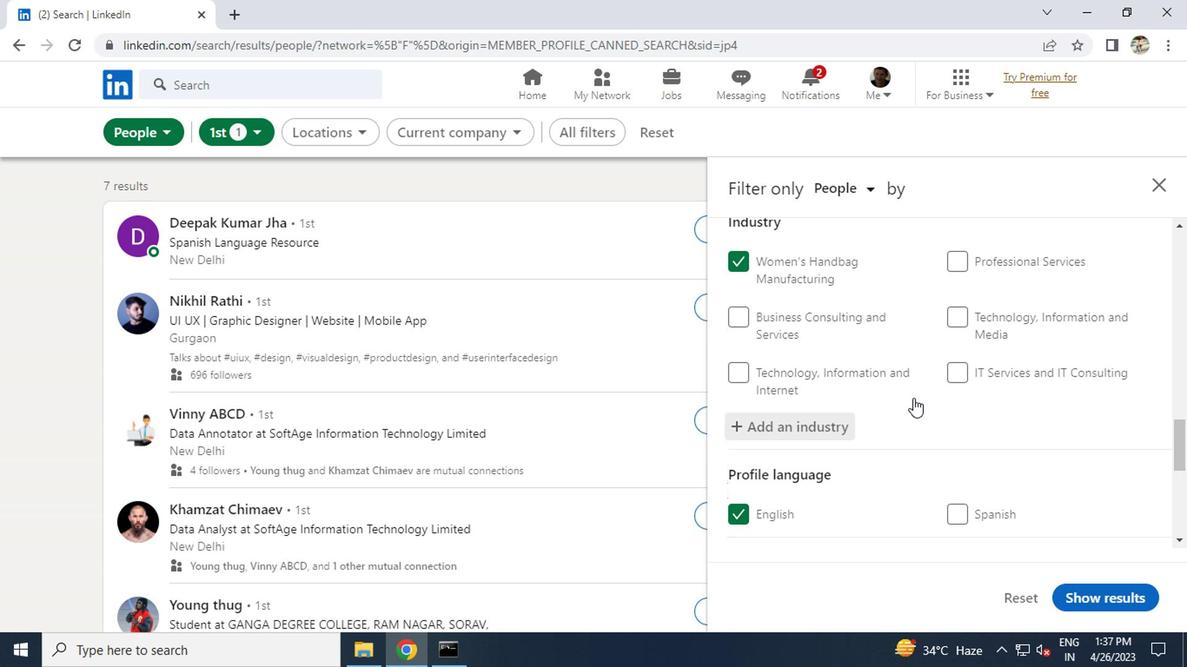 
Action: Mouse moved to (898, 399)
Screenshot: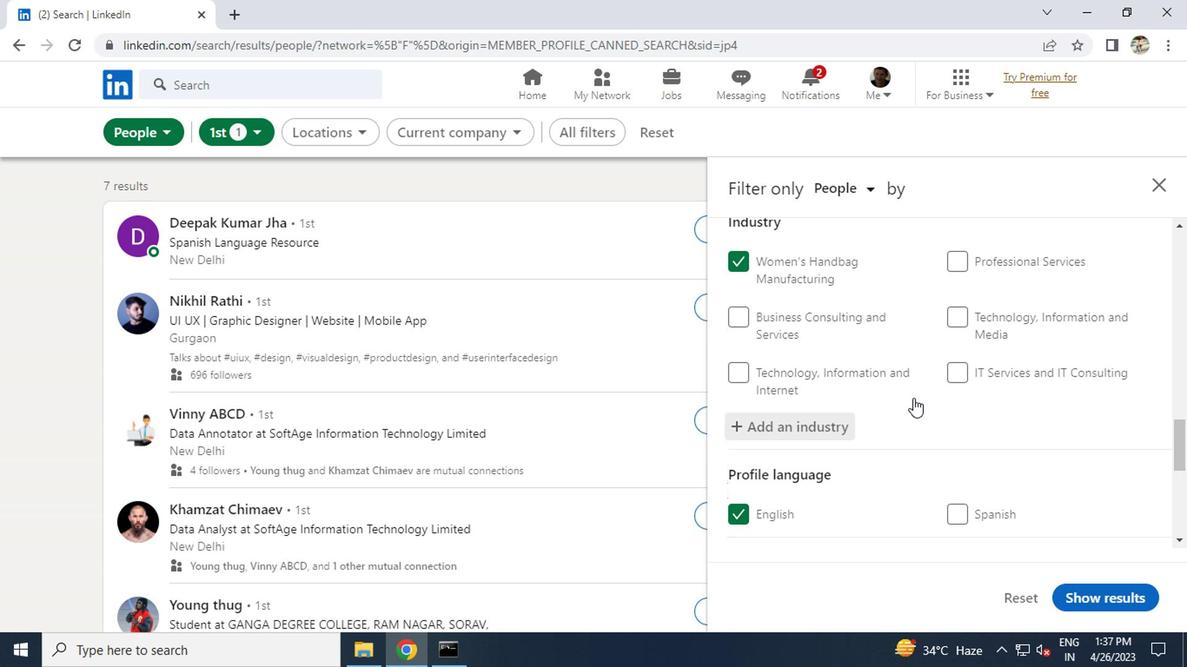 
Action: Mouse scrolled (898, 398) with delta (0, -1)
Screenshot: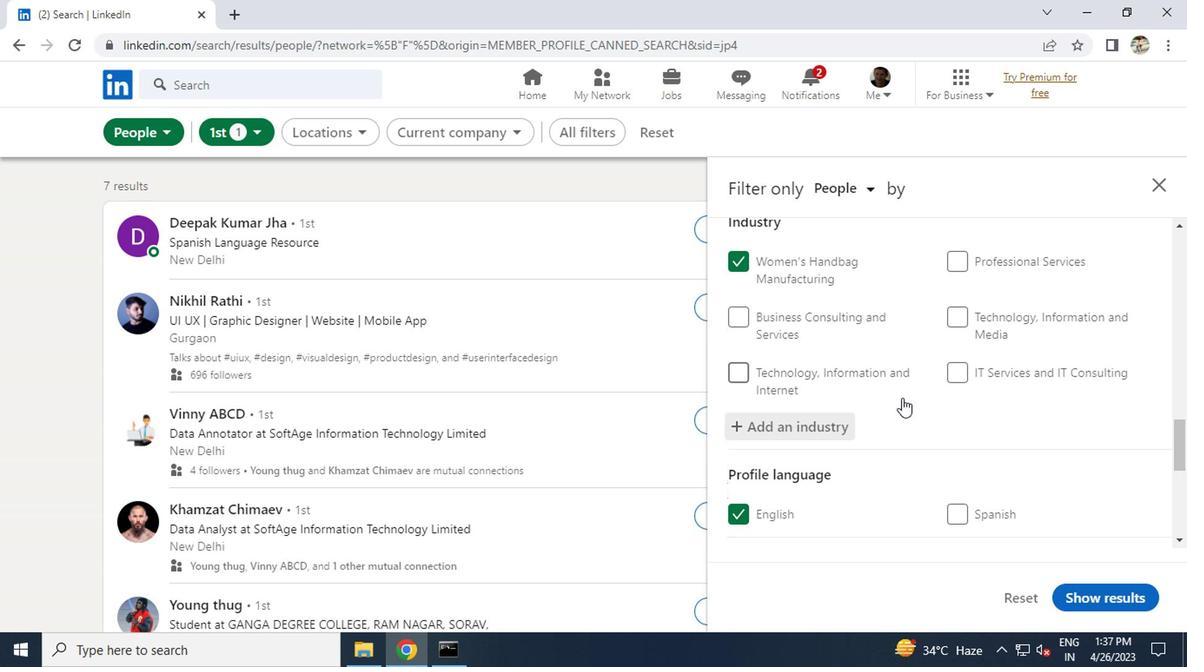 
Action: Mouse moved to (827, 439)
Screenshot: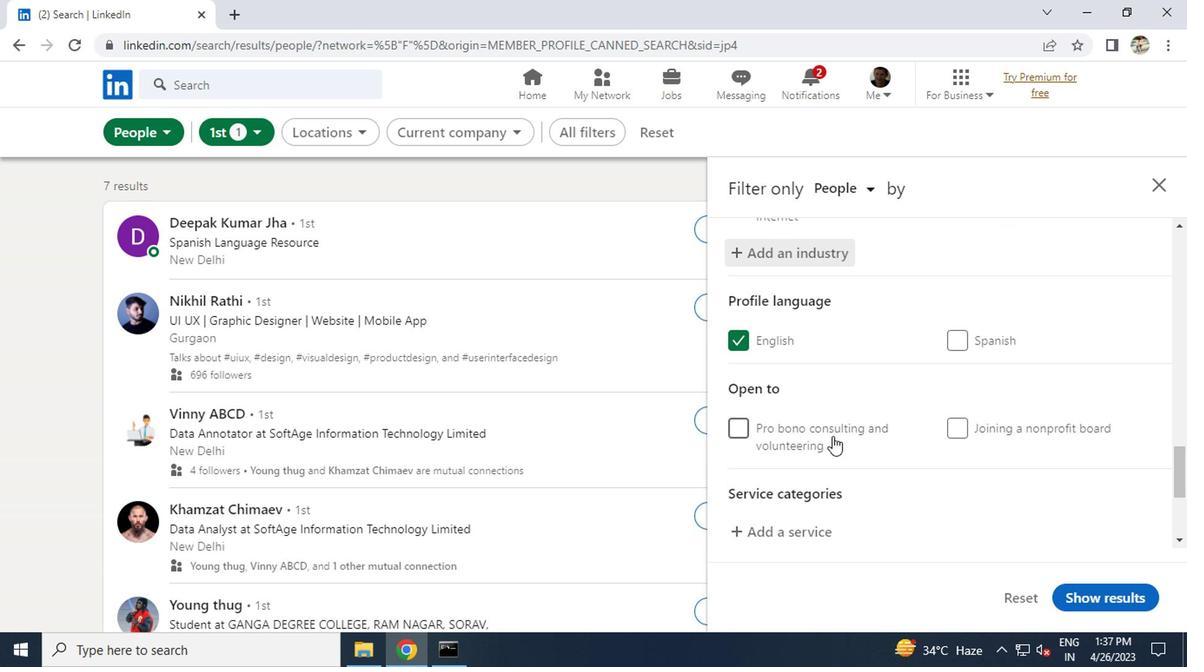 
Action: Mouse scrolled (827, 438) with delta (0, 0)
Screenshot: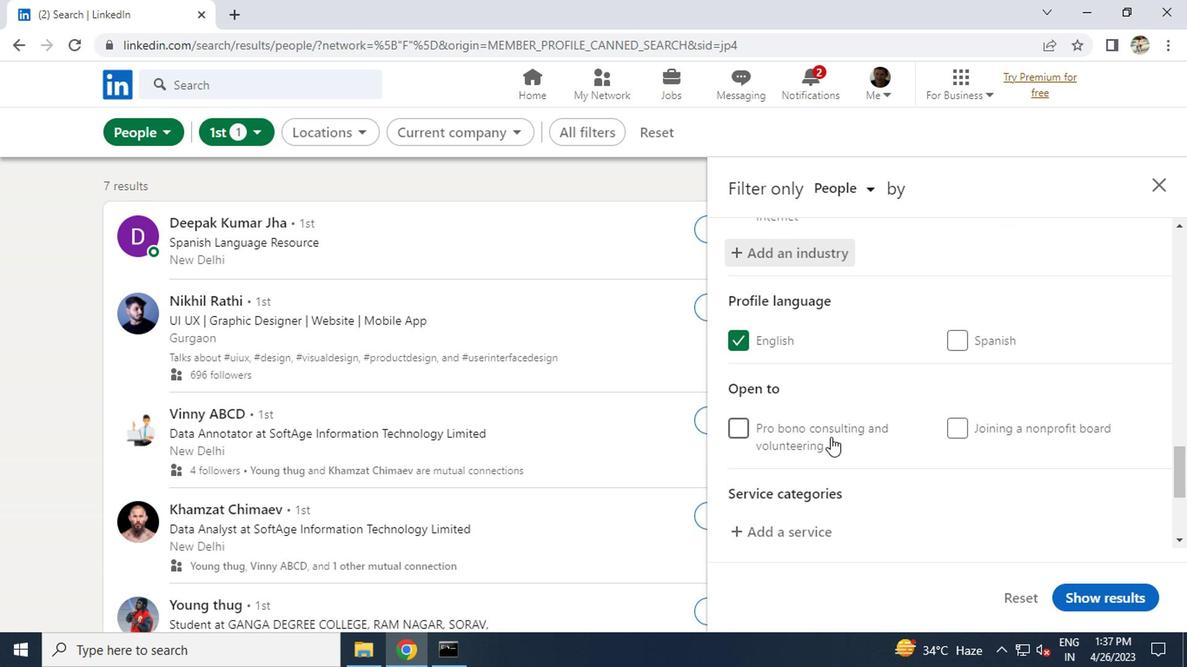 
Action: Mouse moved to (797, 439)
Screenshot: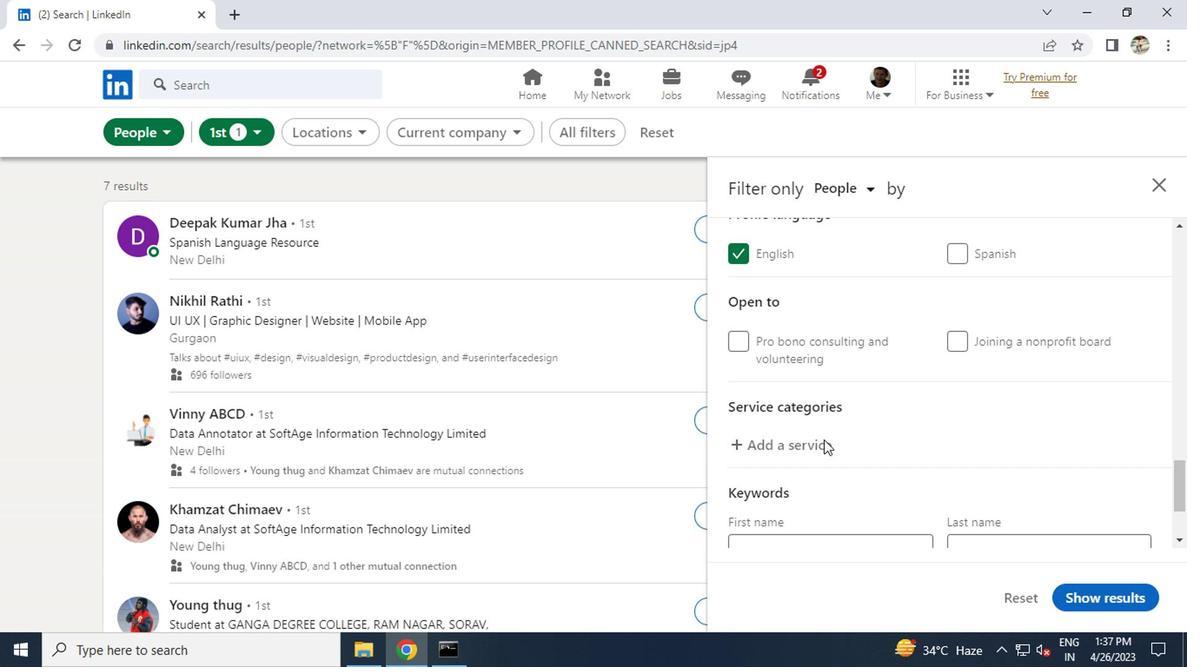 
Action: Mouse pressed left at (797, 439)
Screenshot: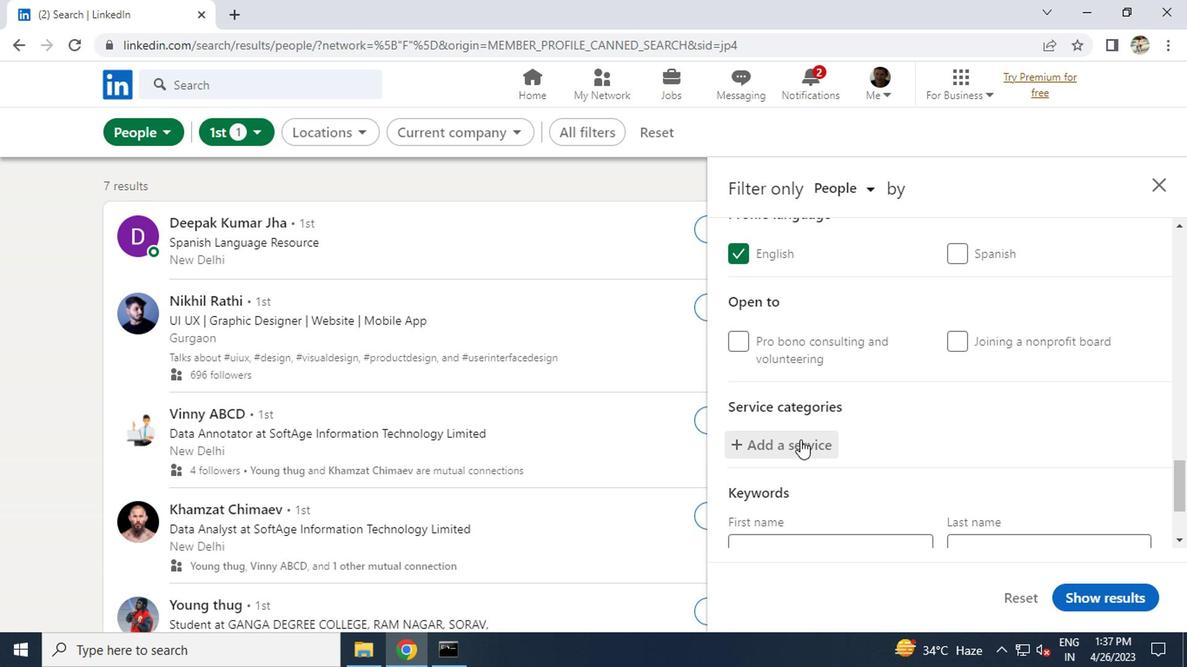 
Action: Key pressed <Key.caps_lock>C<Key.caps_lock>ONSULTING<Key.enter>
Screenshot: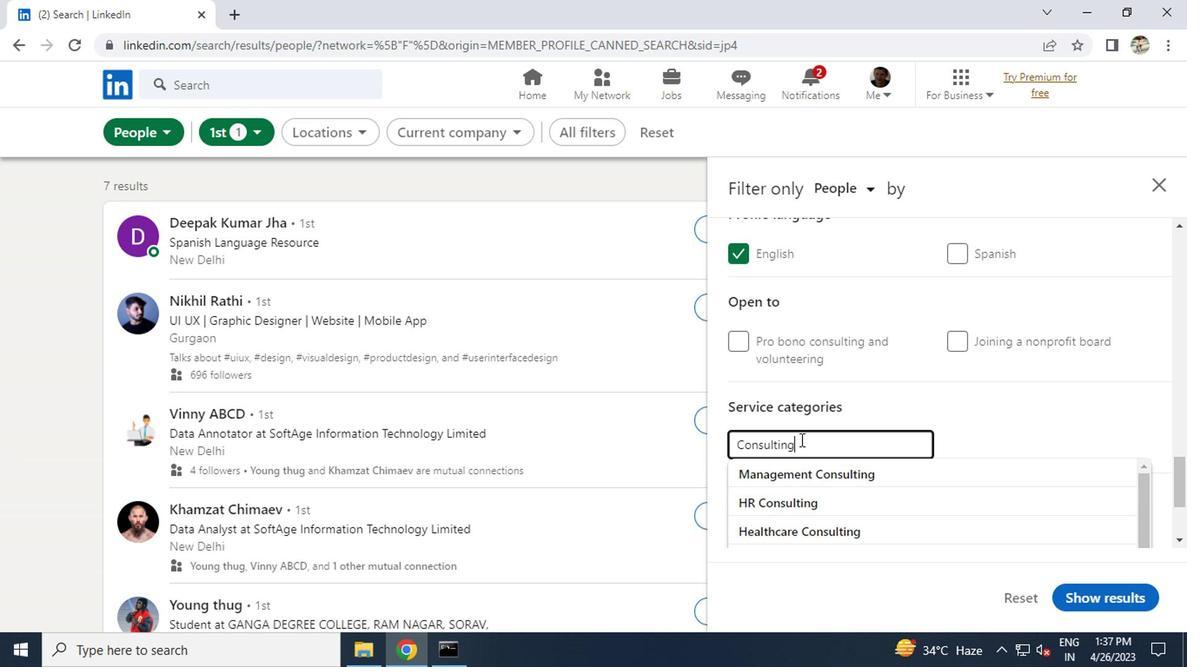 
Action: Mouse scrolled (797, 439) with delta (0, 0)
Screenshot: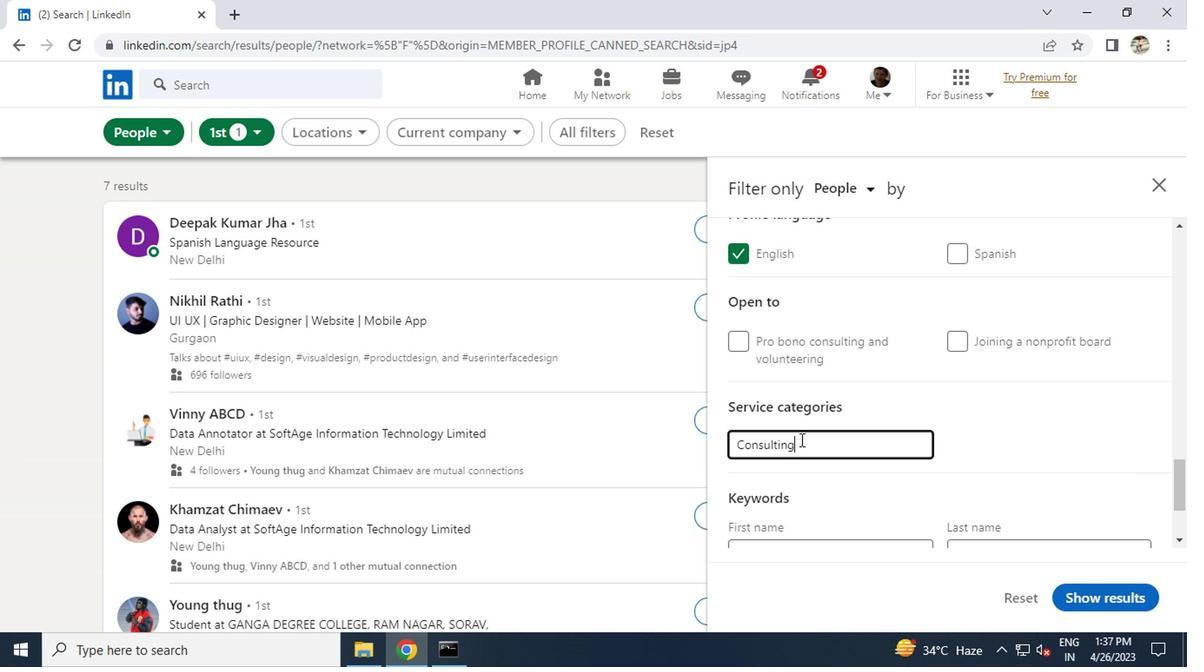 
Action: Mouse scrolled (797, 439) with delta (0, 0)
Screenshot: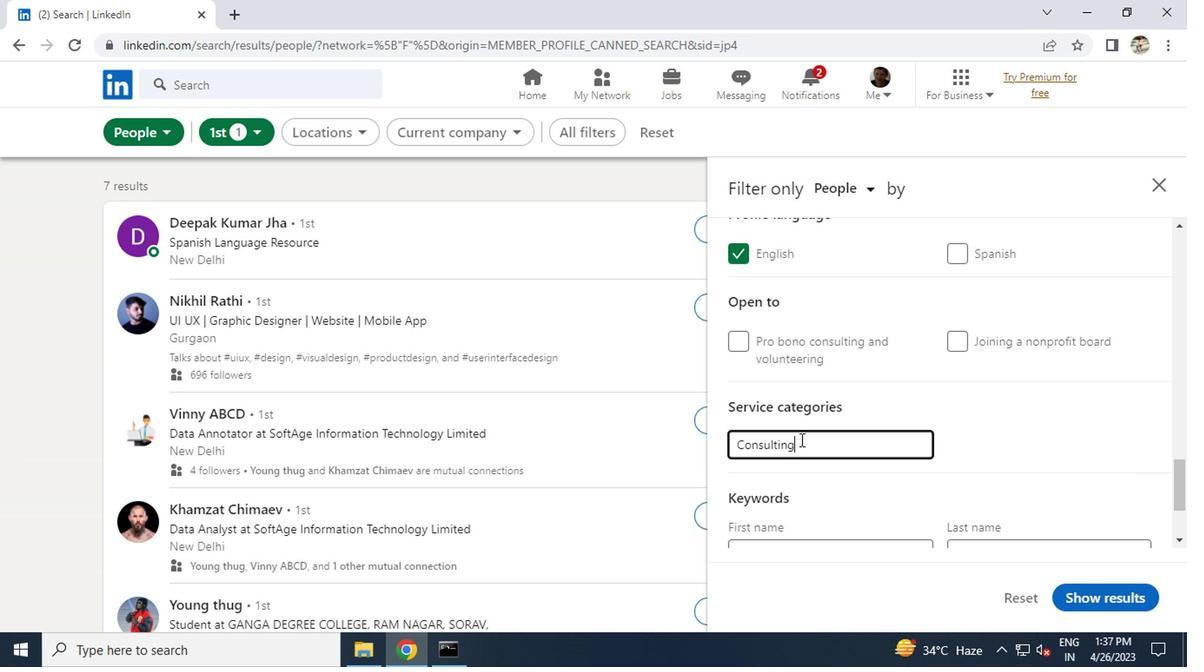 
Action: Mouse moved to (797, 439)
Screenshot: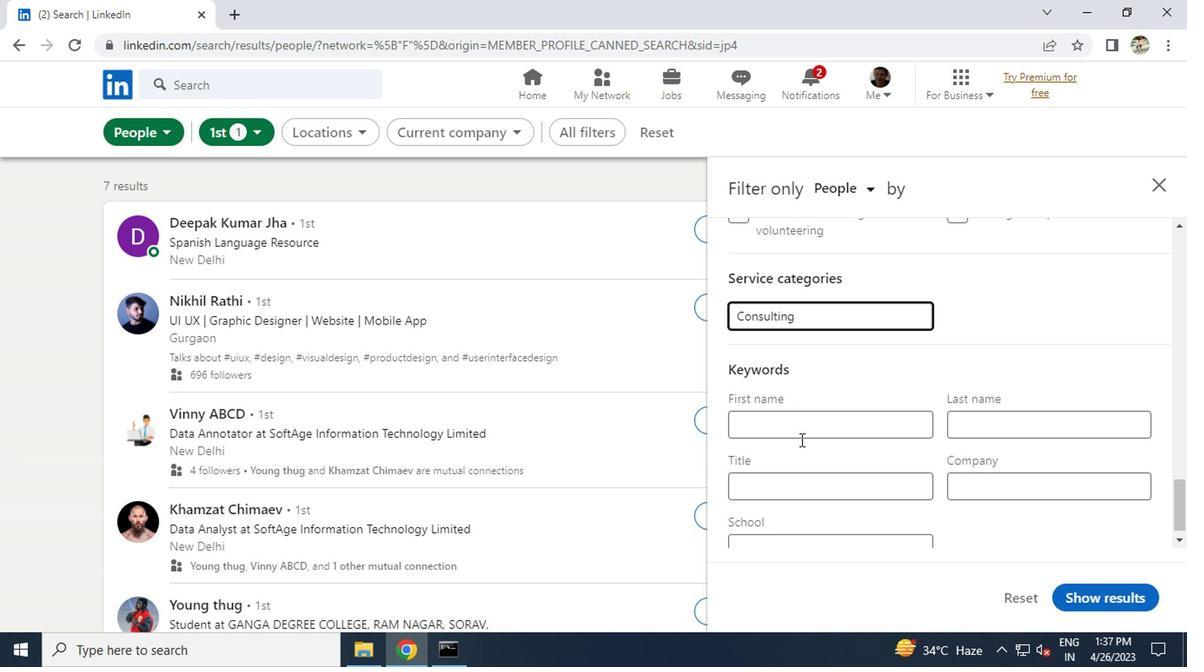 
Action: Mouse scrolled (797, 439) with delta (0, 0)
Screenshot: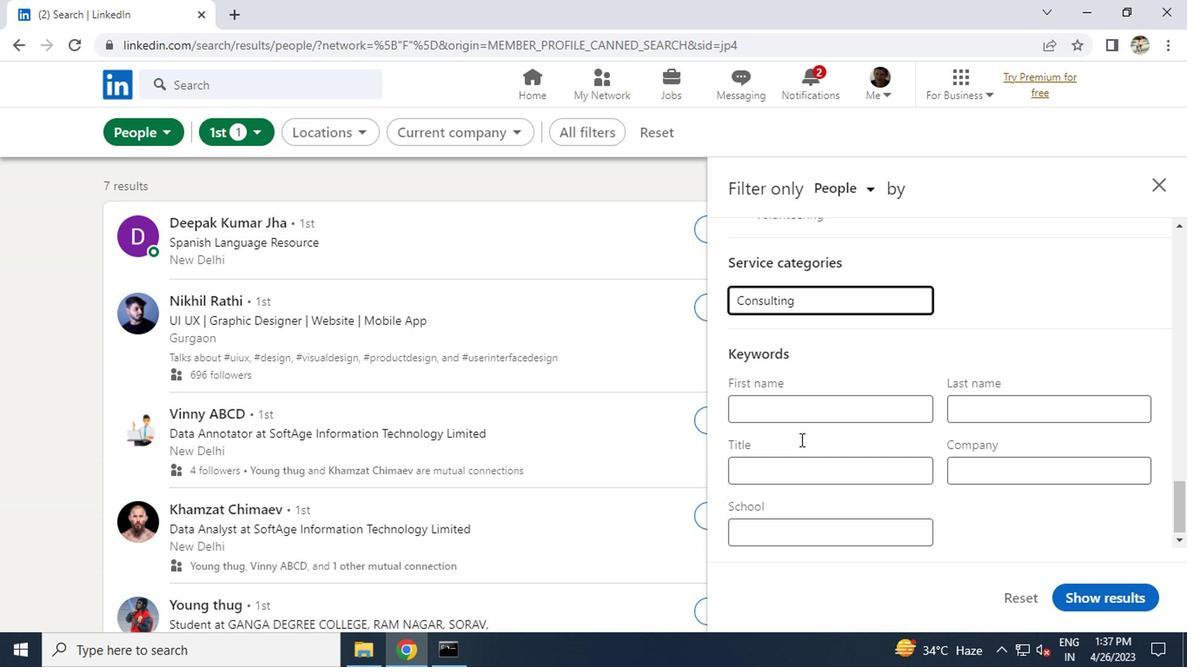 
Action: Mouse moved to (788, 466)
Screenshot: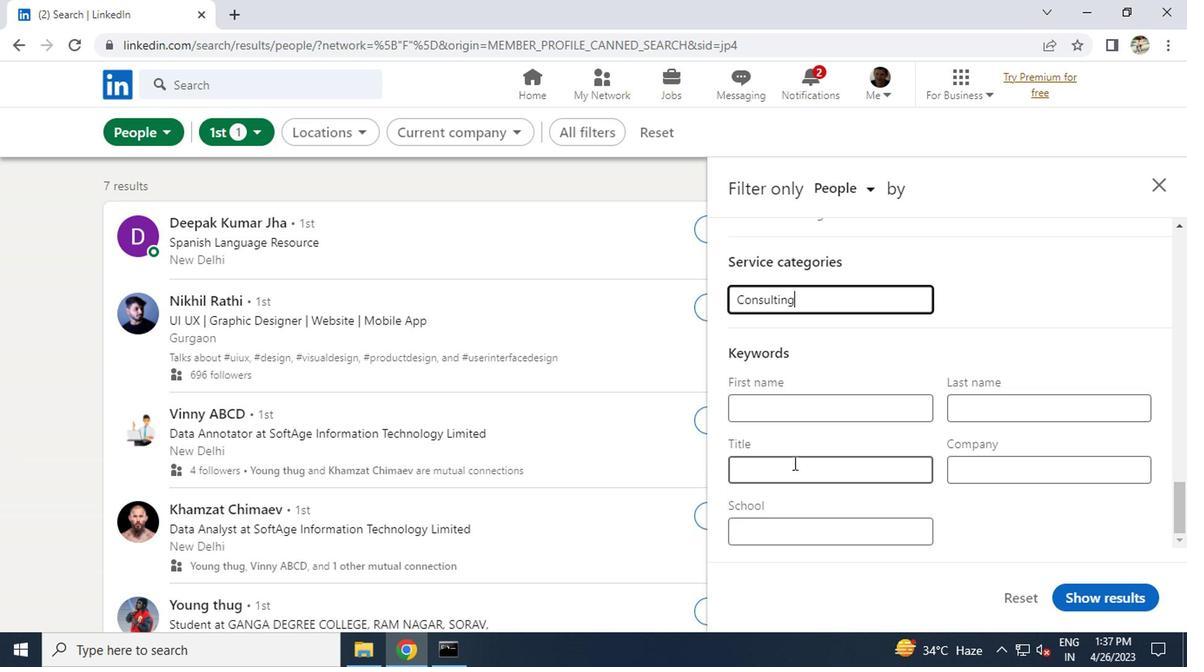 
Action: Mouse pressed left at (788, 466)
Screenshot: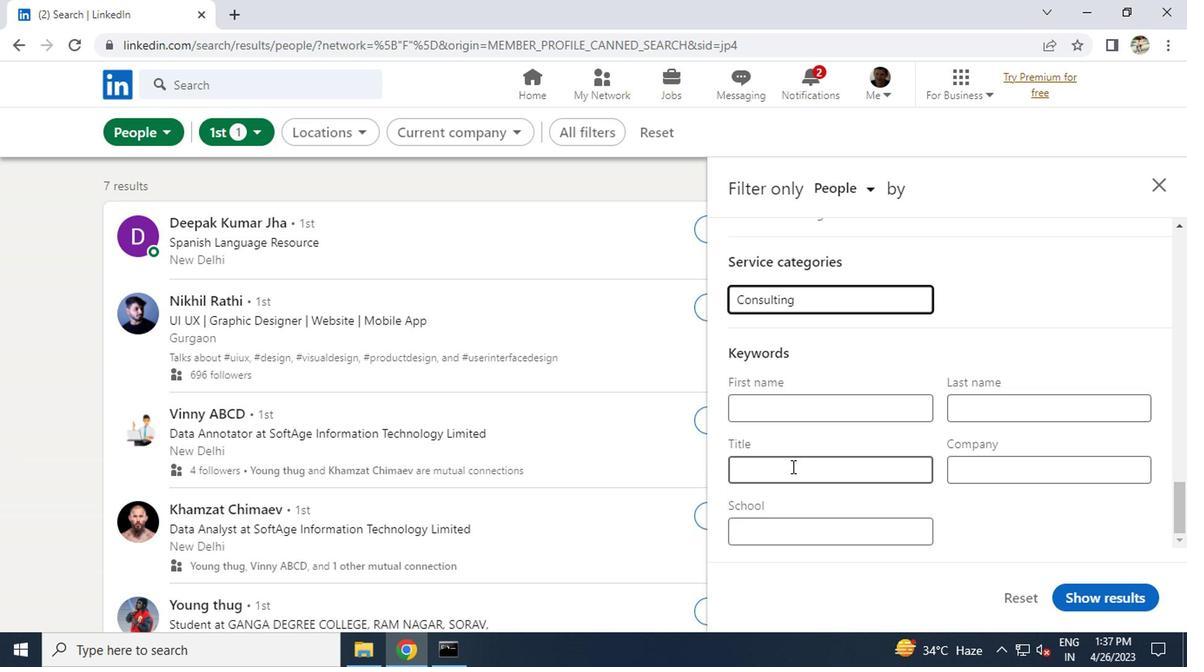 
Action: Key pressed <Key.caps_lock>F<Key.caps_lock>INANCE<Key.space><Key.caps_lock>M<Key.caps_lock>ANGER
Screenshot: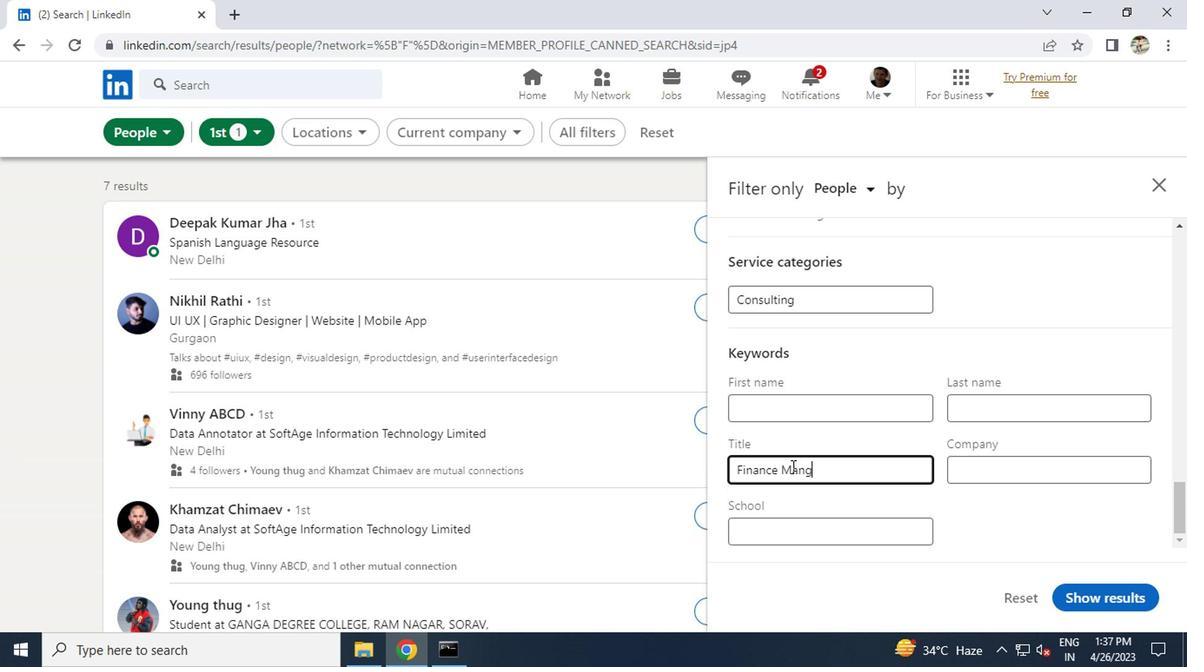
Action: Mouse moved to (1074, 593)
Screenshot: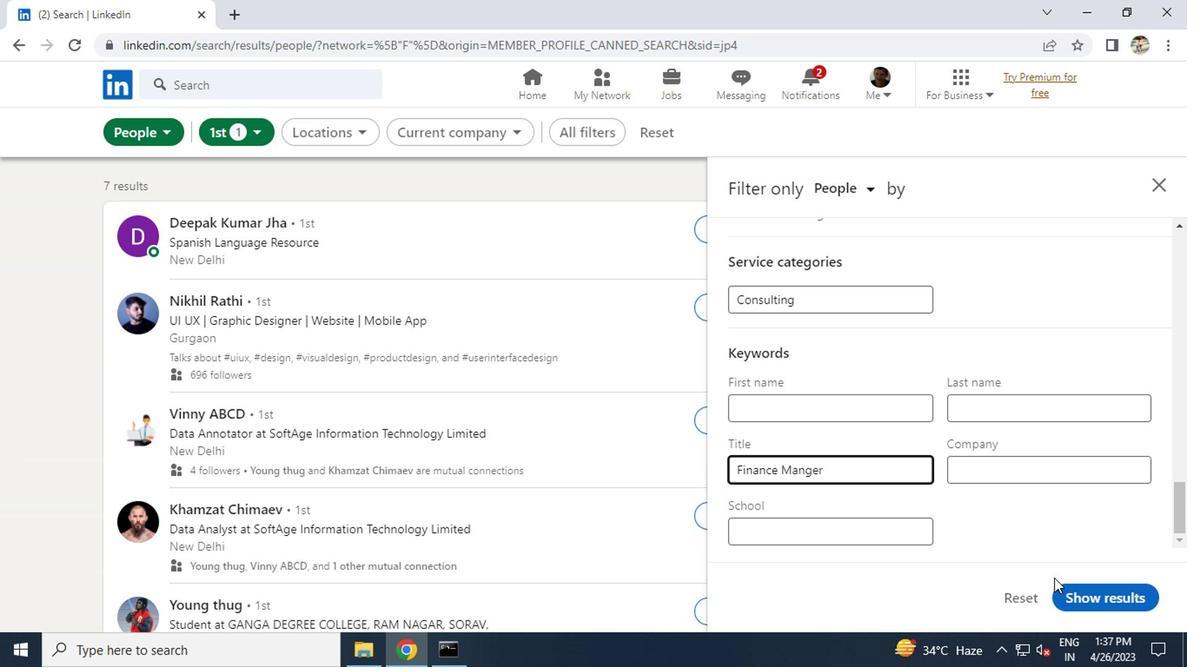 
Action: Mouse pressed left at (1074, 593)
Screenshot: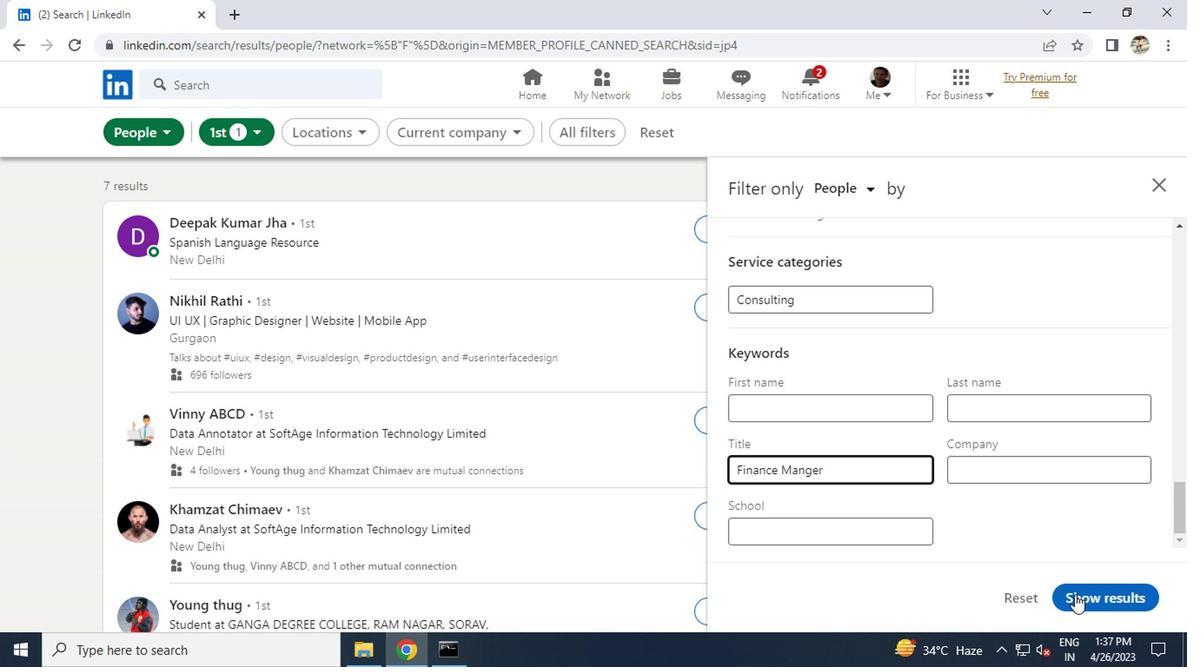
Action: Mouse moved to (758, 382)
Screenshot: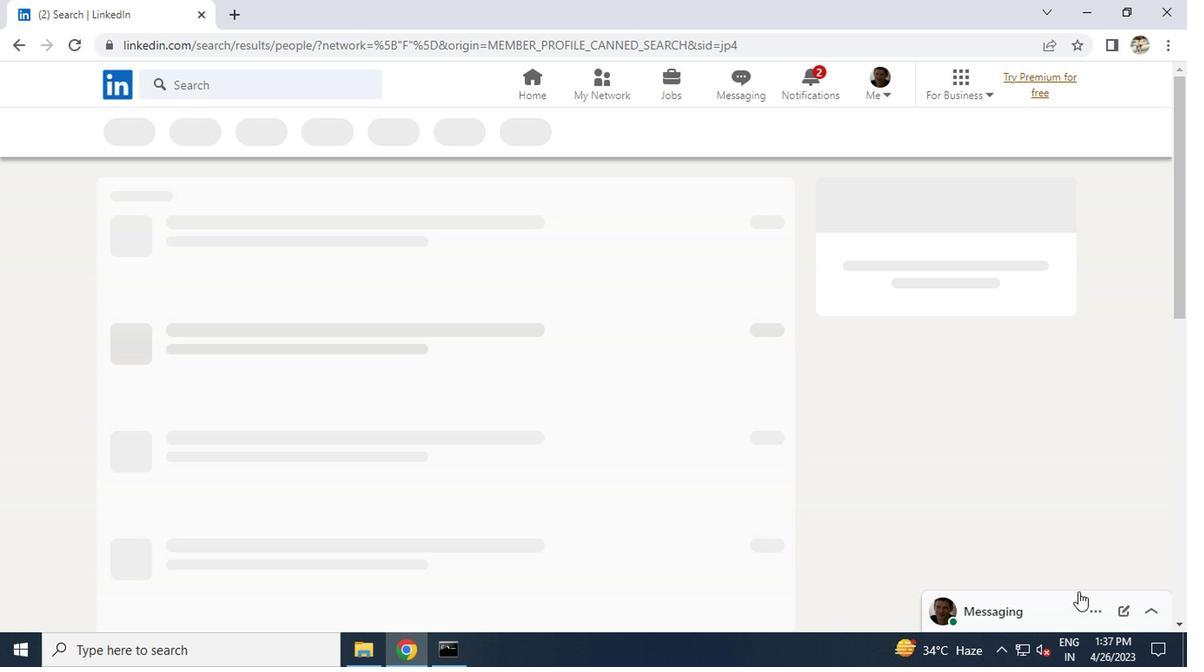 
